Task: Search one way flight ticket for 4 adults, 2 children, 2 infants in seat and 1 infant on lap in economy from Klawock: Klawock Airport (also Seeklawock Seaplane Base) to South Bend: South Bend International Airport on 8-6-2023. Choice of flights is American. Number of bags: 10 checked bags. Price is upto 90000. Outbound departure time preference is 16:30.
Action: Mouse moved to (371, 149)
Screenshot: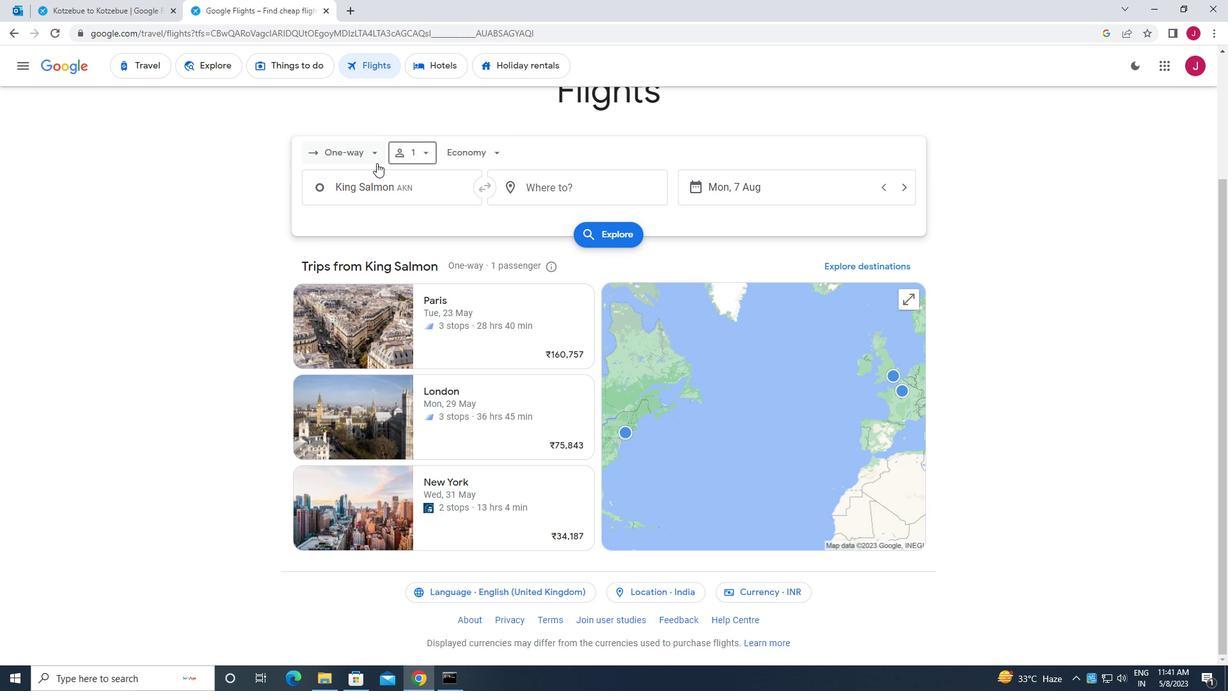 
Action: Mouse pressed left at (371, 149)
Screenshot: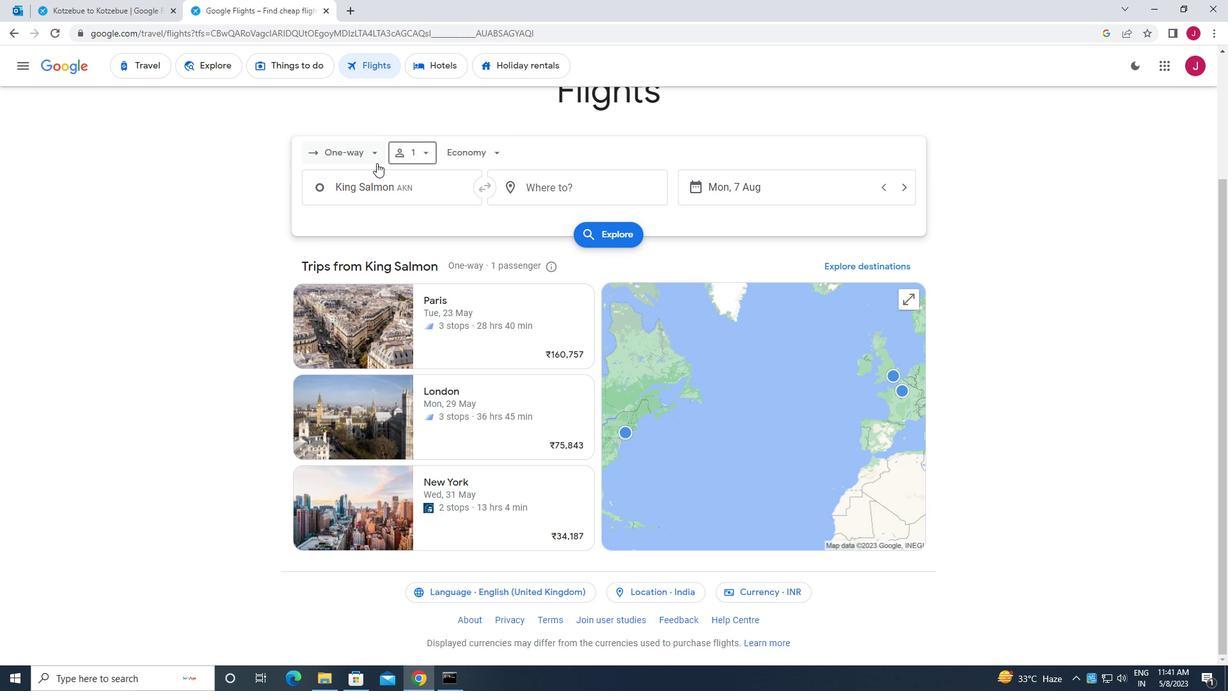 
Action: Mouse moved to (374, 184)
Screenshot: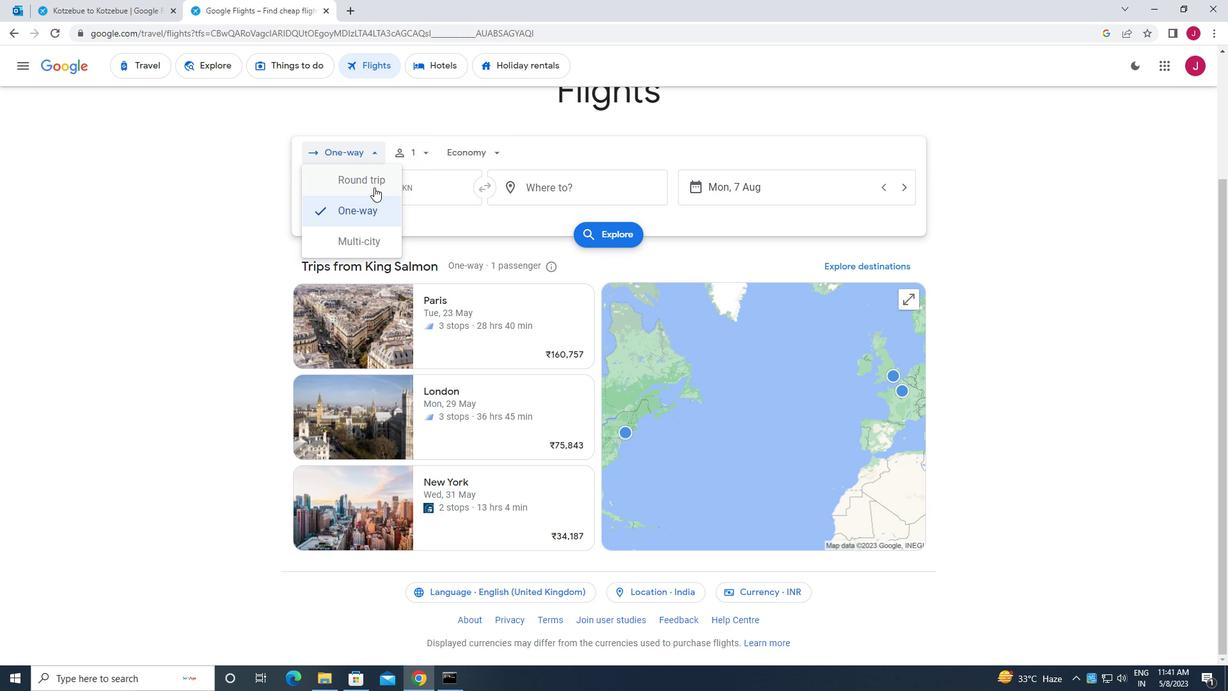 
Action: Mouse pressed left at (374, 184)
Screenshot: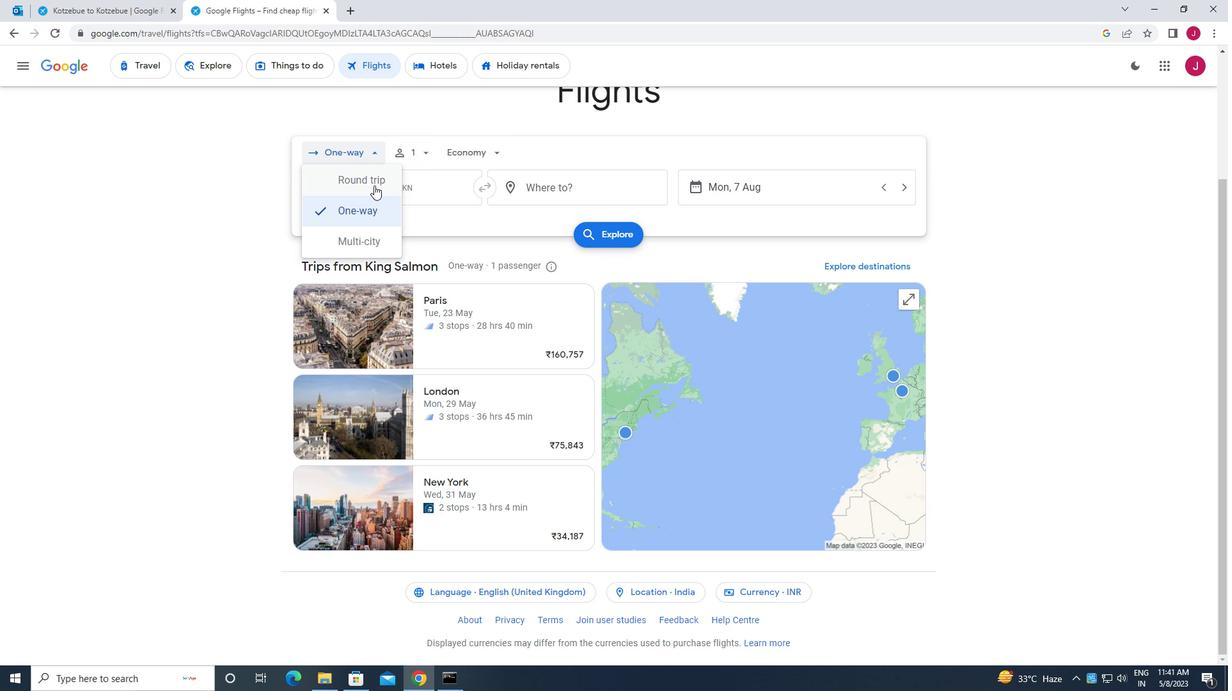 
Action: Mouse moved to (372, 154)
Screenshot: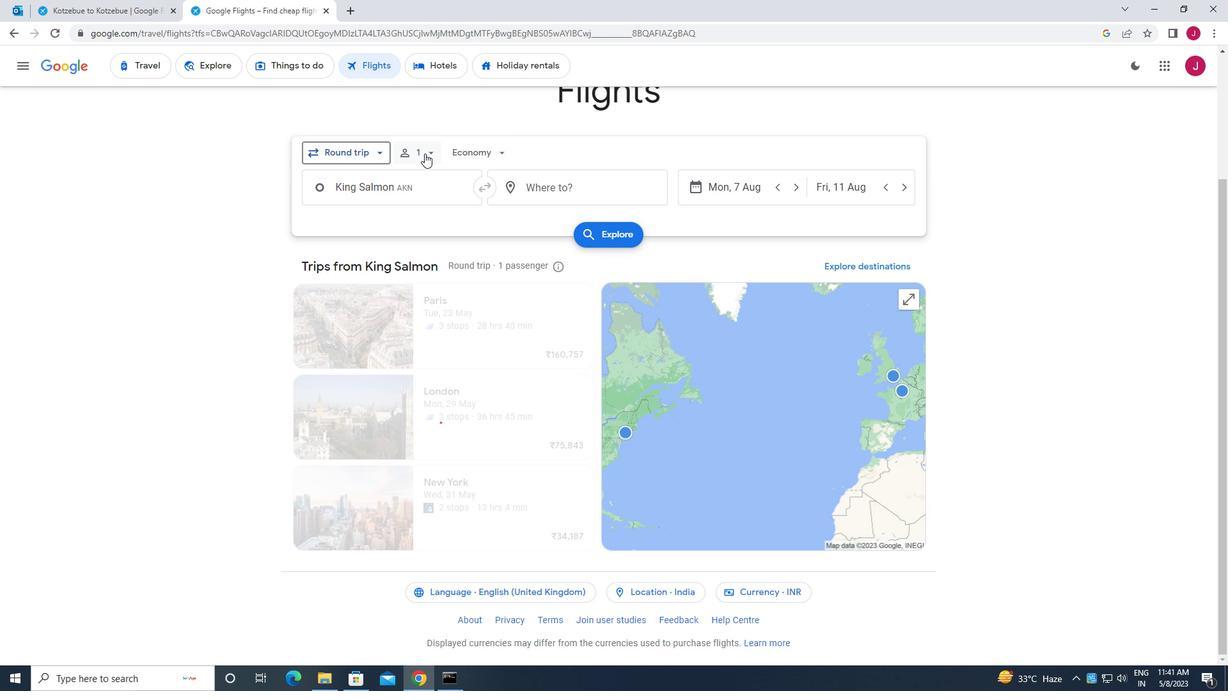 
Action: Mouse pressed left at (372, 154)
Screenshot: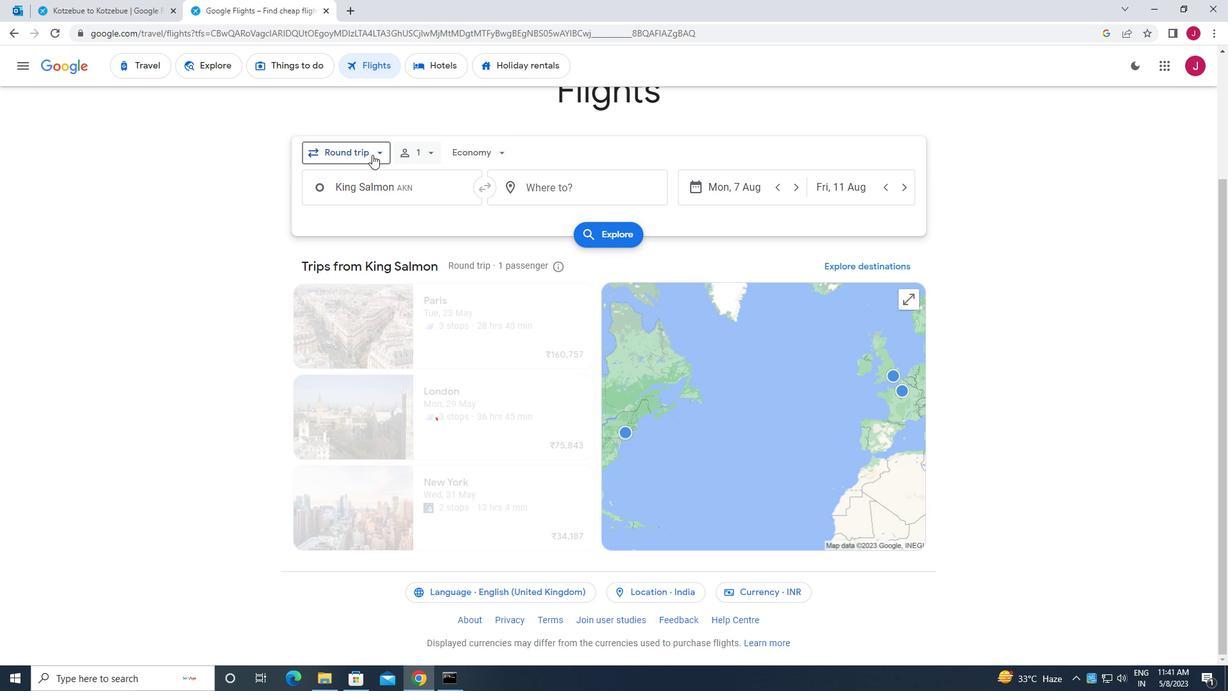 
Action: Mouse moved to (368, 209)
Screenshot: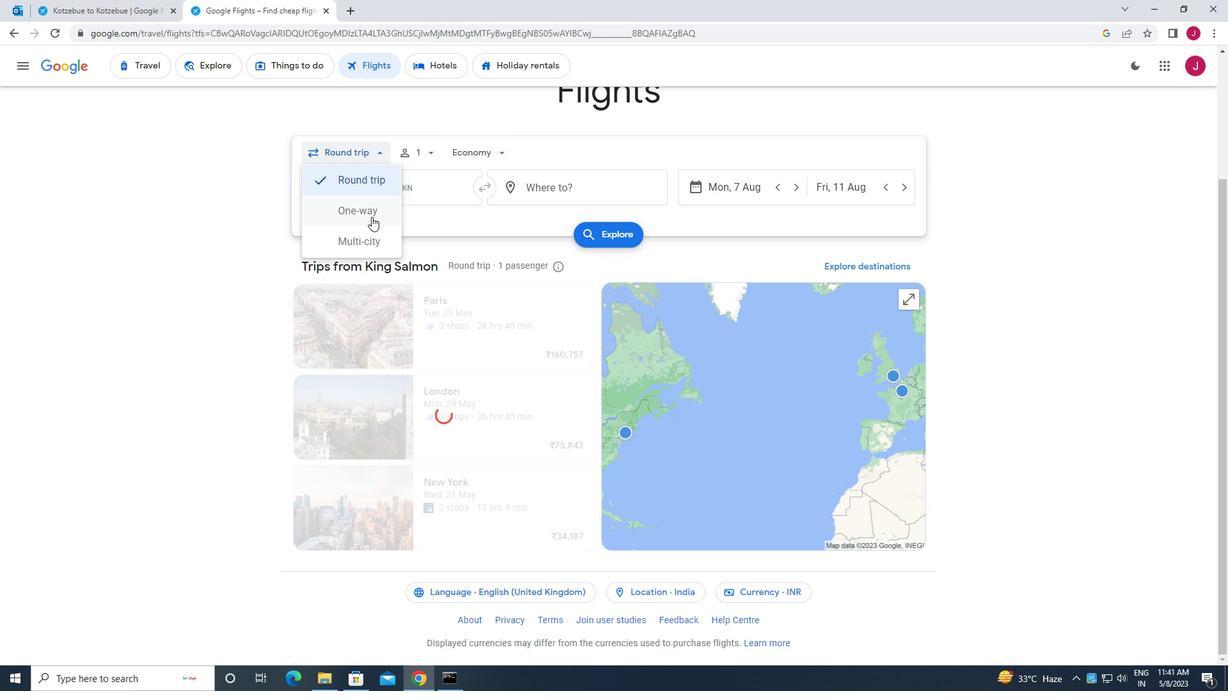 
Action: Mouse pressed left at (368, 209)
Screenshot: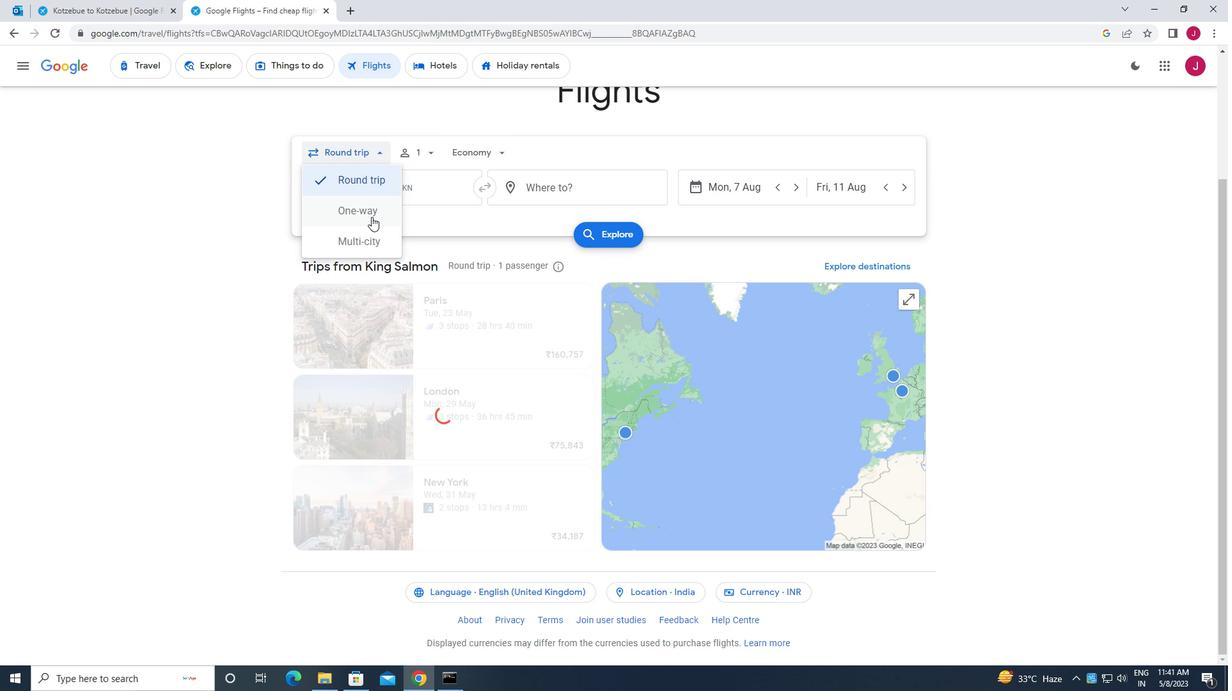 
Action: Mouse moved to (420, 151)
Screenshot: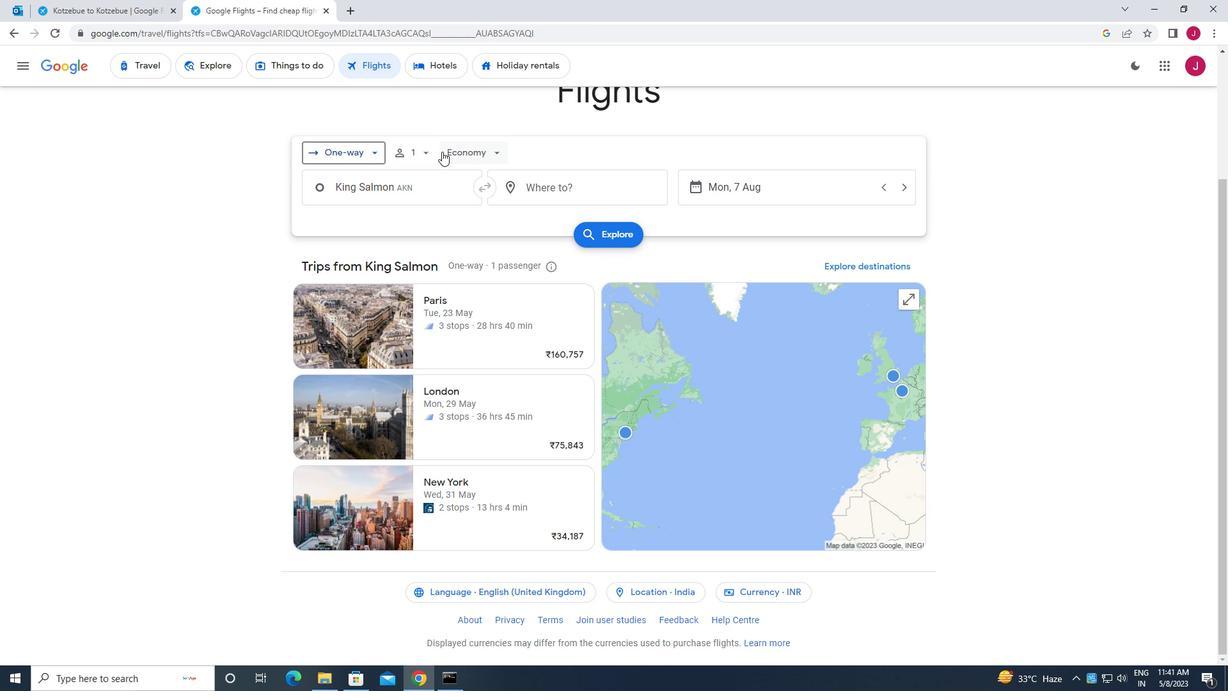 
Action: Mouse pressed left at (420, 151)
Screenshot: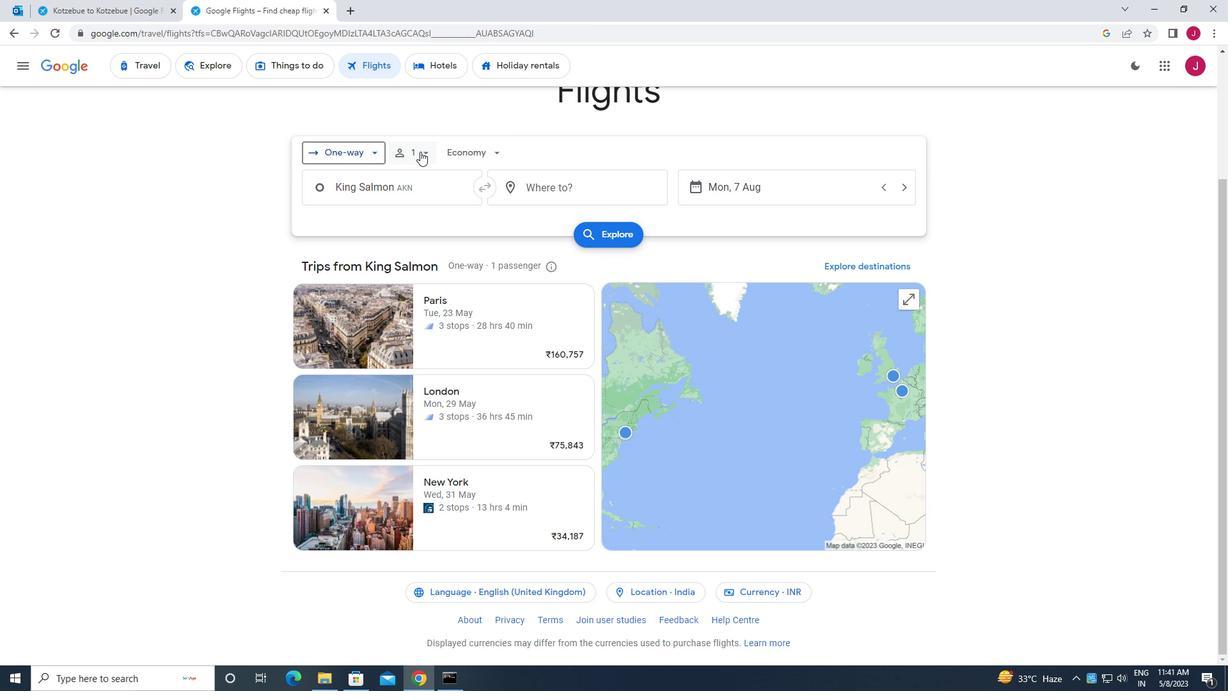 
Action: Mouse moved to (522, 186)
Screenshot: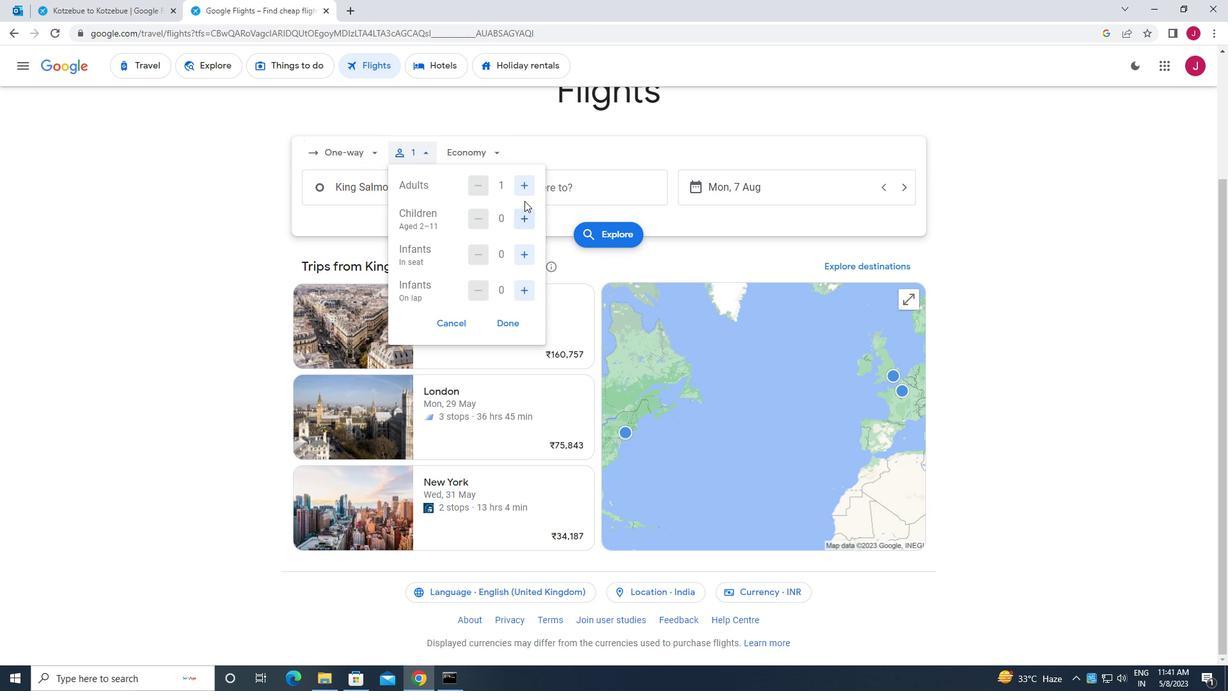 
Action: Mouse pressed left at (522, 186)
Screenshot: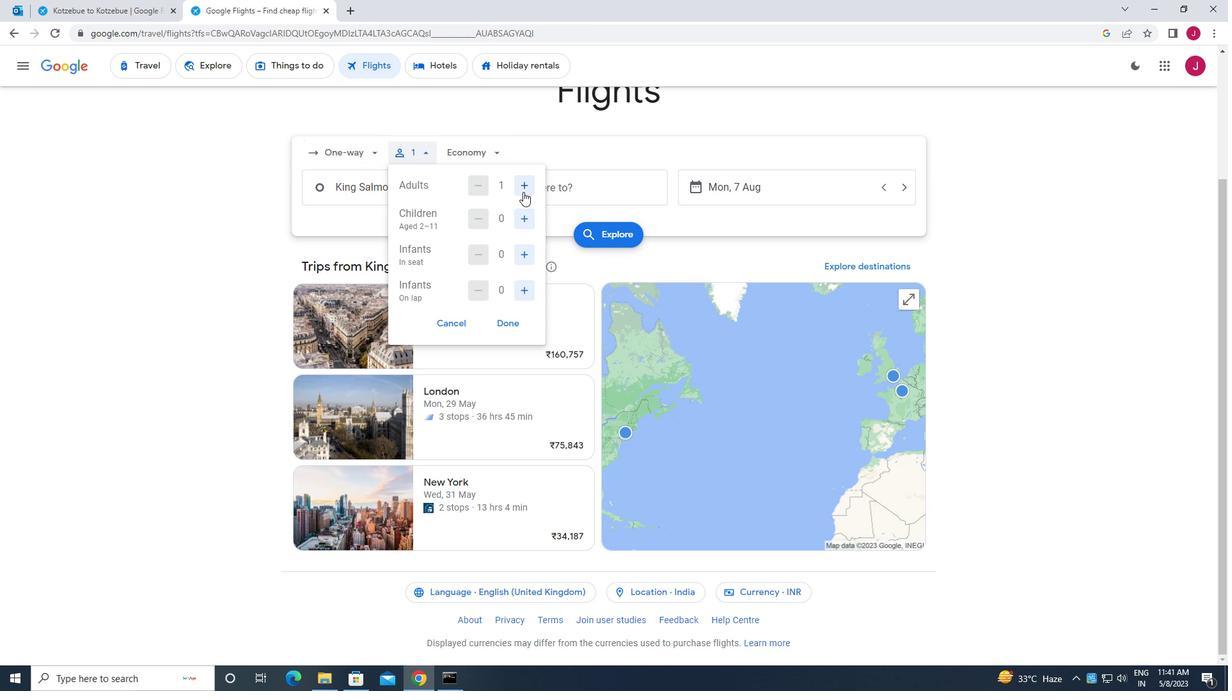 
Action: Mouse pressed left at (522, 186)
Screenshot: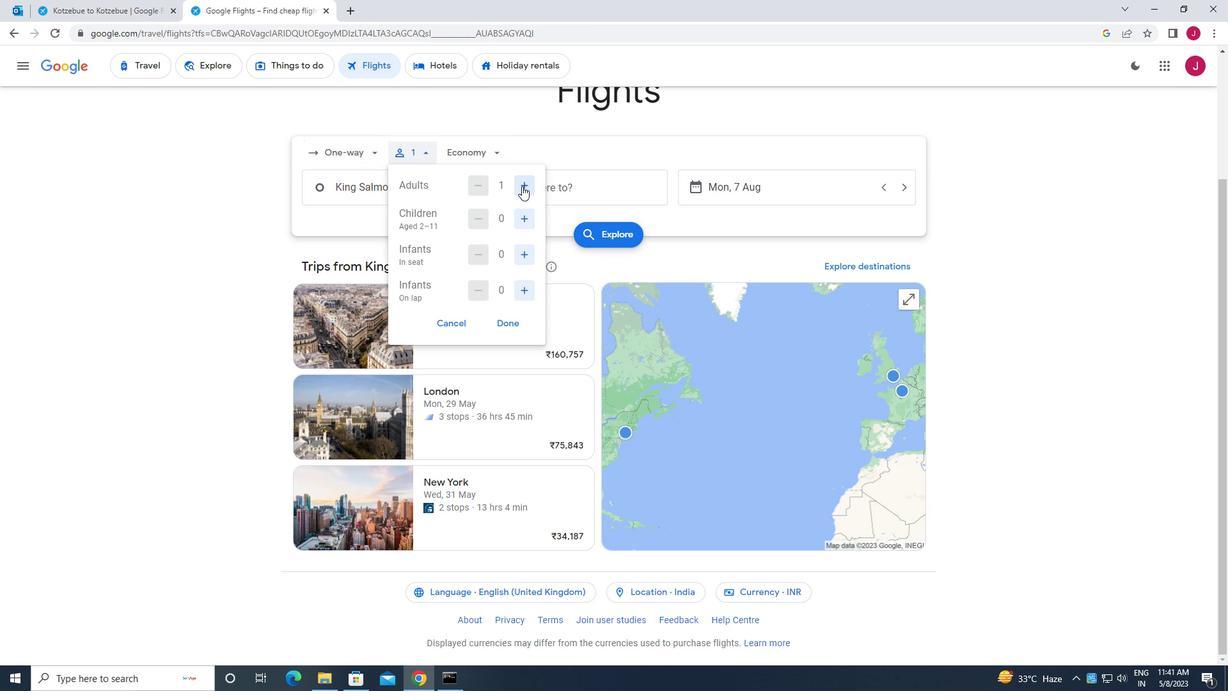
Action: Mouse pressed left at (522, 186)
Screenshot: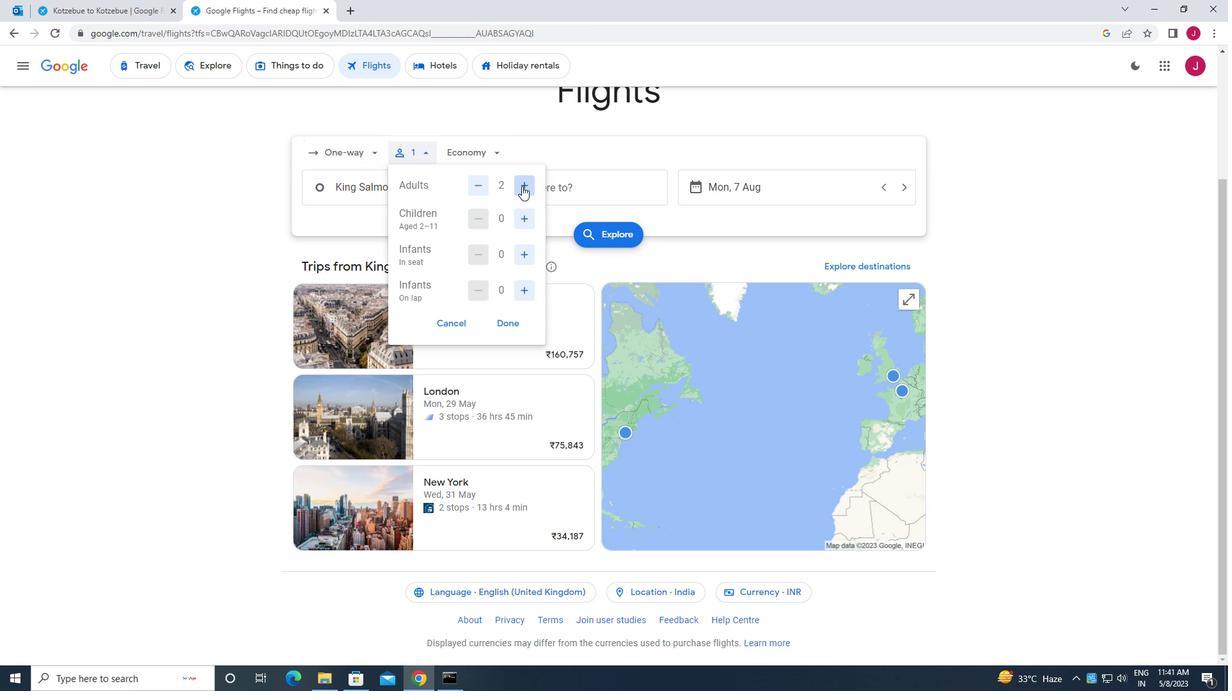 
Action: Mouse moved to (523, 216)
Screenshot: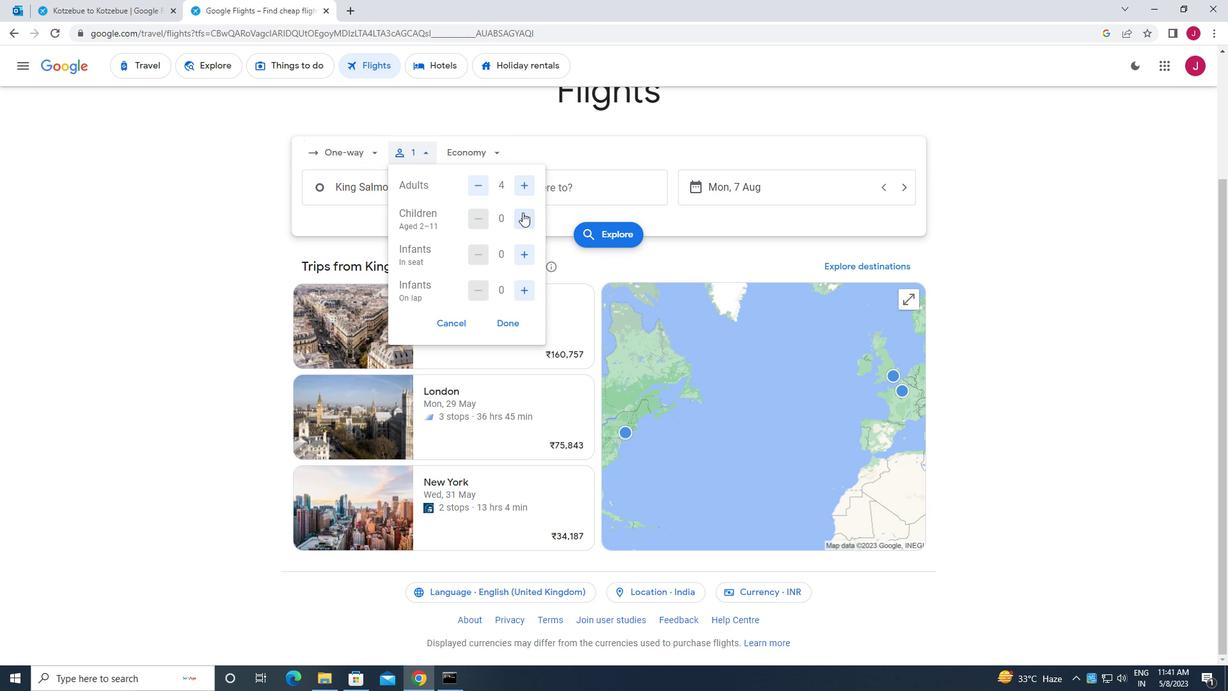 
Action: Mouse pressed left at (523, 216)
Screenshot: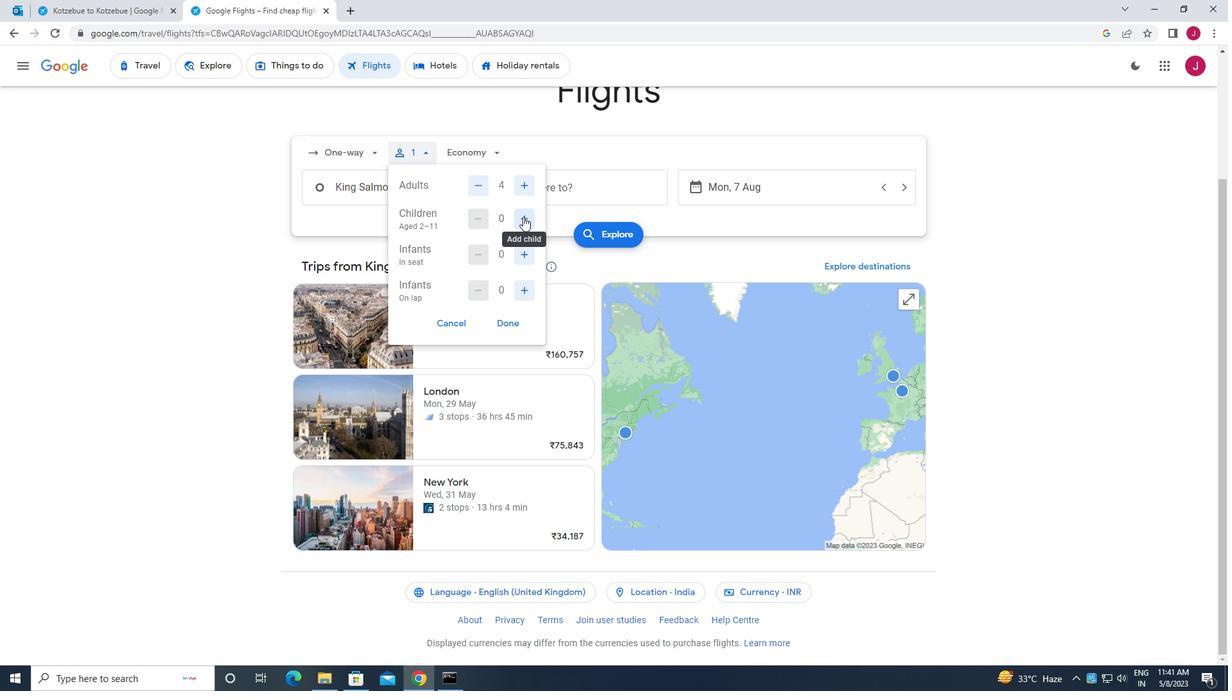 
Action: Mouse pressed left at (523, 216)
Screenshot: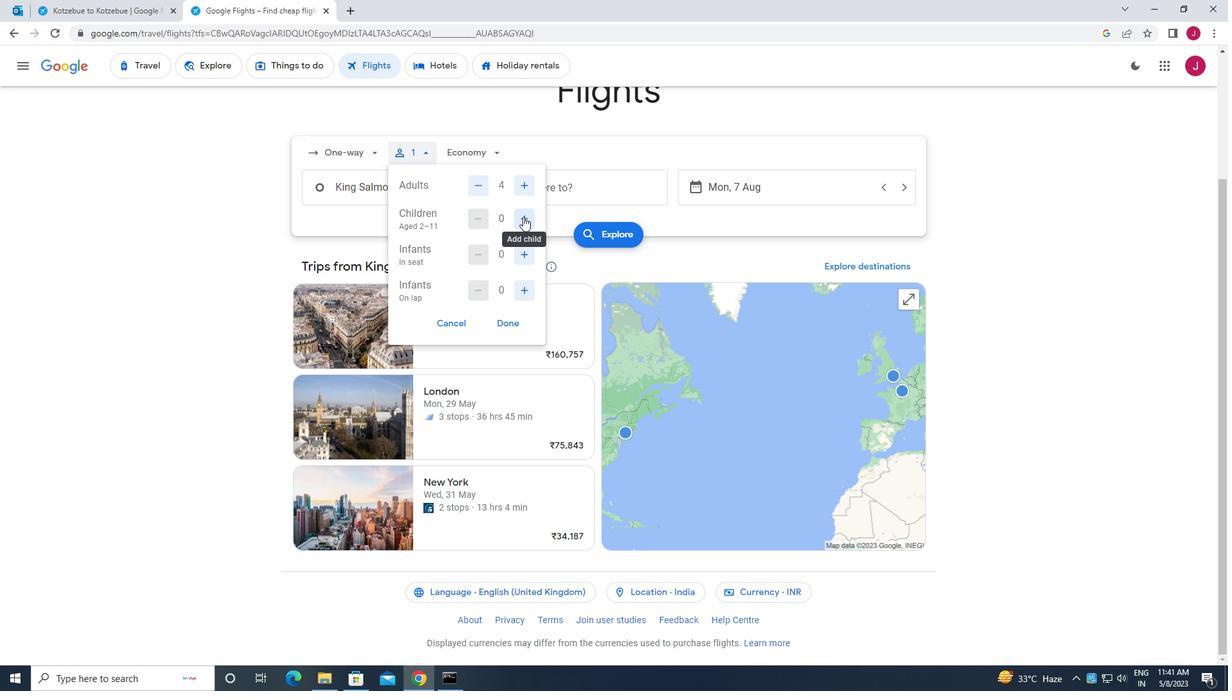 
Action: Mouse moved to (523, 259)
Screenshot: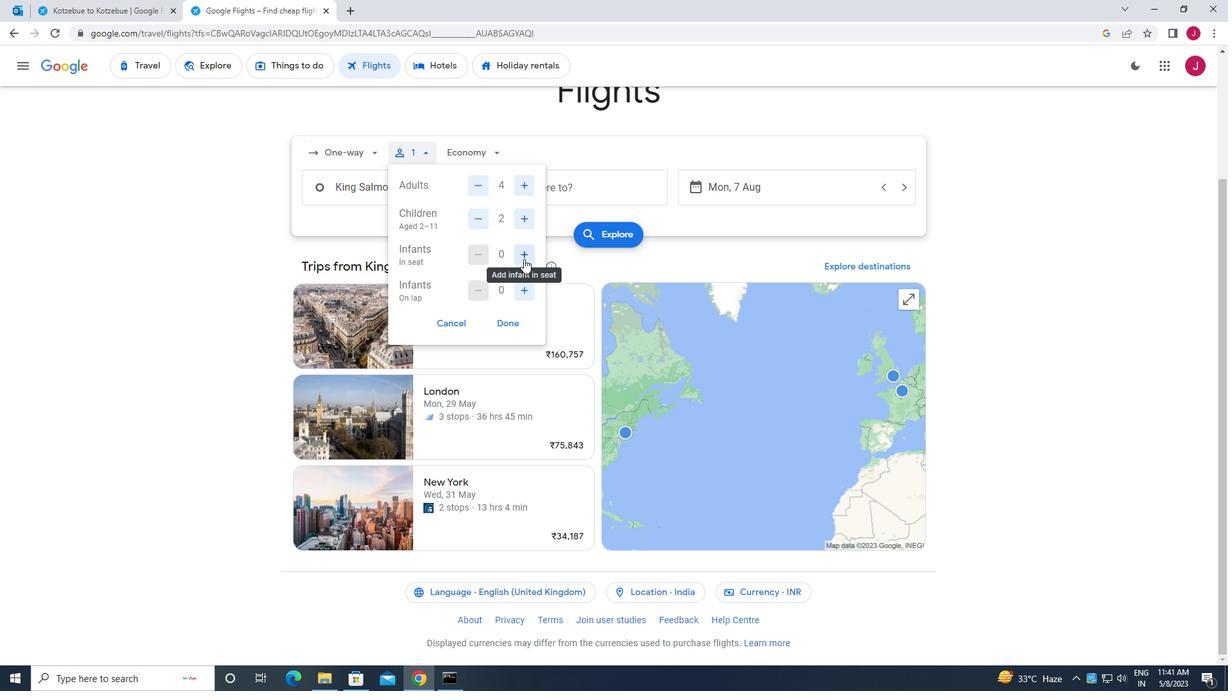 
Action: Mouse pressed left at (523, 259)
Screenshot: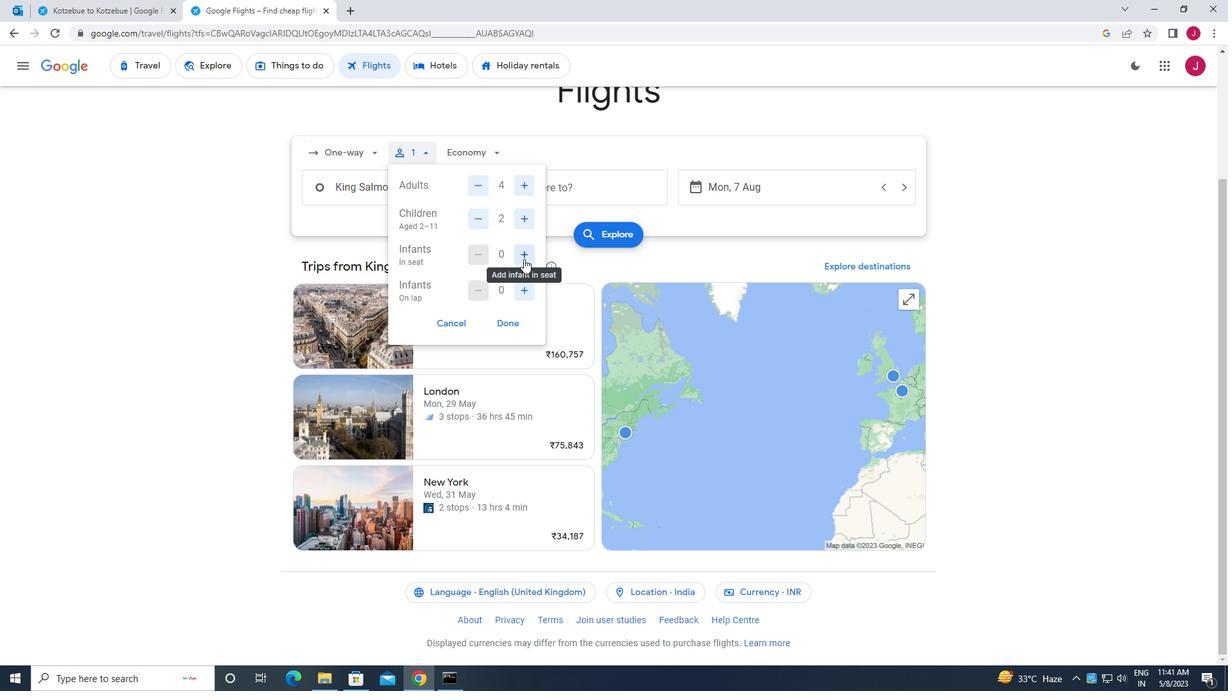 
Action: Mouse pressed left at (523, 259)
Screenshot: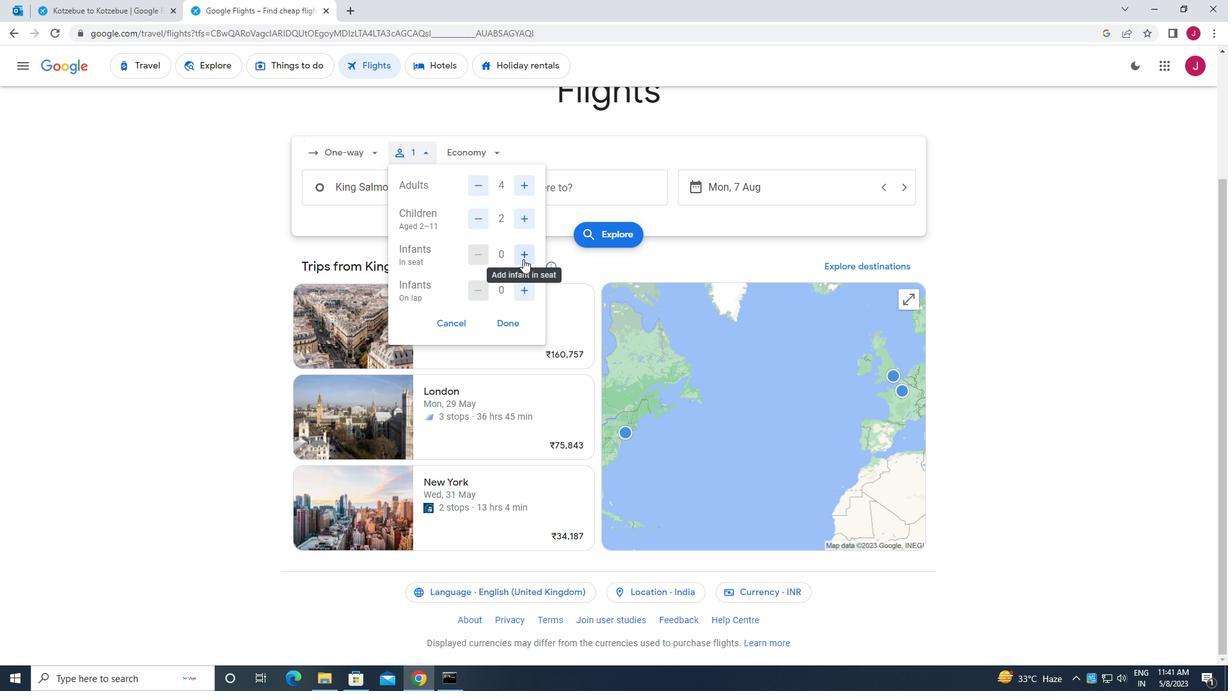 
Action: Mouse moved to (521, 285)
Screenshot: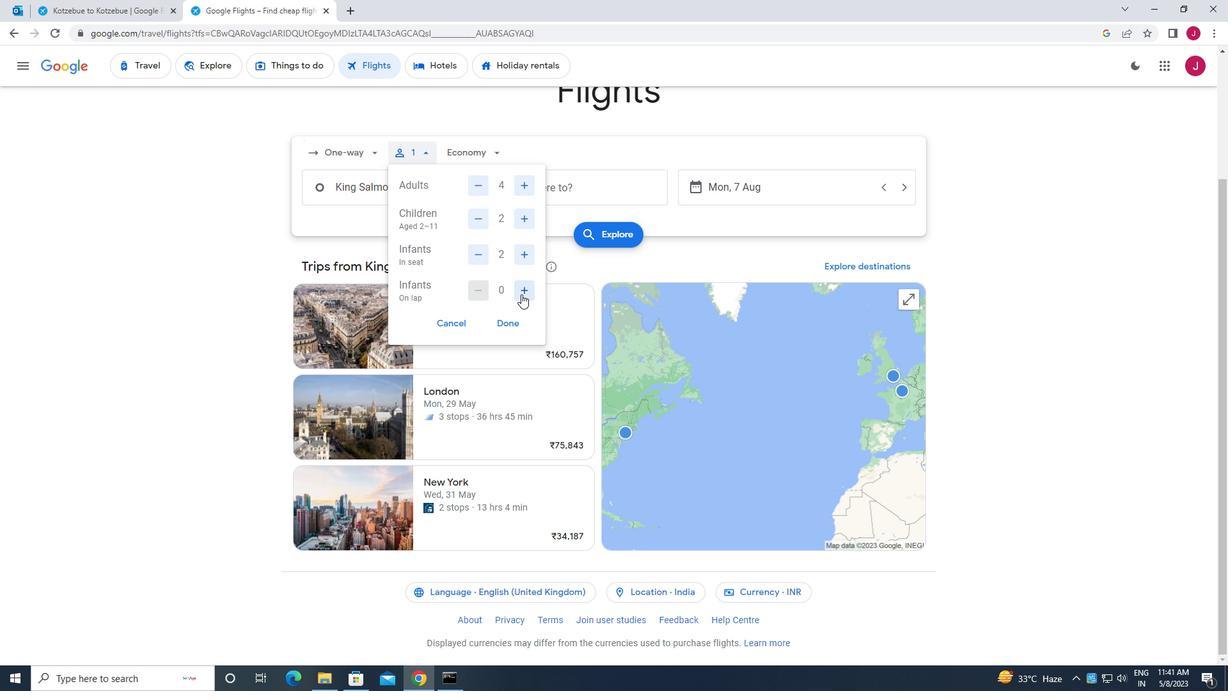 
Action: Mouse pressed left at (521, 285)
Screenshot: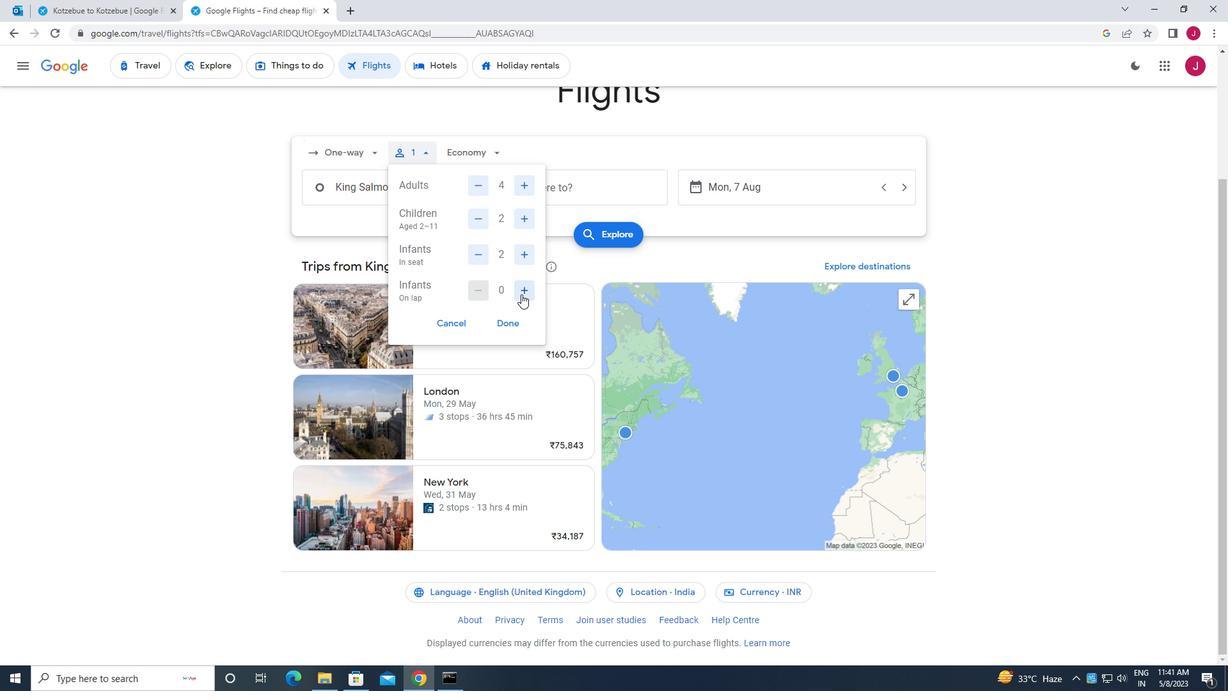 
Action: Mouse moved to (504, 325)
Screenshot: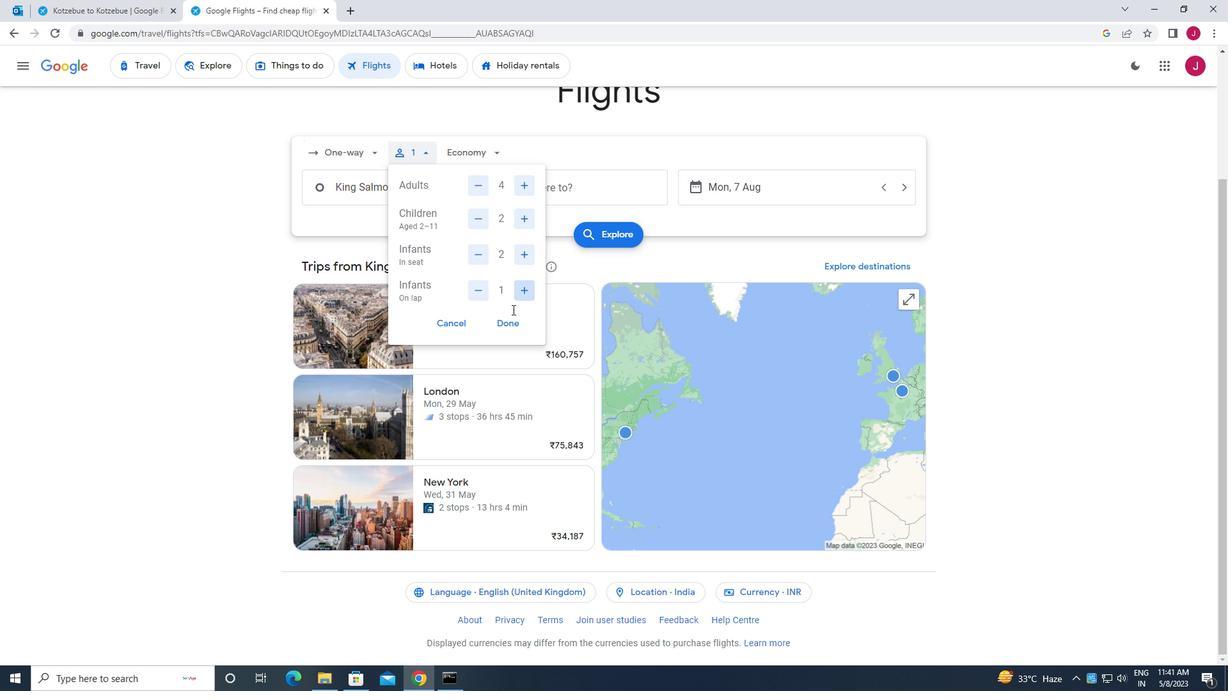 
Action: Mouse pressed left at (504, 325)
Screenshot: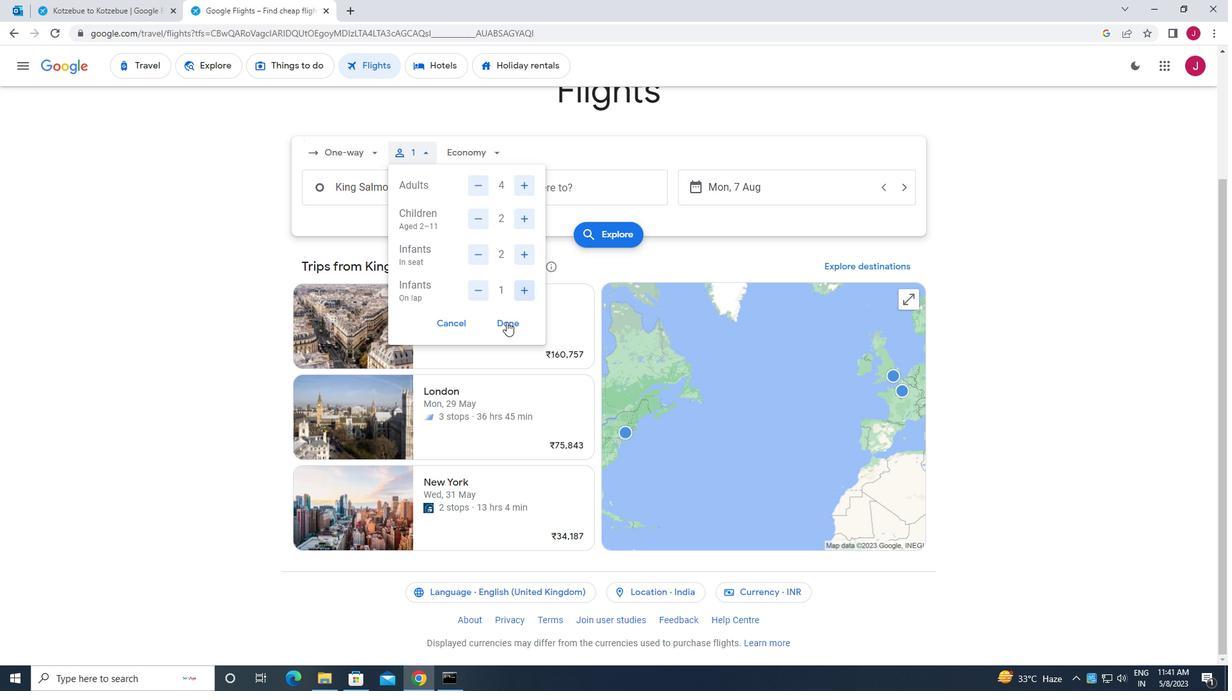 
Action: Mouse moved to (477, 151)
Screenshot: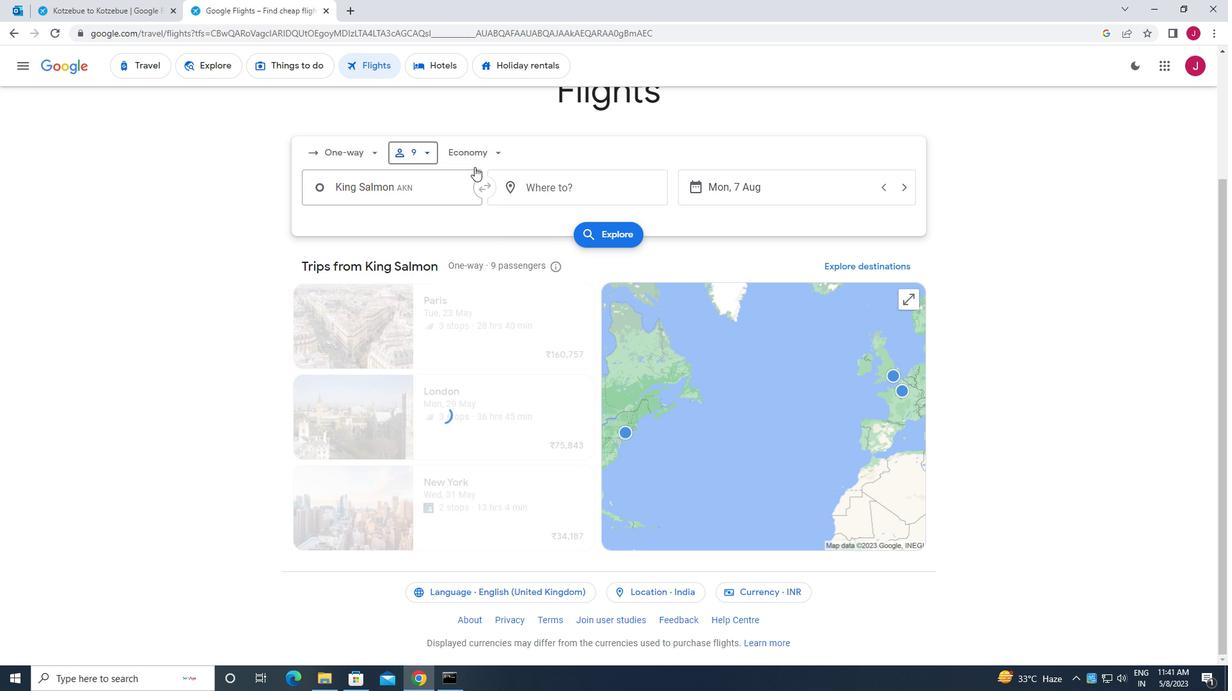 
Action: Mouse pressed left at (477, 151)
Screenshot: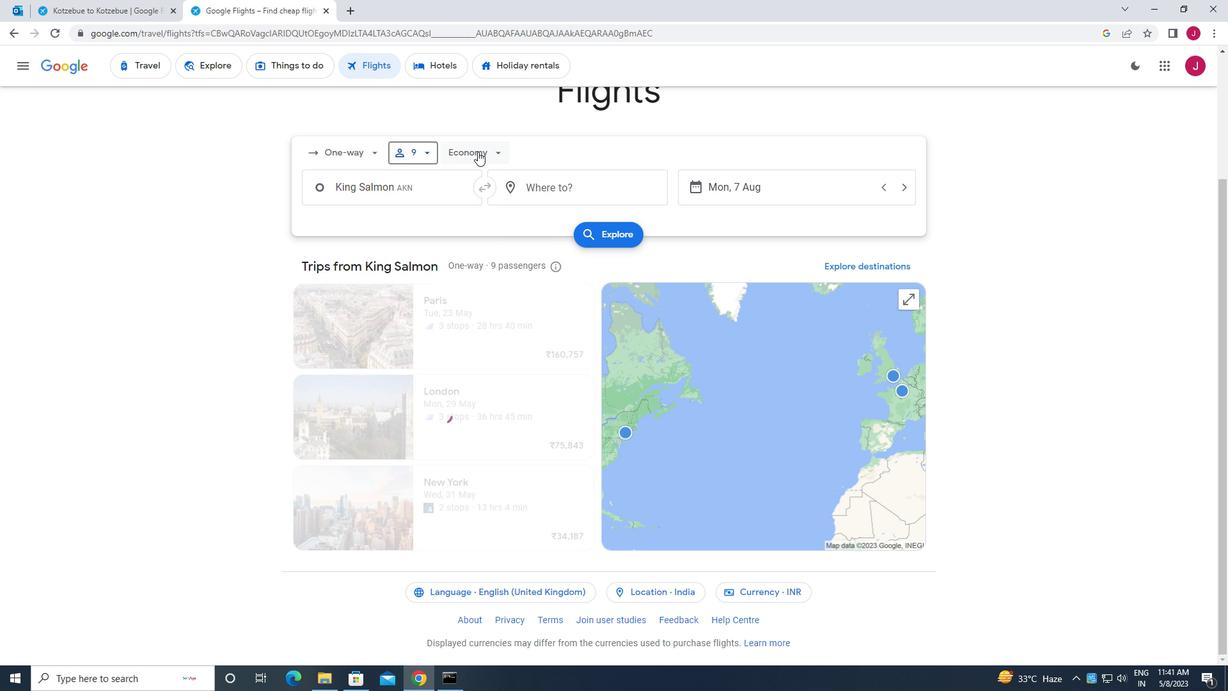 
Action: Mouse moved to (495, 181)
Screenshot: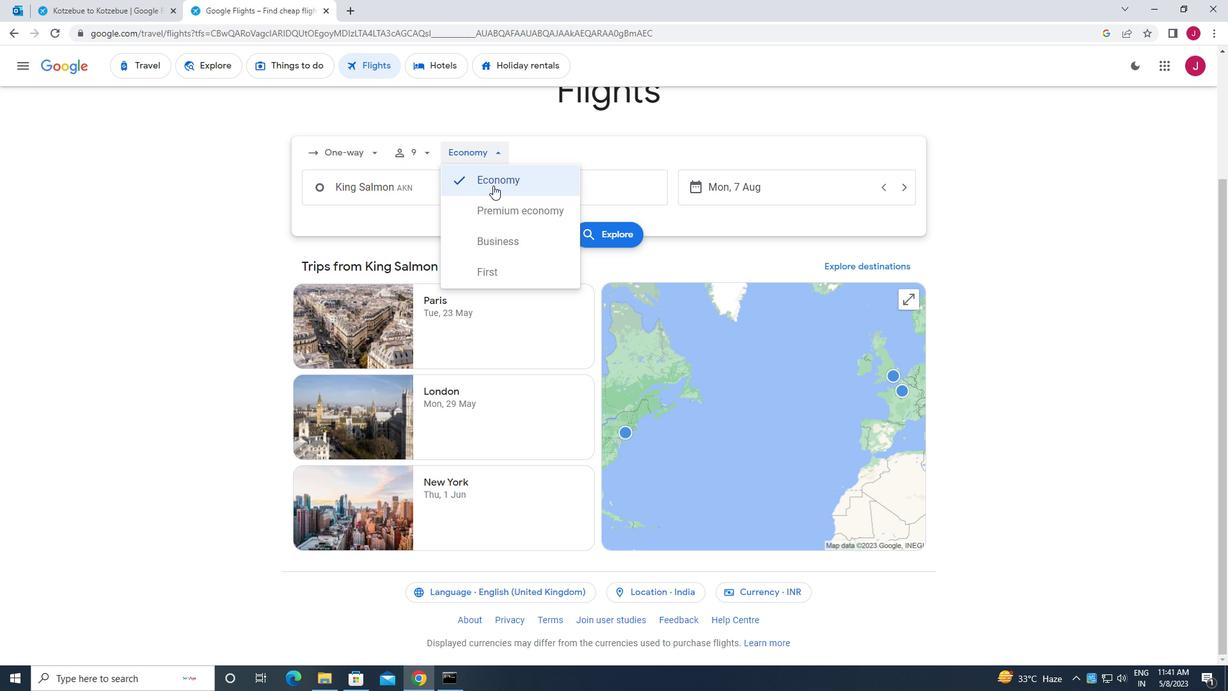 
Action: Mouse pressed left at (495, 181)
Screenshot: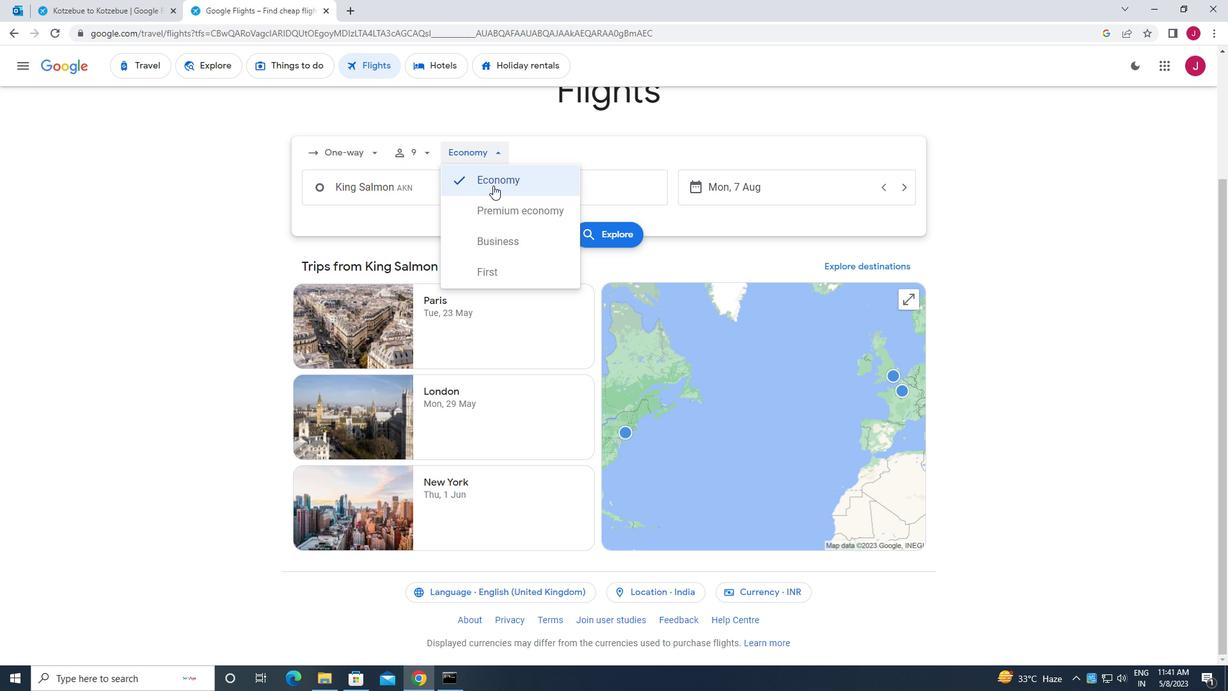 
Action: Mouse moved to (419, 182)
Screenshot: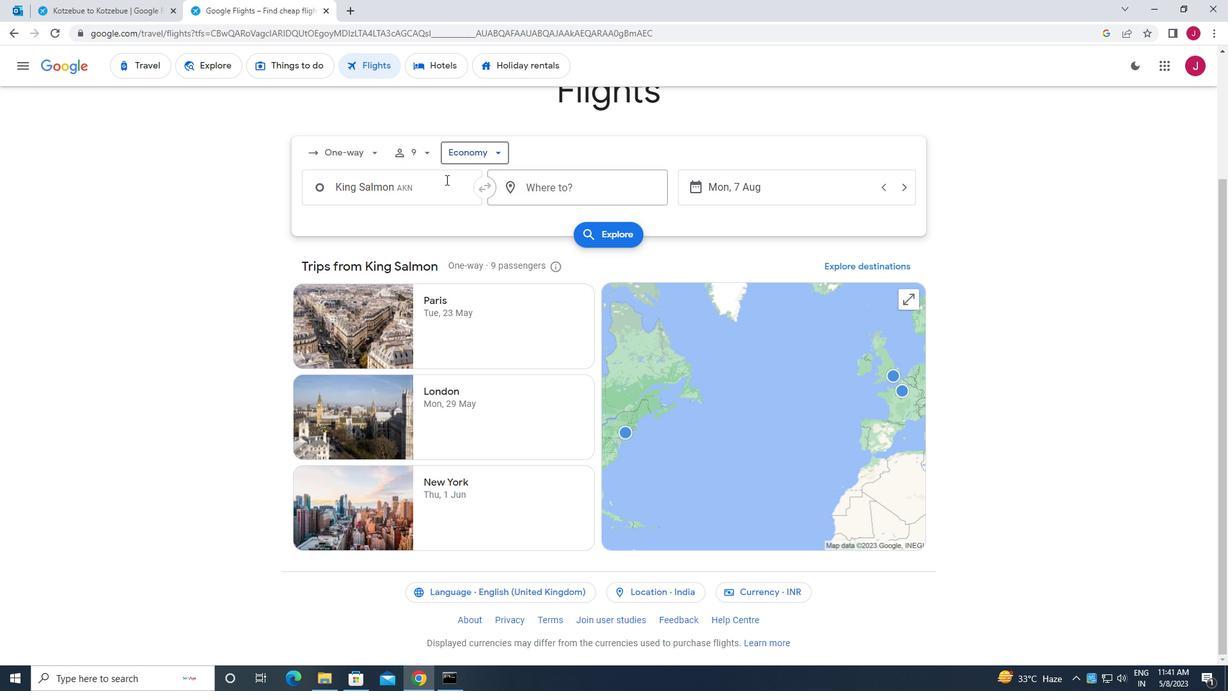 
Action: Mouse pressed left at (419, 182)
Screenshot: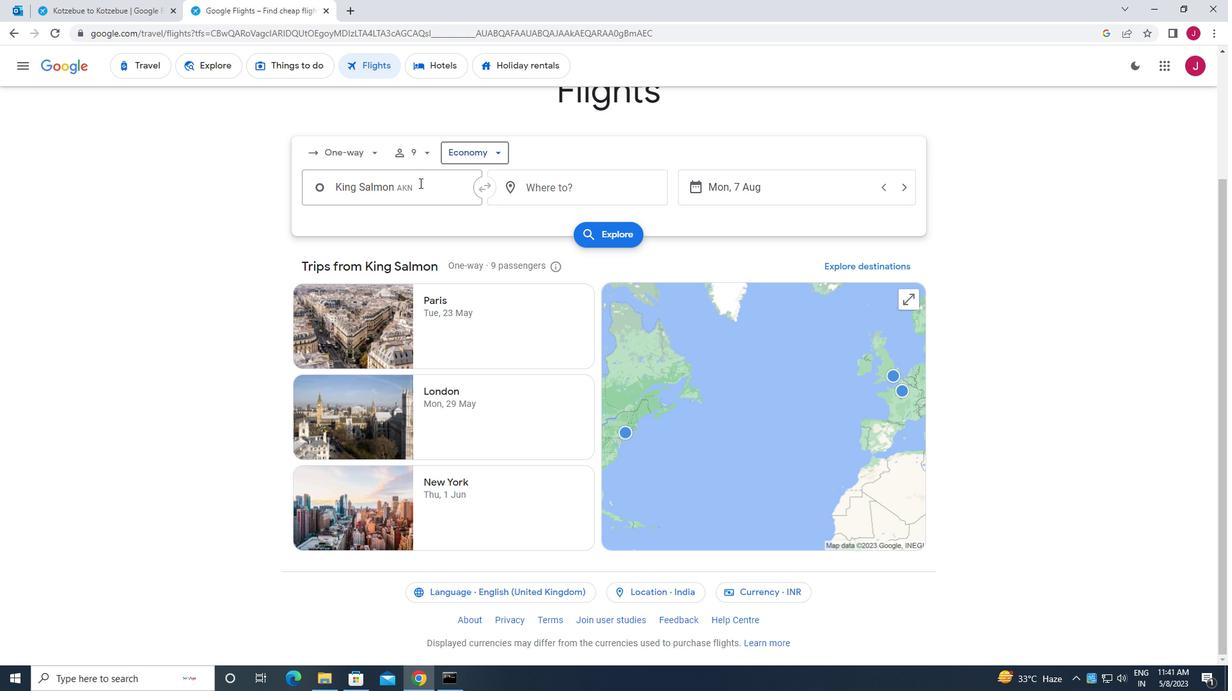 
Action: Key pressed klawo
Screenshot: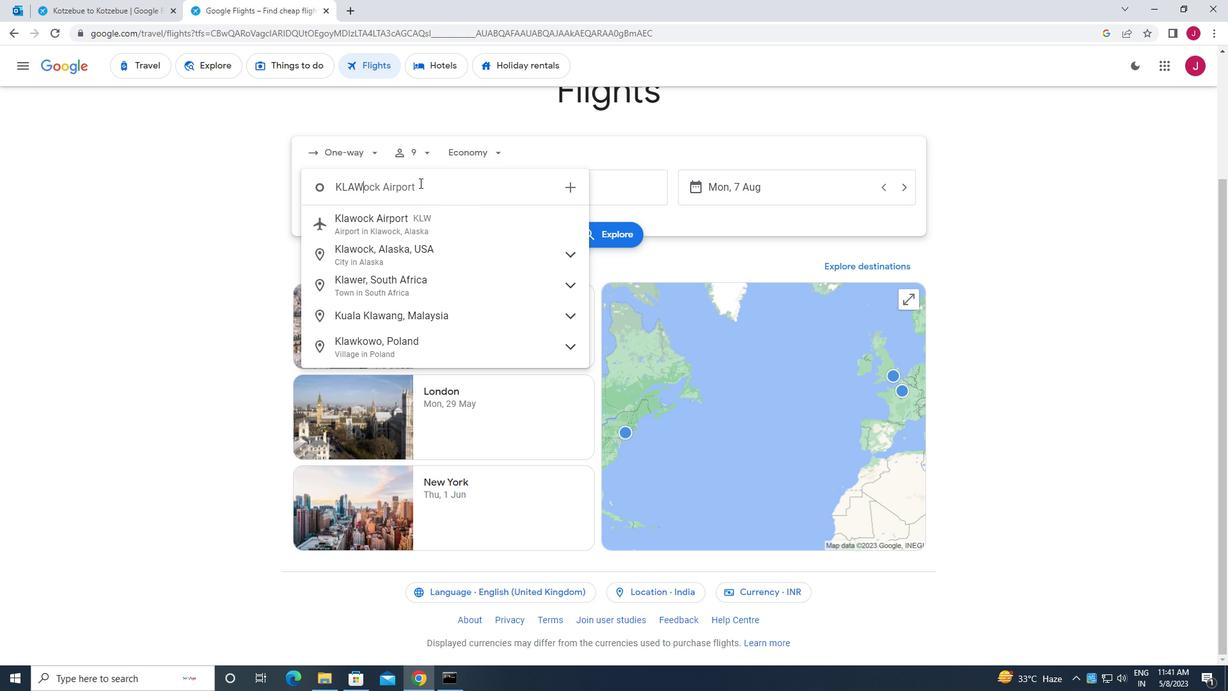 
Action: Mouse moved to (403, 236)
Screenshot: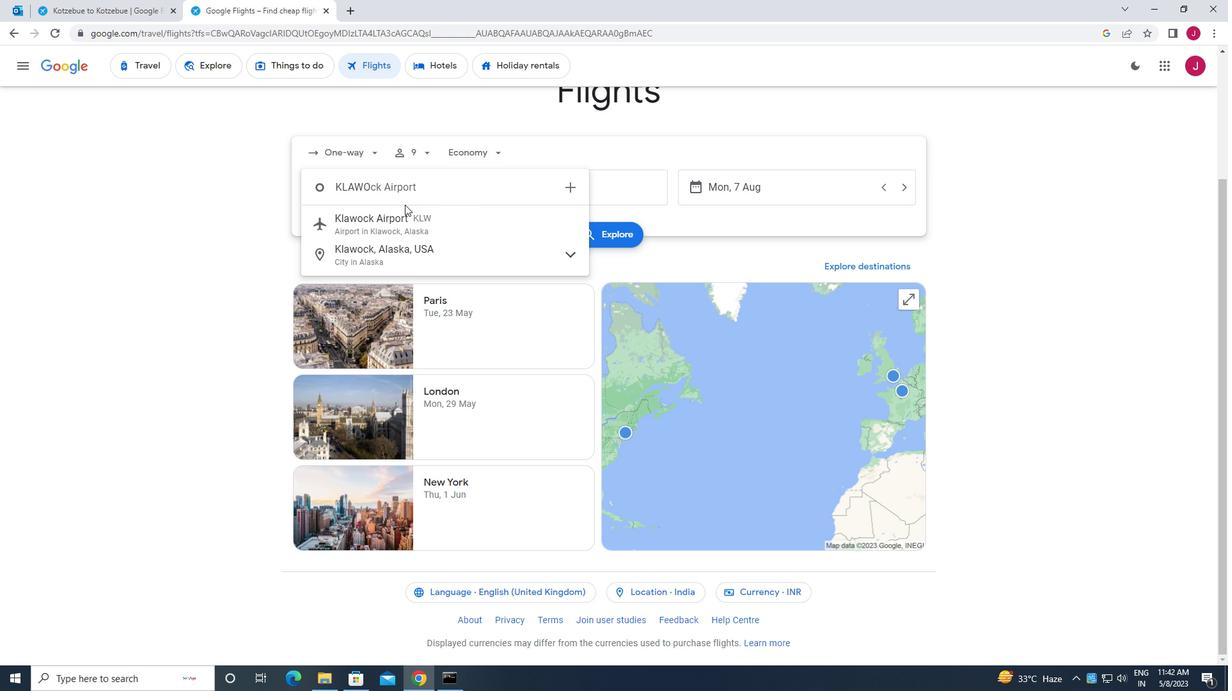 
Action: Mouse pressed left at (403, 236)
Screenshot: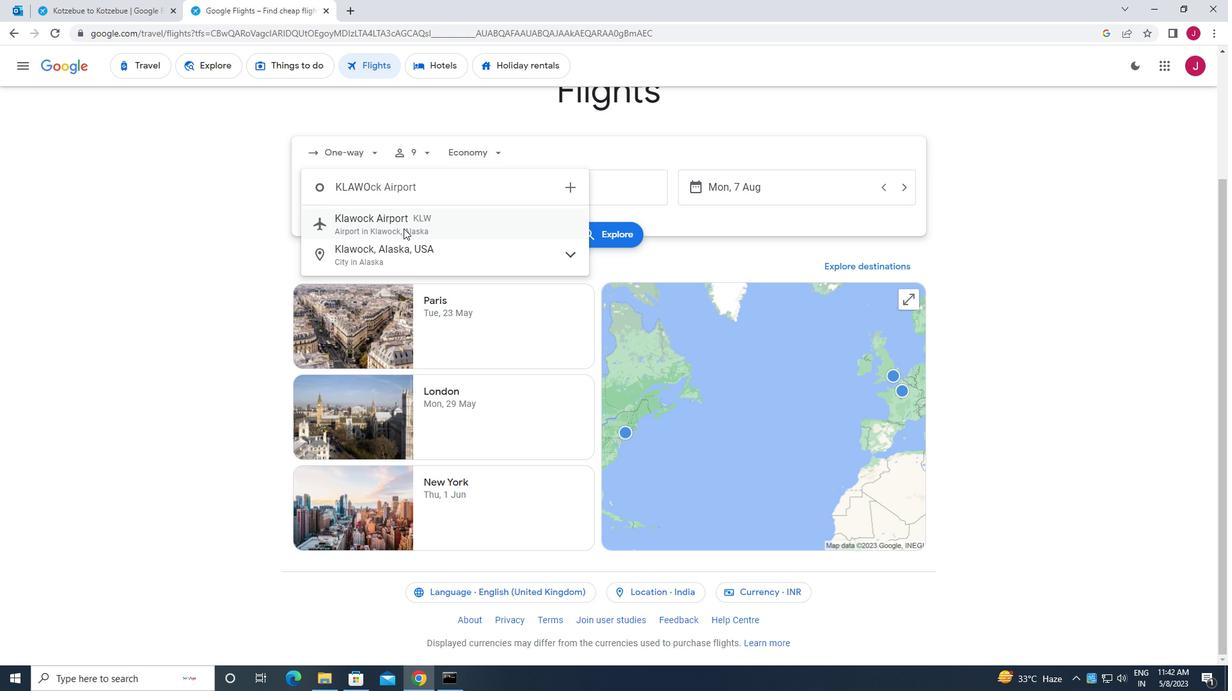 
Action: Mouse moved to (588, 183)
Screenshot: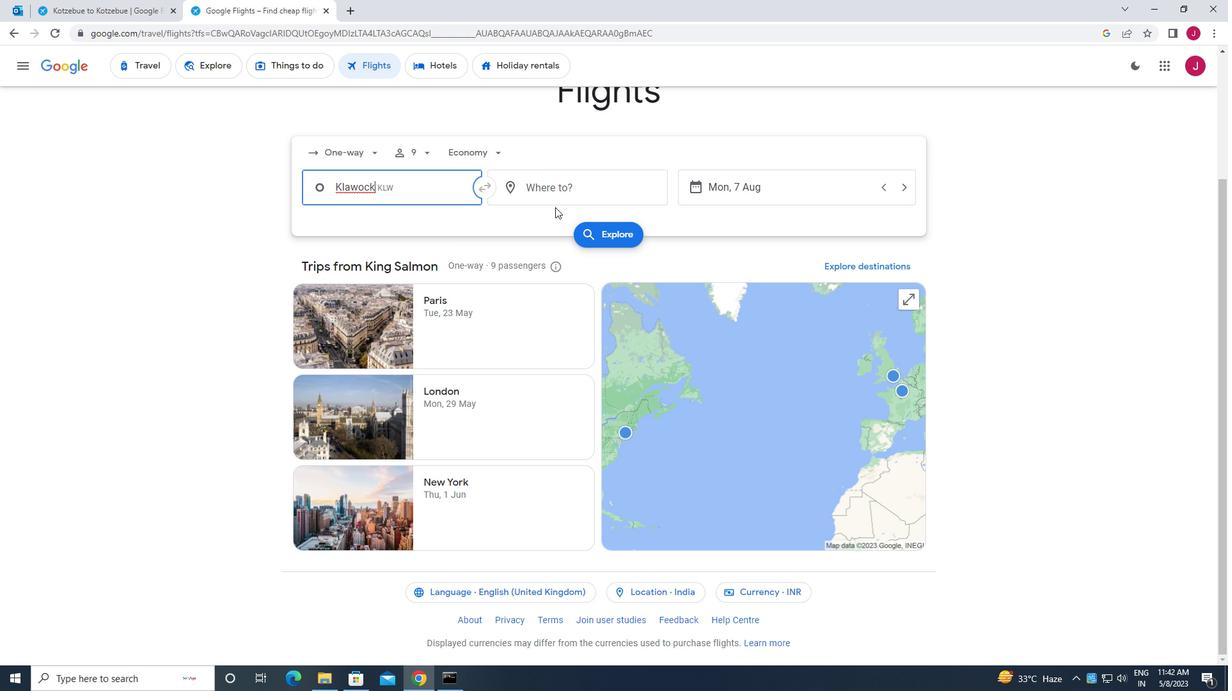 
Action: Mouse pressed left at (588, 183)
Screenshot: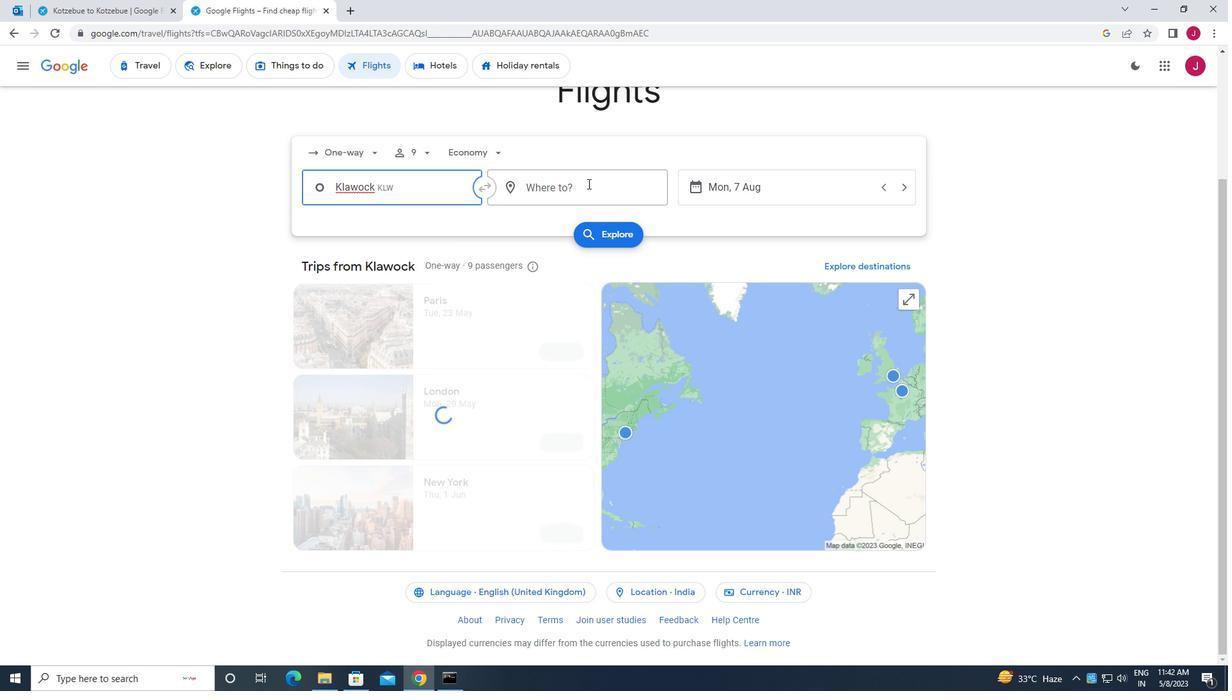 
Action: Key pressed south<Key.space>bend
Screenshot: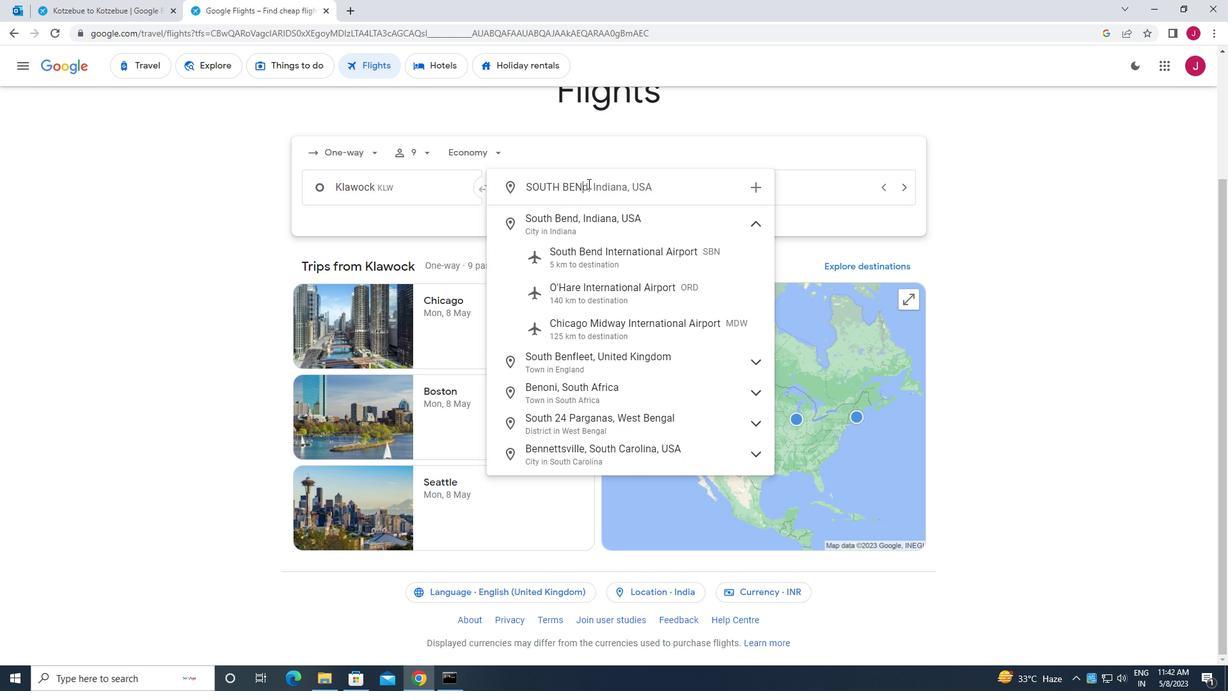 
Action: Mouse moved to (648, 250)
Screenshot: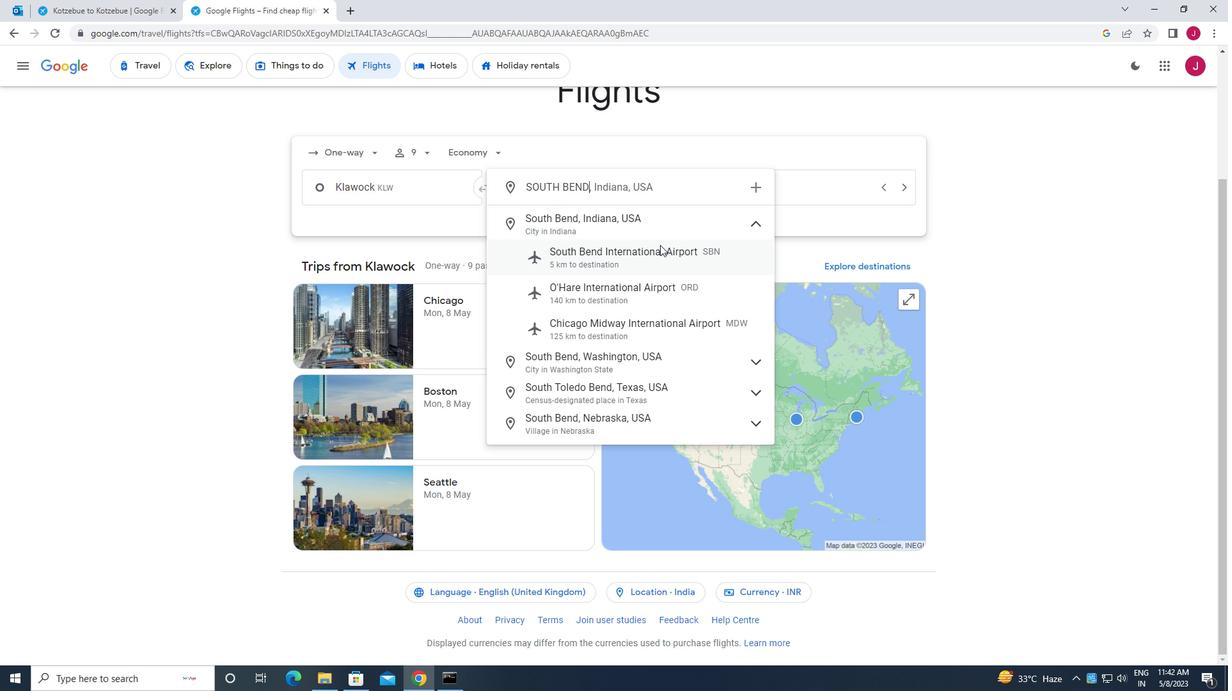 
Action: Mouse pressed left at (648, 250)
Screenshot: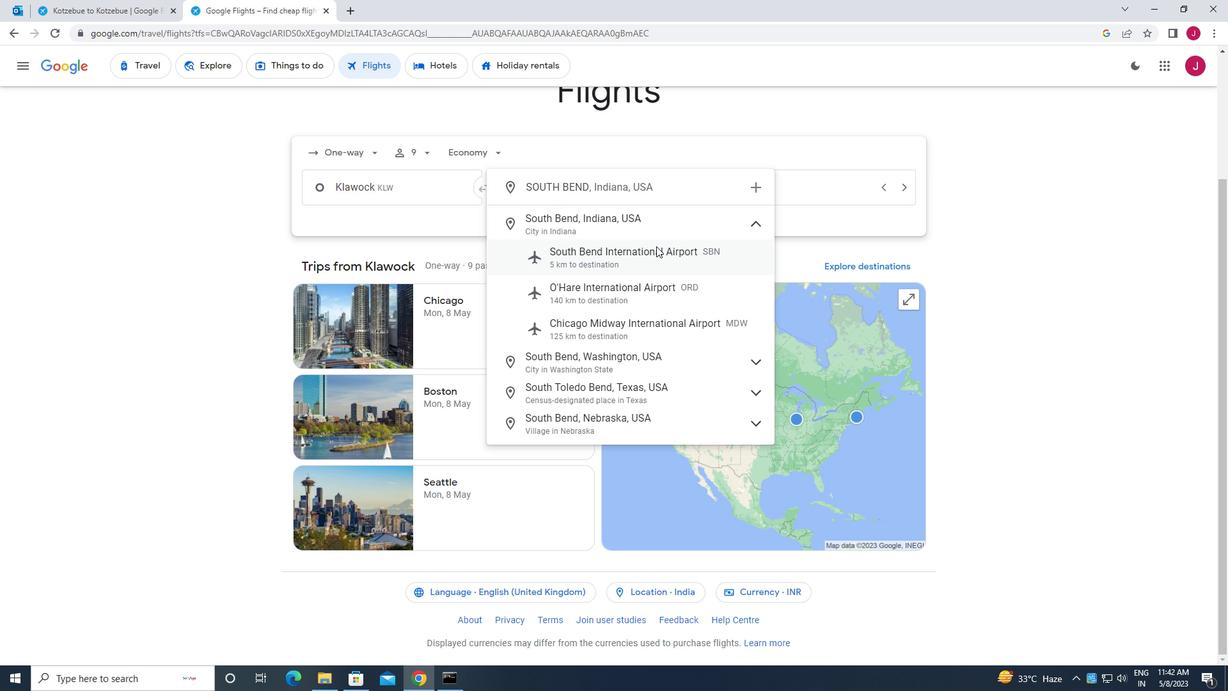 
Action: Mouse moved to (744, 196)
Screenshot: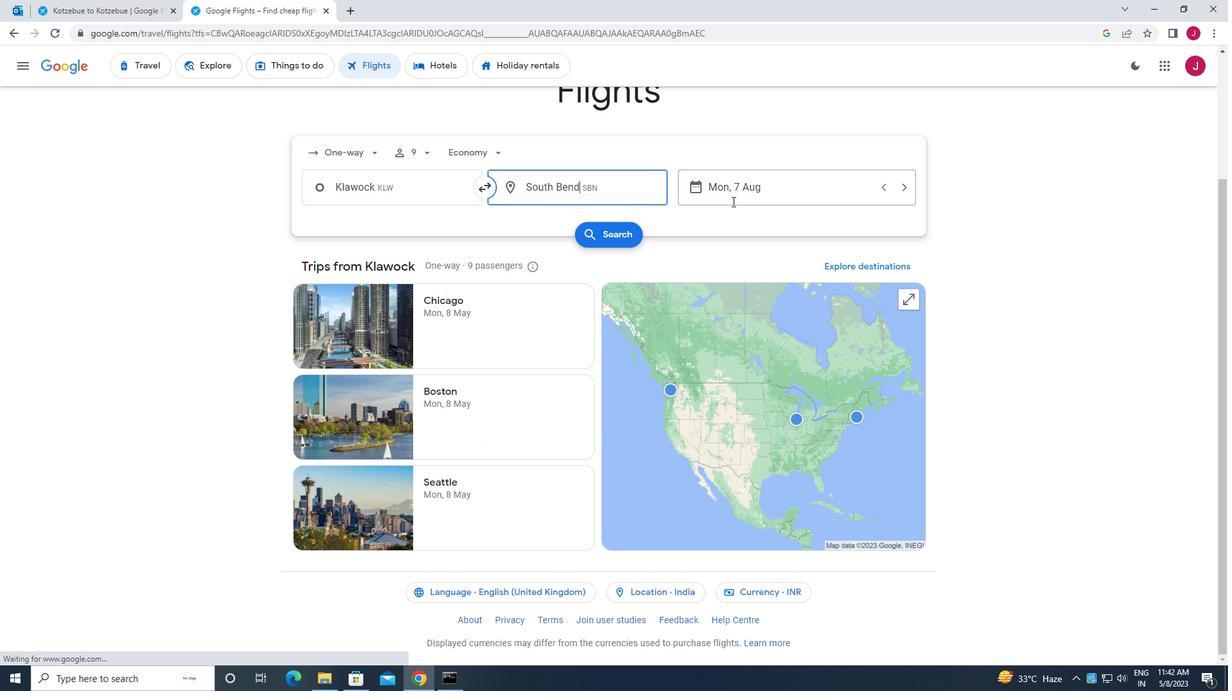 
Action: Mouse pressed left at (744, 196)
Screenshot: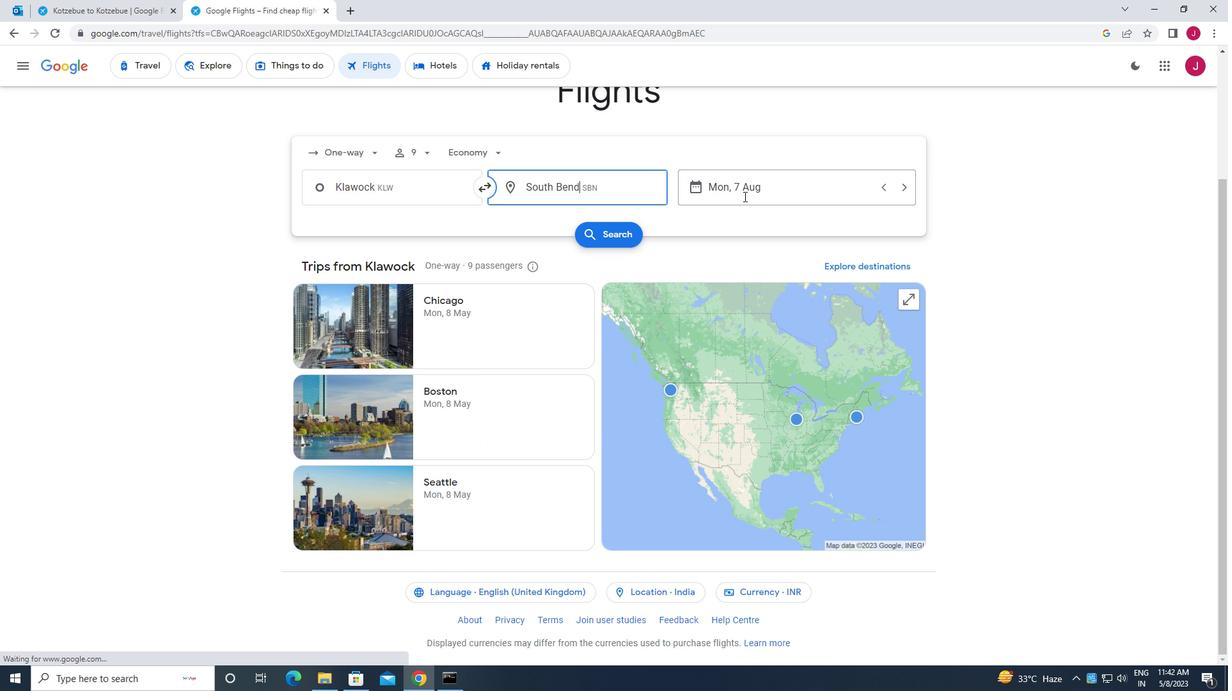 
Action: Mouse moved to (467, 323)
Screenshot: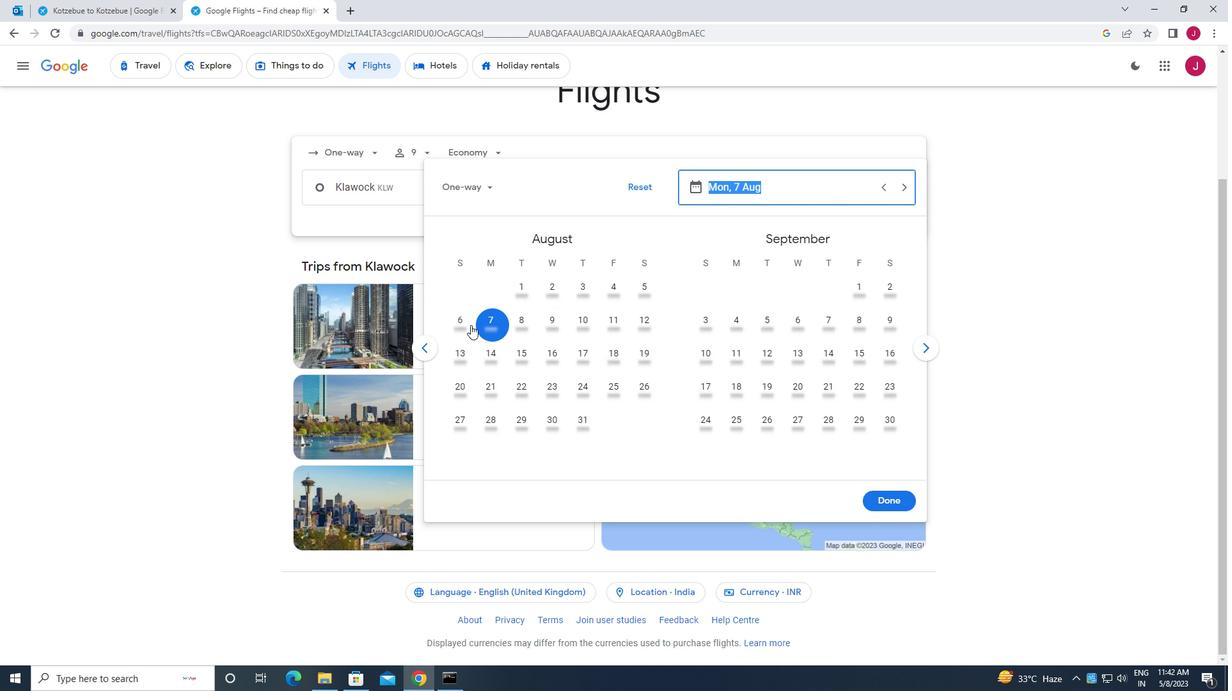 
Action: Mouse pressed left at (467, 323)
Screenshot: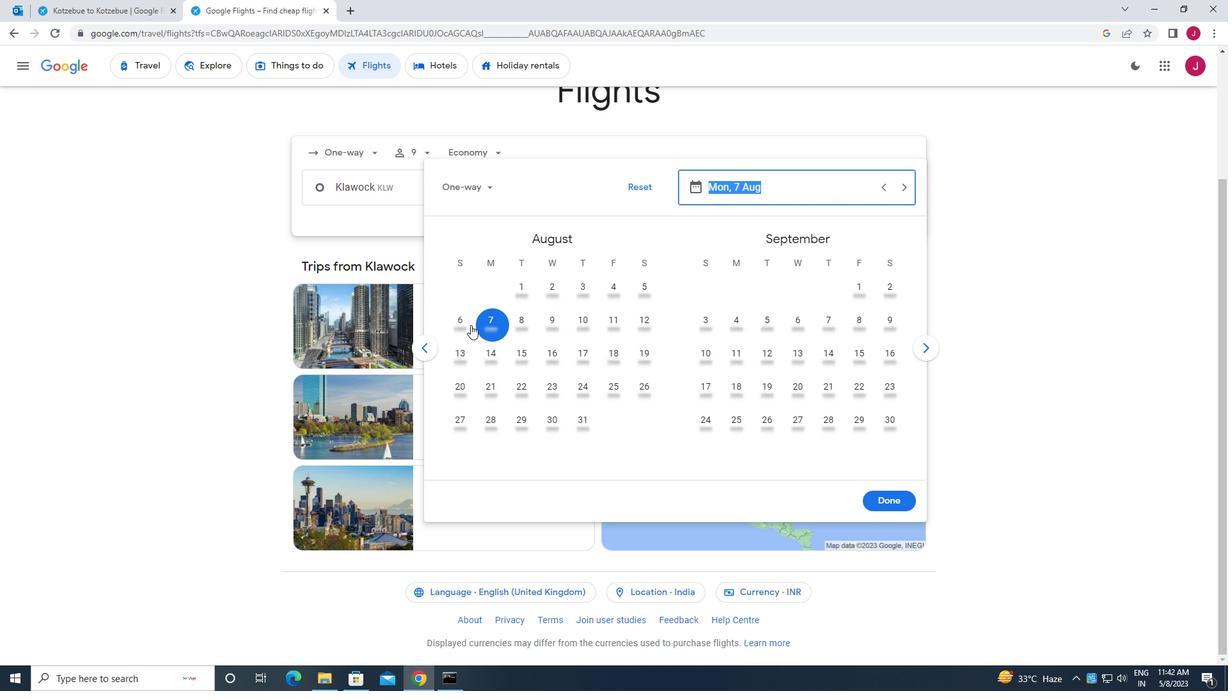 
Action: Mouse moved to (896, 501)
Screenshot: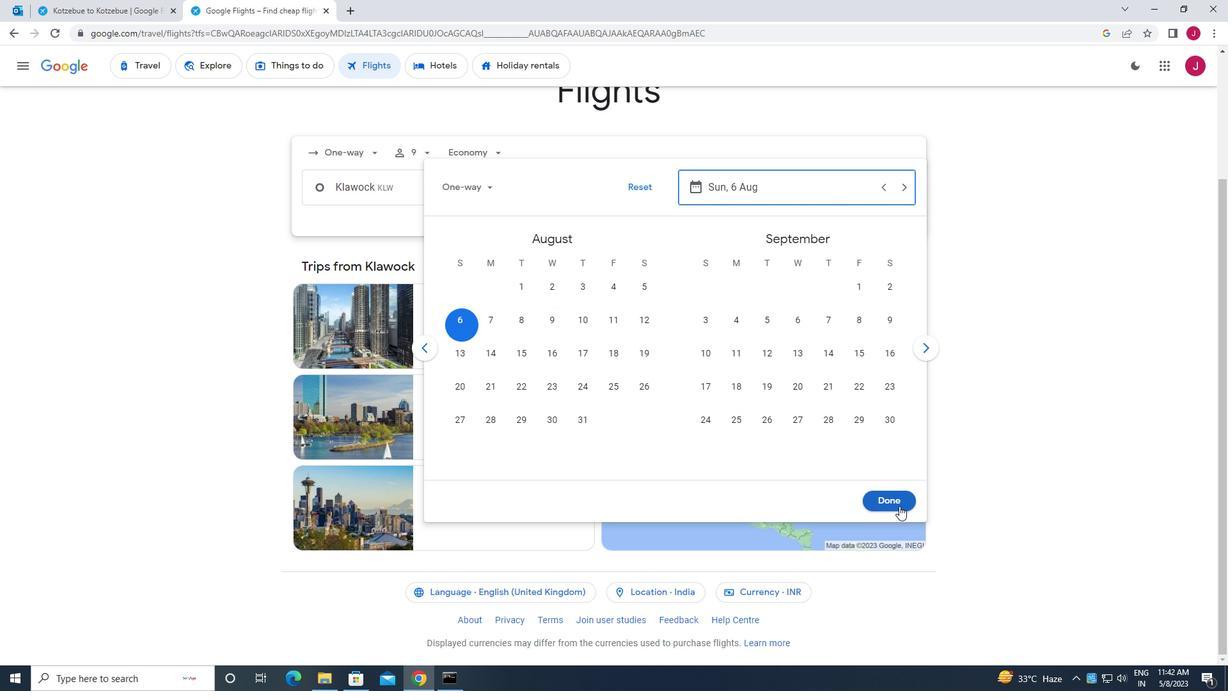
Action: Mouse pressed left at (896, 501)
Screenshot: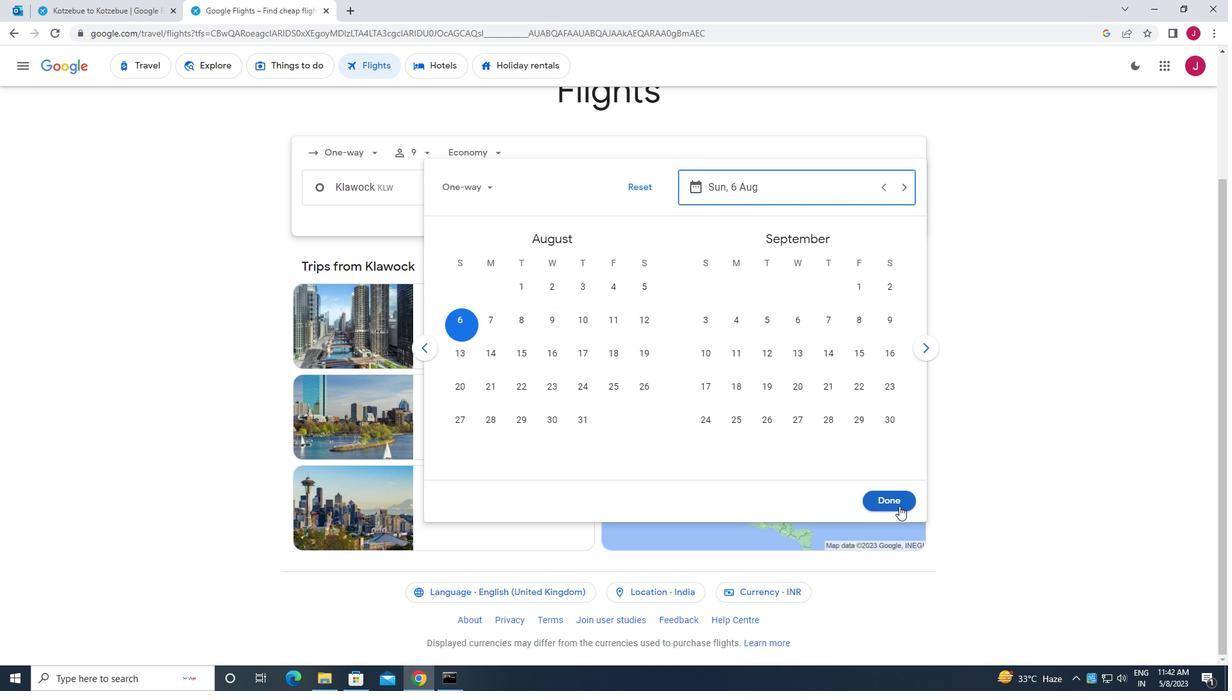 
Action: Mouse moved to (621, 233)
Screenshot: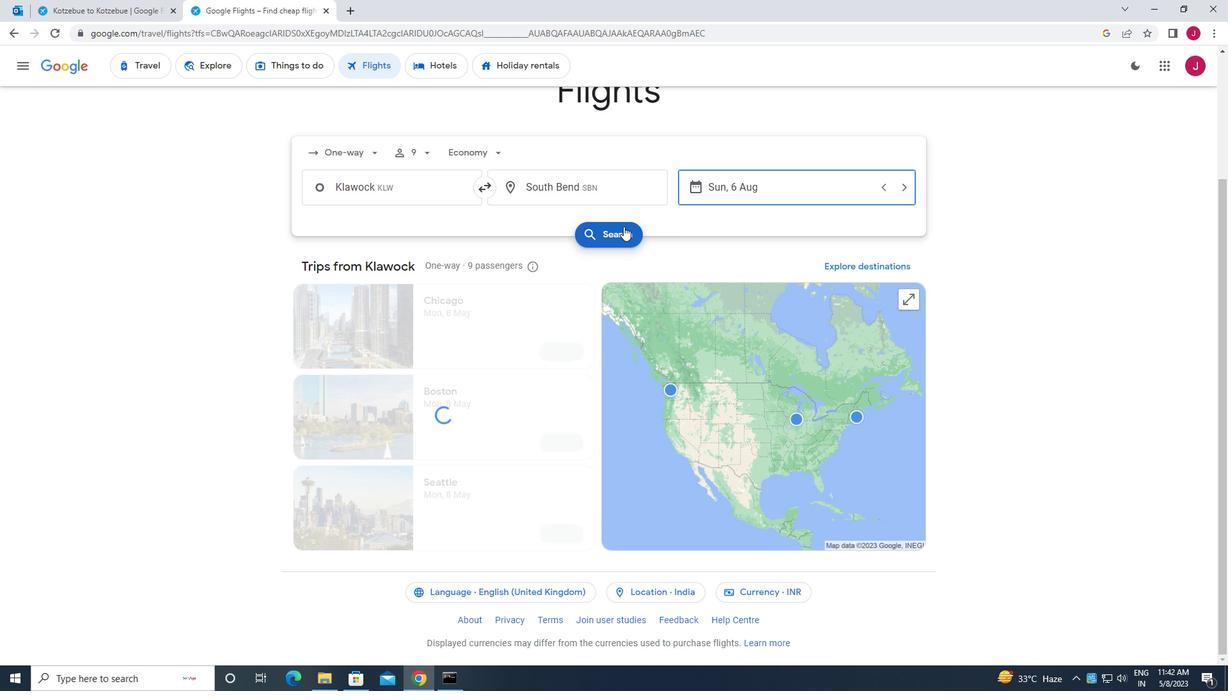 
Action: Mouse pressed left at (621, 233)
Screenshot: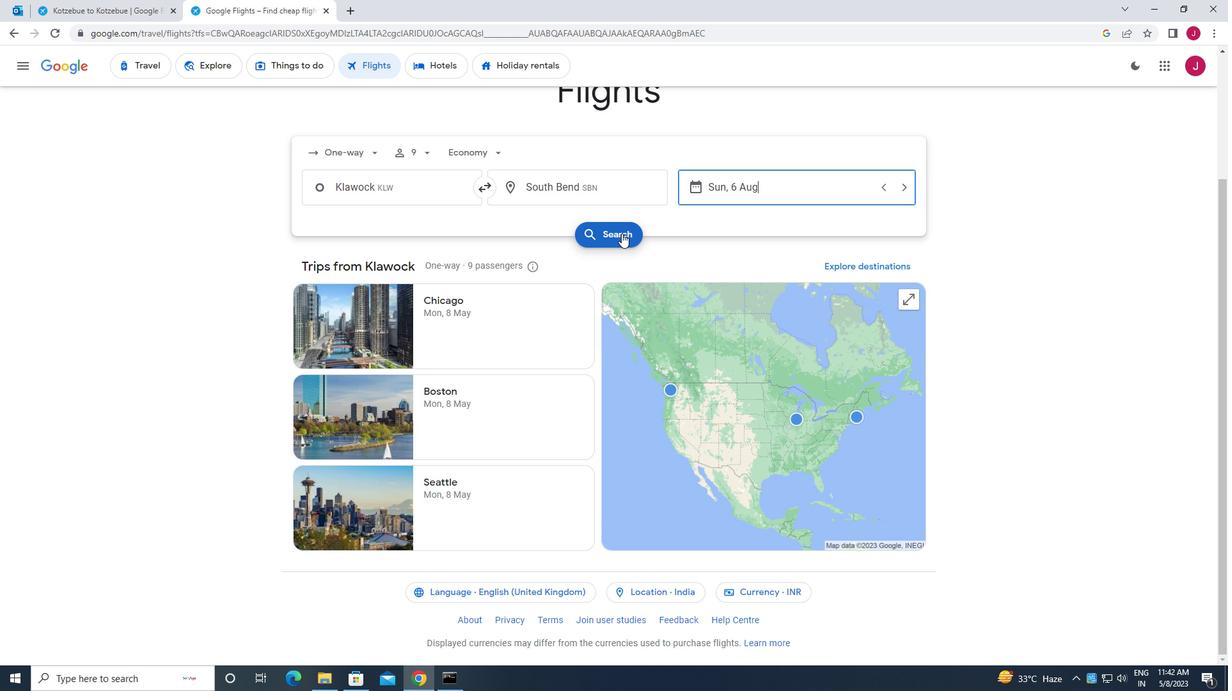 
Action: Mouse moved to (333, 184)
Screenshot: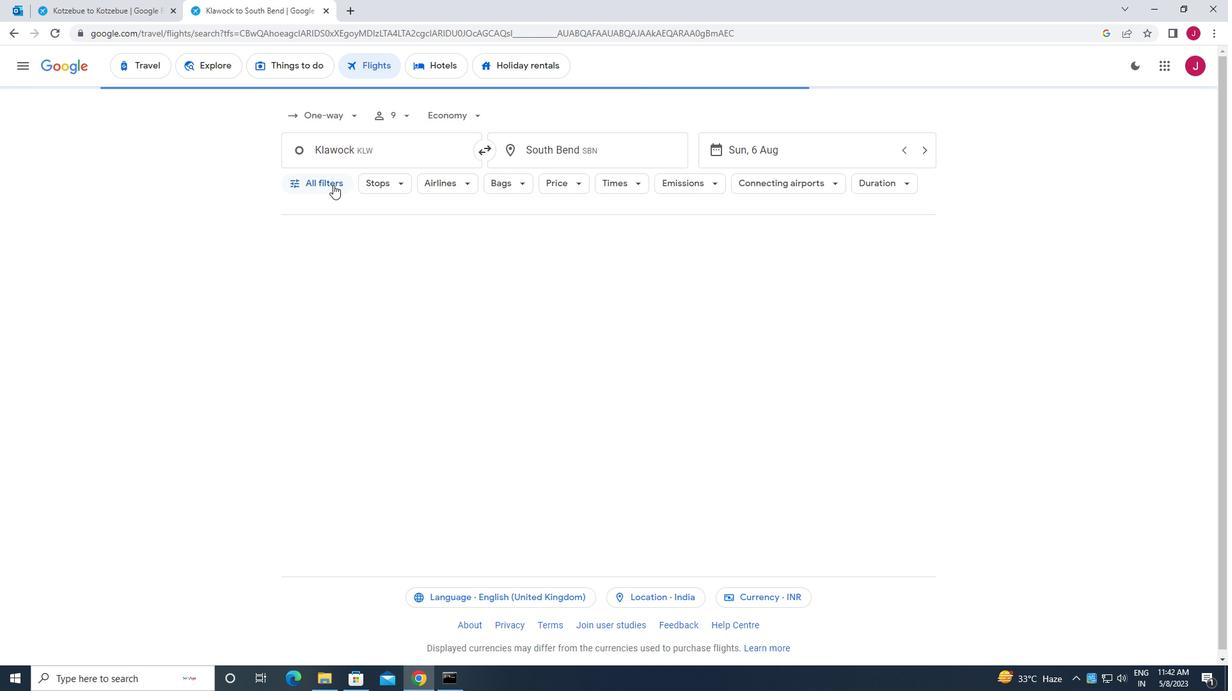 
Action: Mouse pressed left at (333, 184)
Screenshot: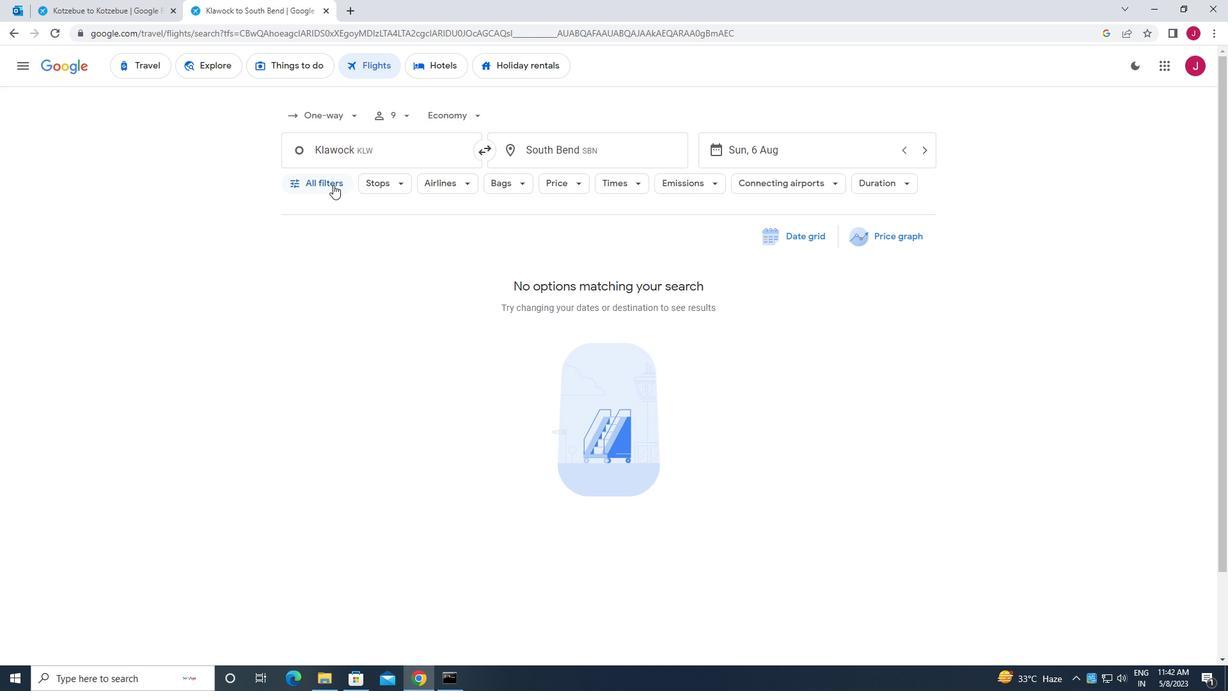 
Action: Mouse moved to (345, 223)
Screenshot: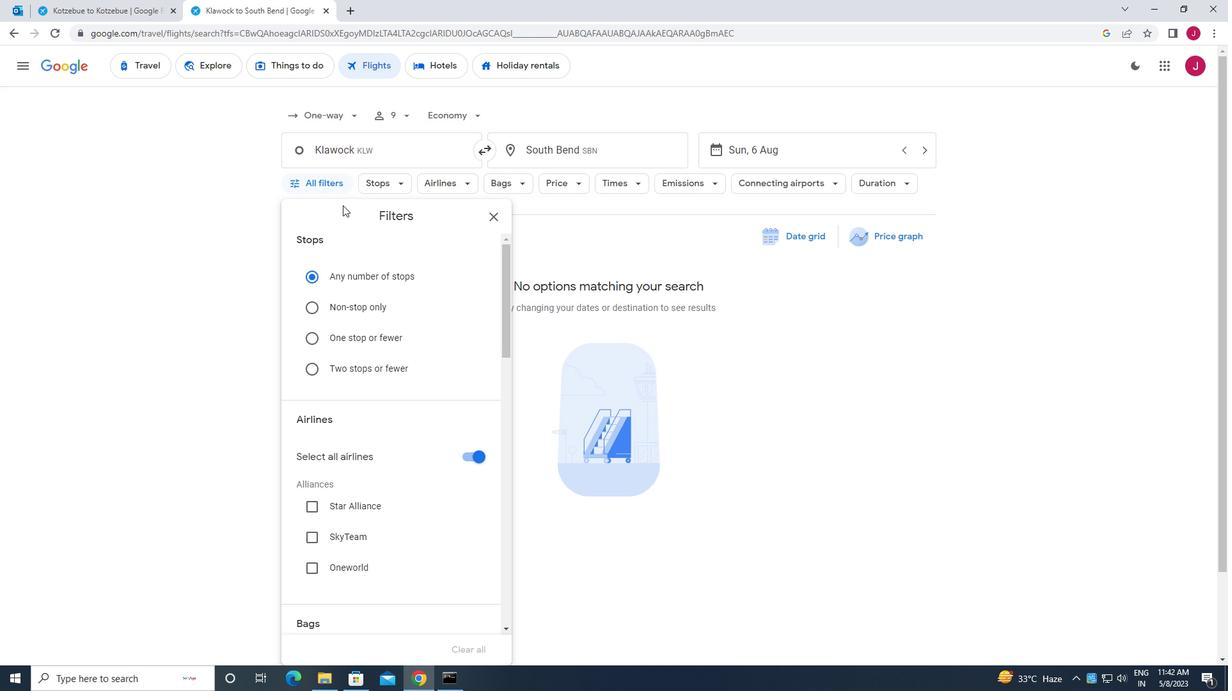 
Action: Mouse scrolled (345, 222) with delta (0, 0)
Screenshot: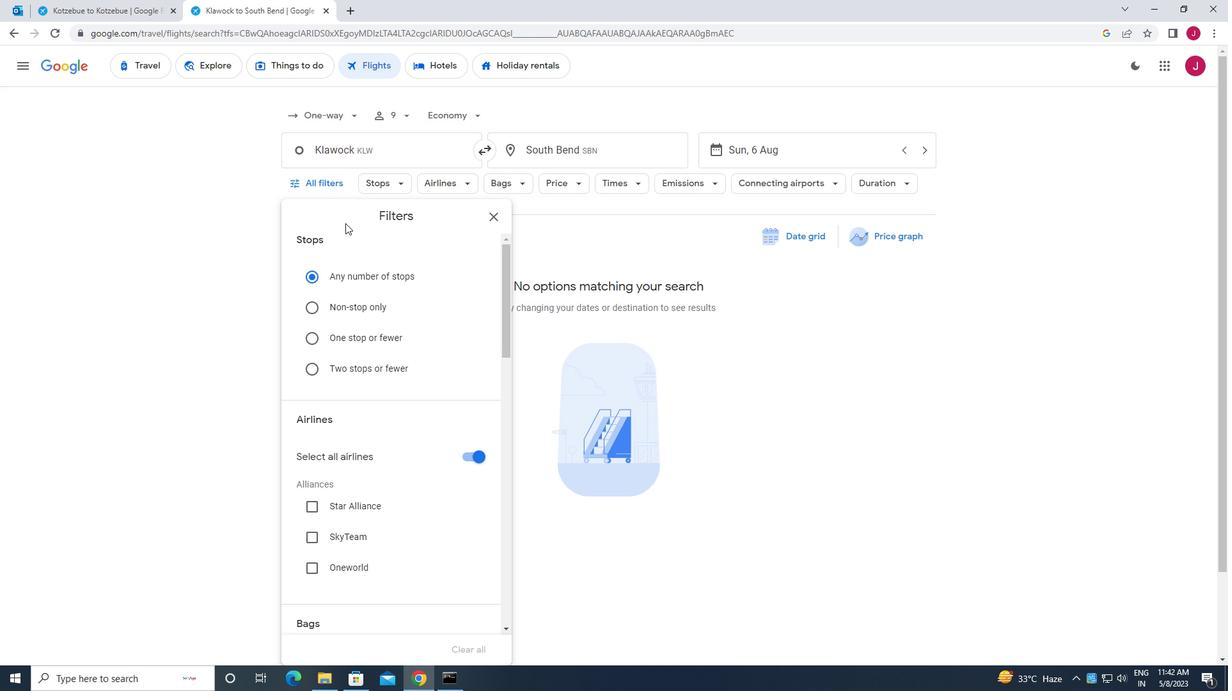 
Action: Mouse moved to (346, 224)
Screenshot: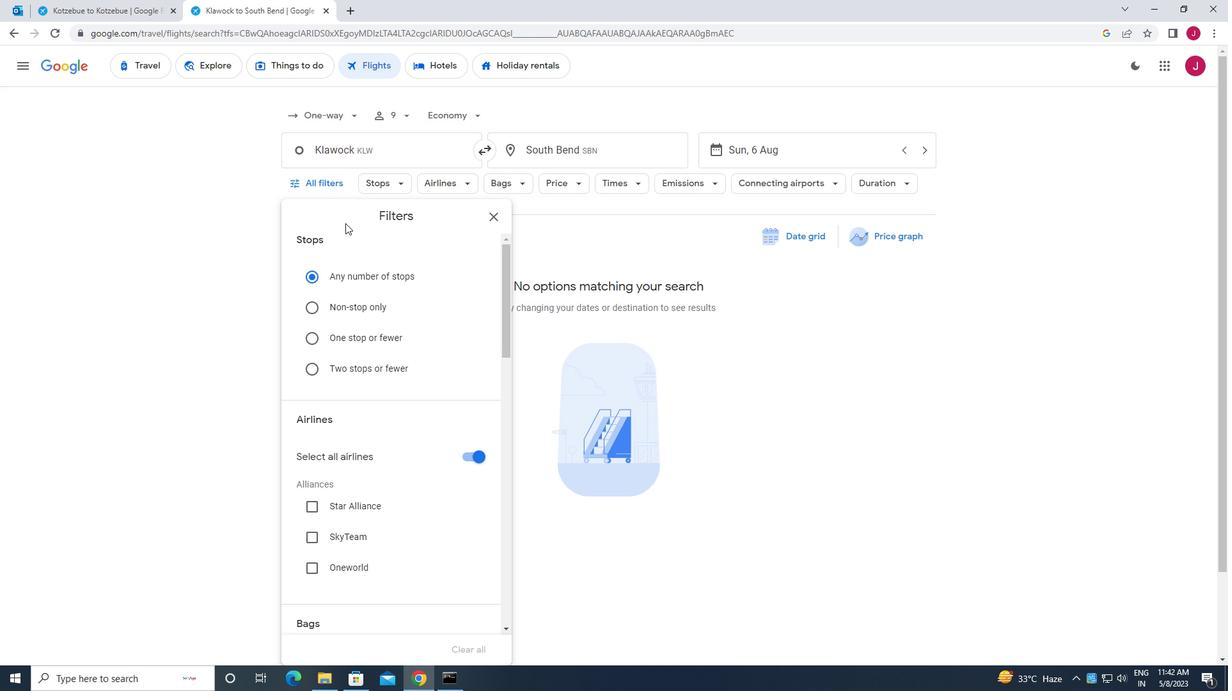 
Action: Mouse scrolled (346, 223) with delta (0, 0)
Screenshot: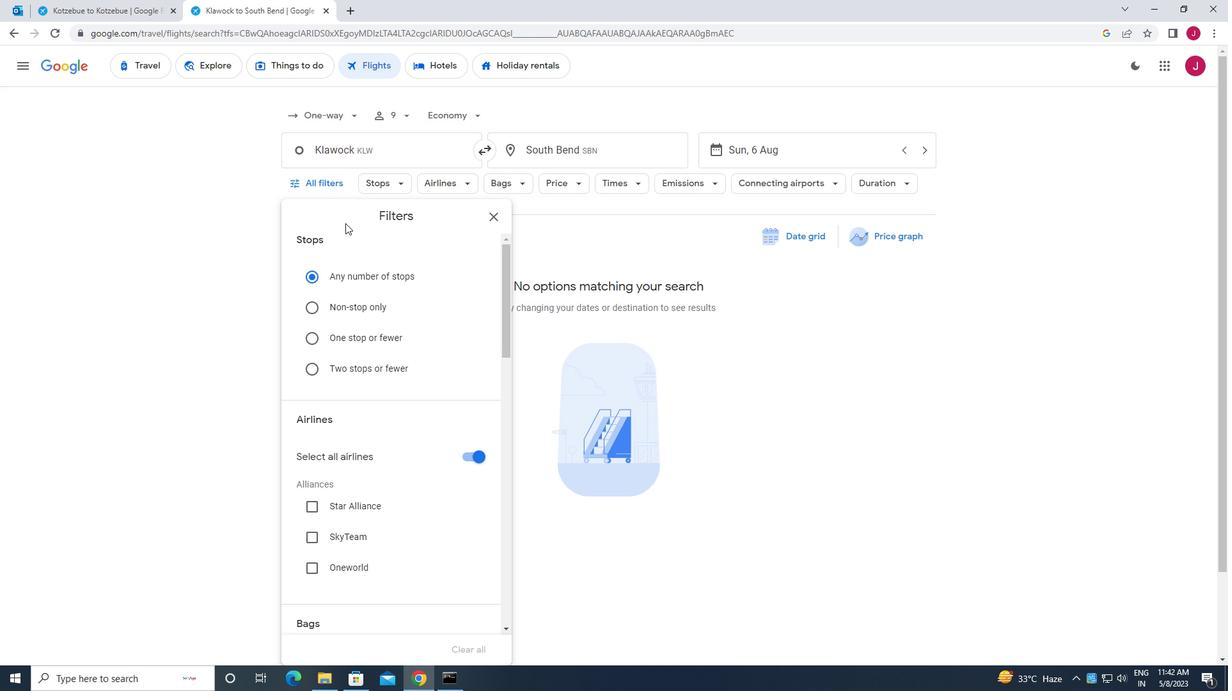 
Action: Mouse moved to (436, 296)
Screenshot: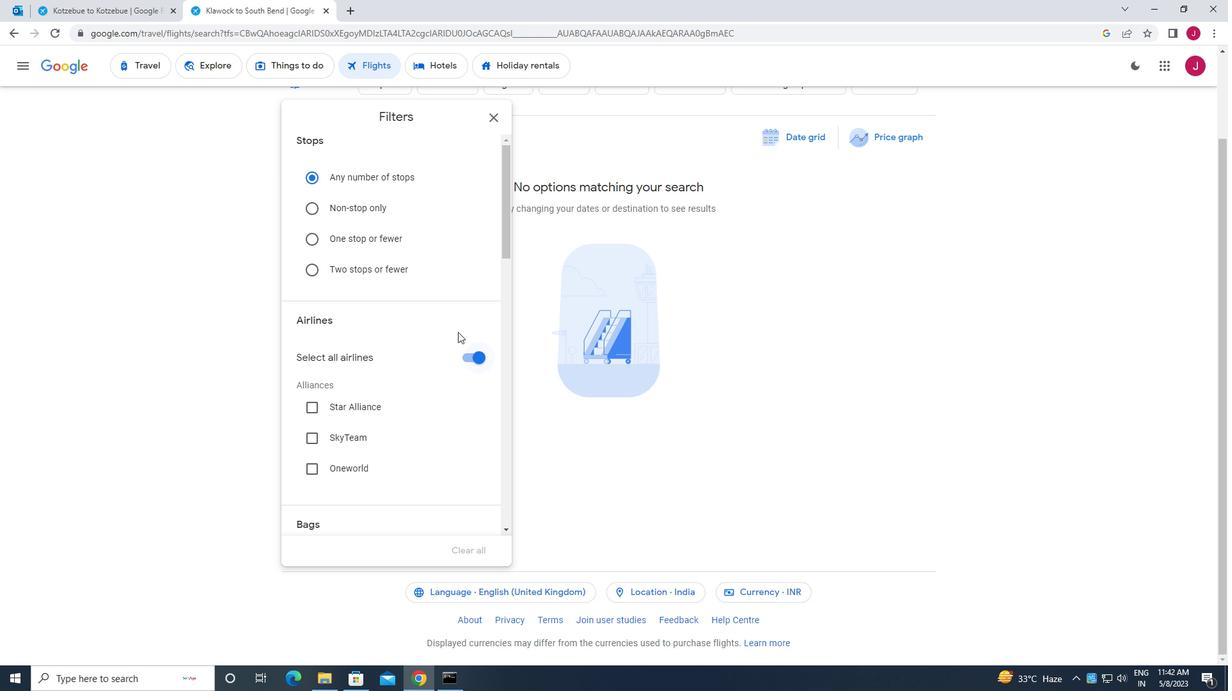 
Action: Mouse scrolled (436, 296) with delta (0, 0)
Screenshot: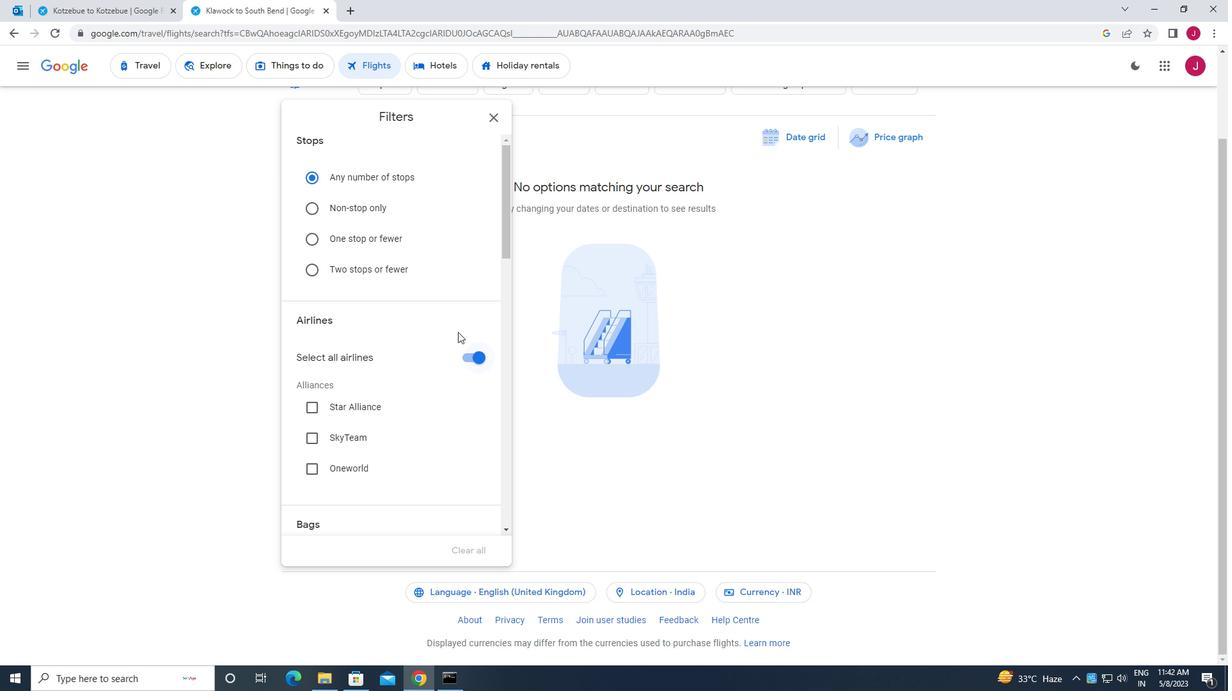 
Action: Mouse moved to (435, 296)
Screenshot: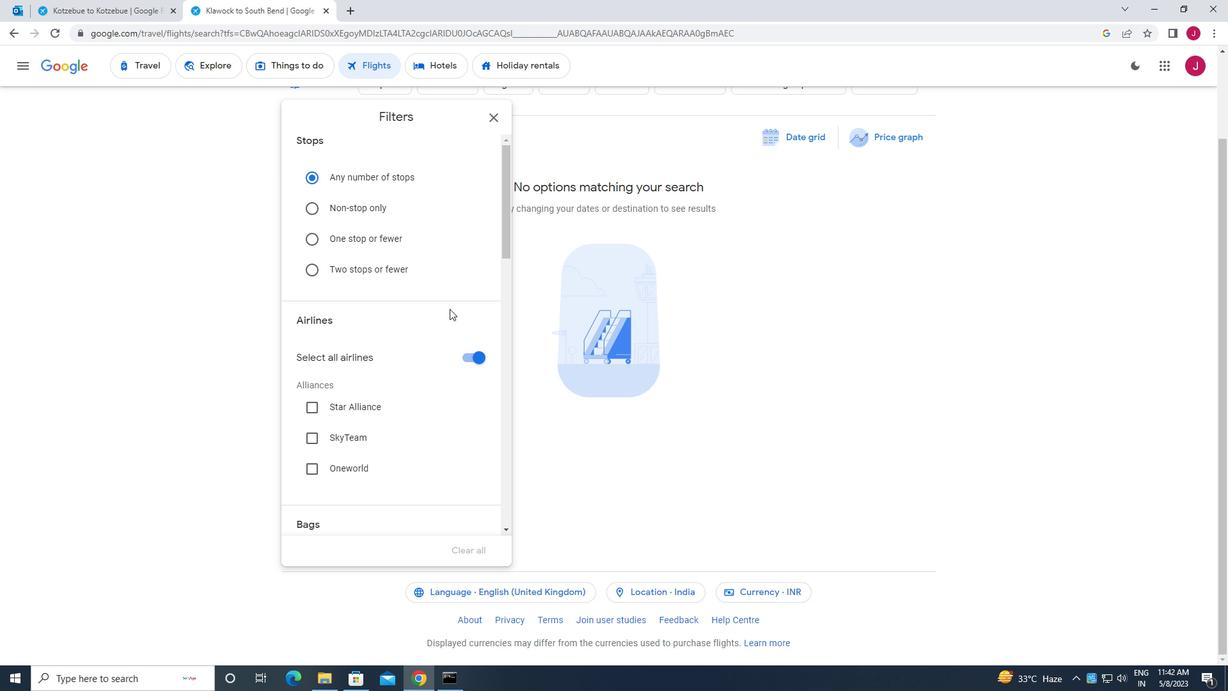 
Action: Mouse scrolled (435, 295) with delta (0, 0)
Screenshot: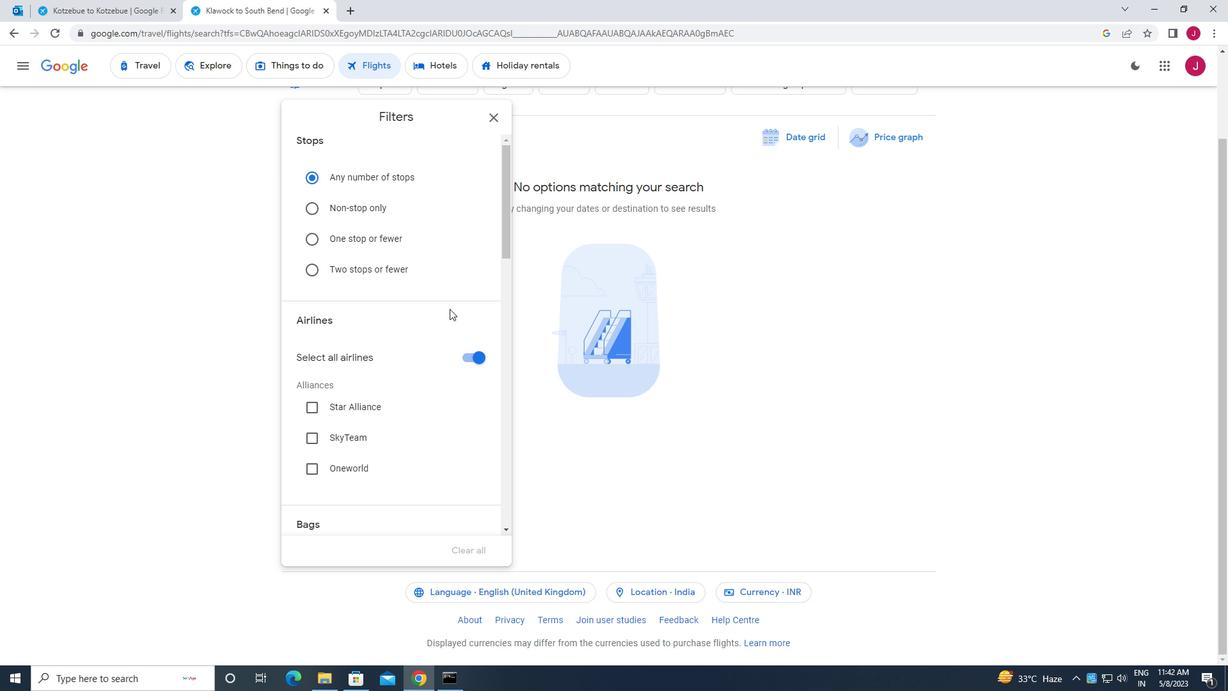 
Action: Mouse moved to (467, 225)
Screenshot: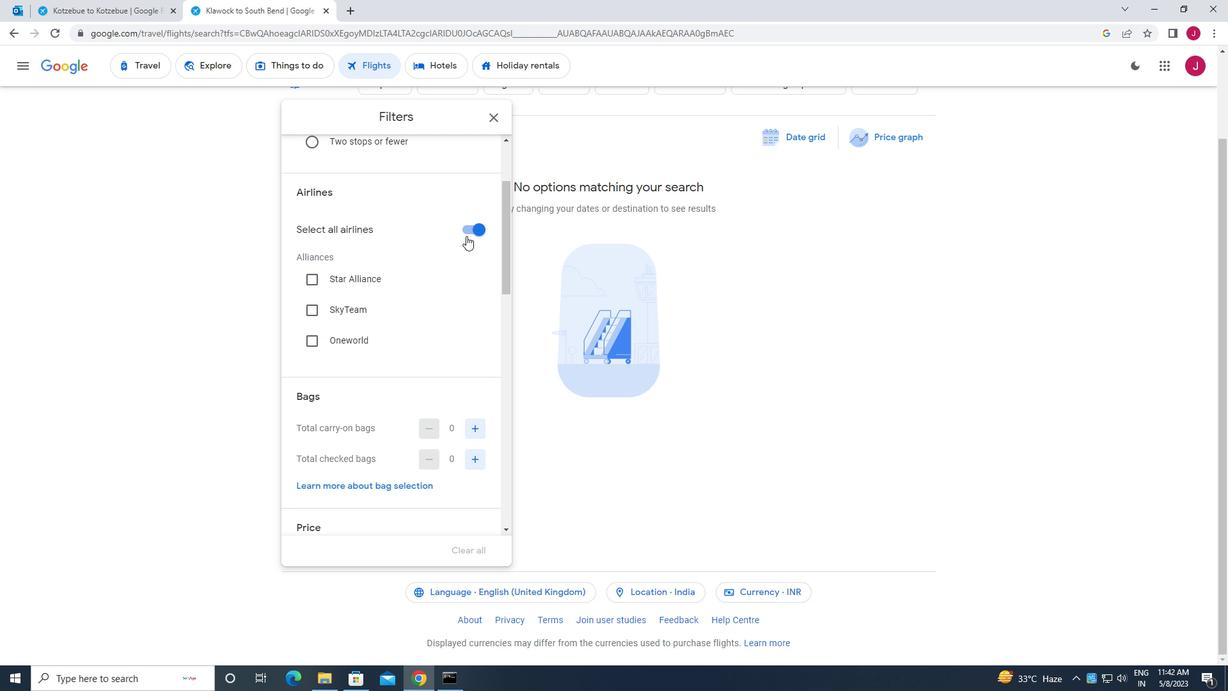 
Action: Mouse pressed left at (467, 225)
Screenshot: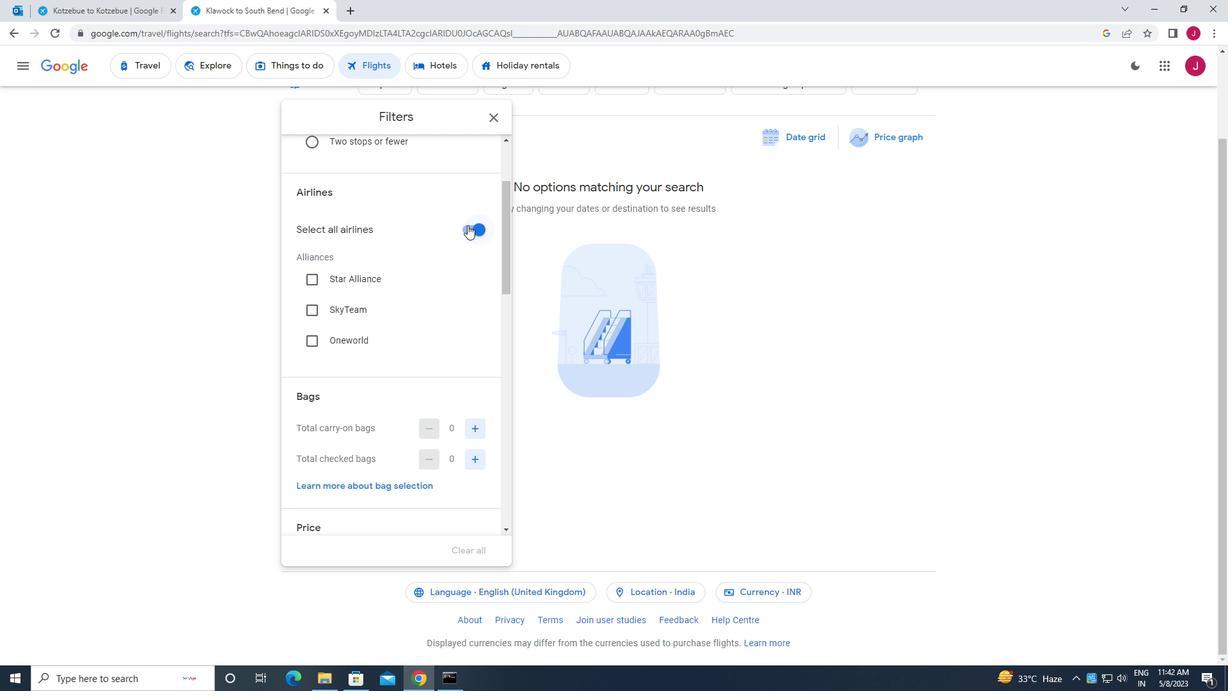 
Action: Mouse moved to (469, 230)
Screenshot: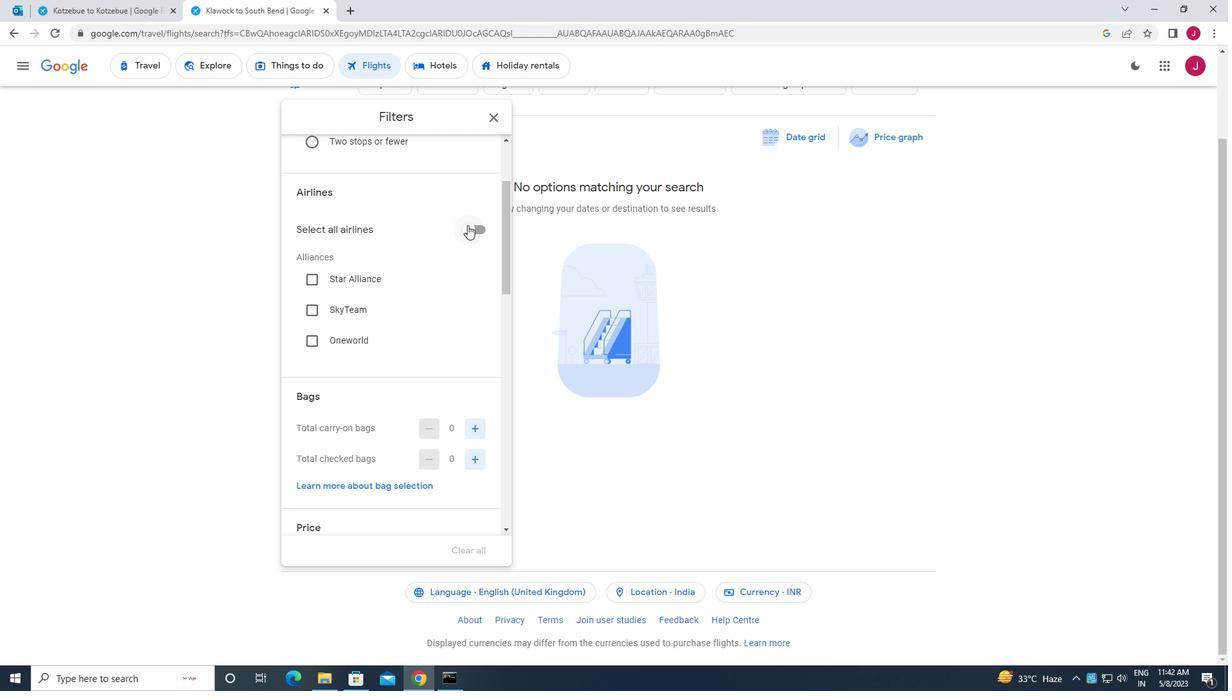 
Action: Mouse scrolled (469, 230) with delta (0, 0)
Screenshot: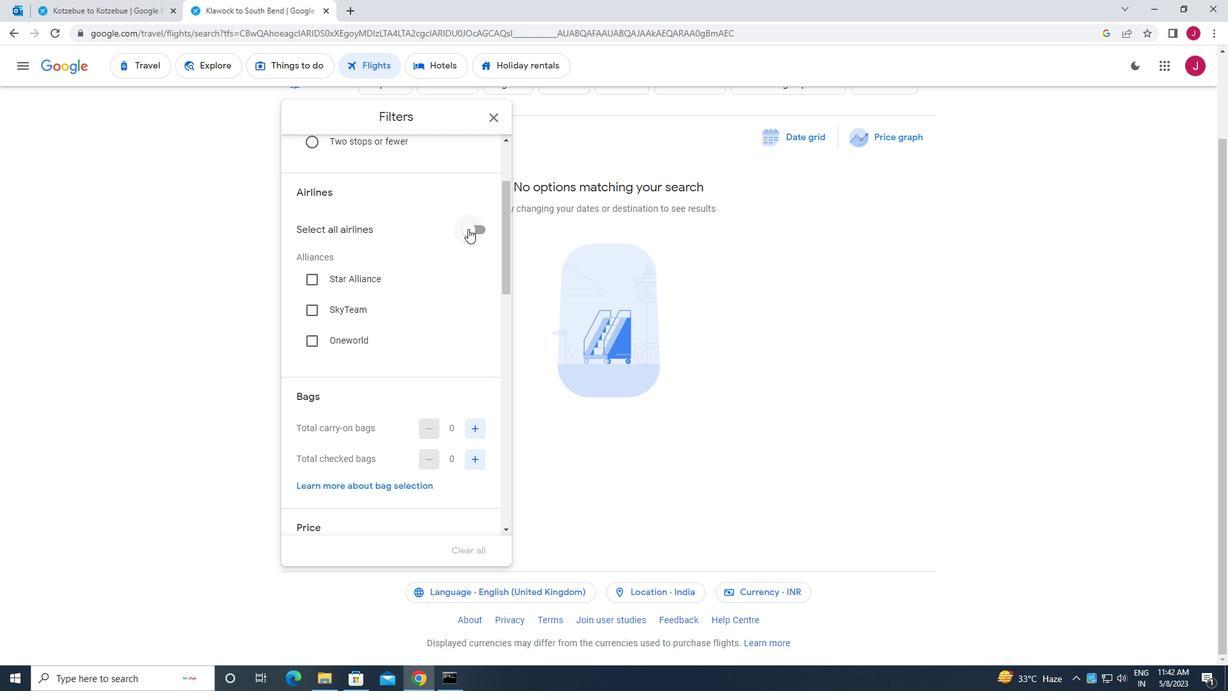 
Action: Mouse scrolled (469, 230) with delta (0, 0)
Screenshot: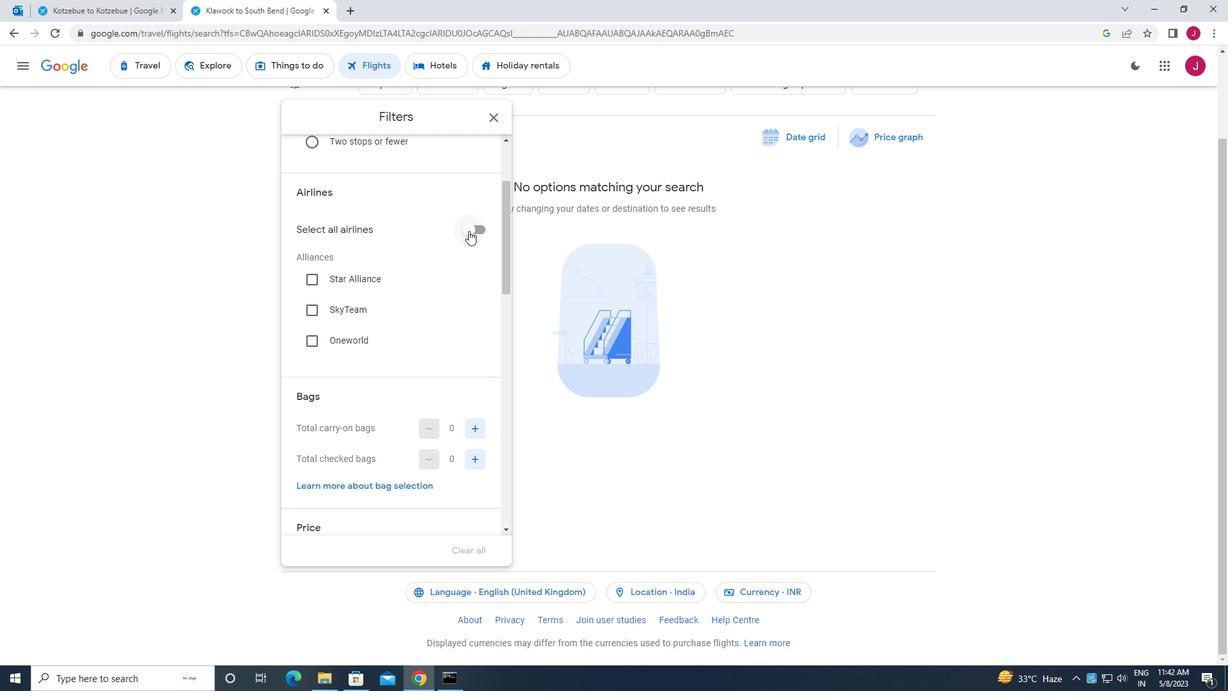 
Action: Mouse scrolled (469, 230) with delta (0, 0)
Screenshot: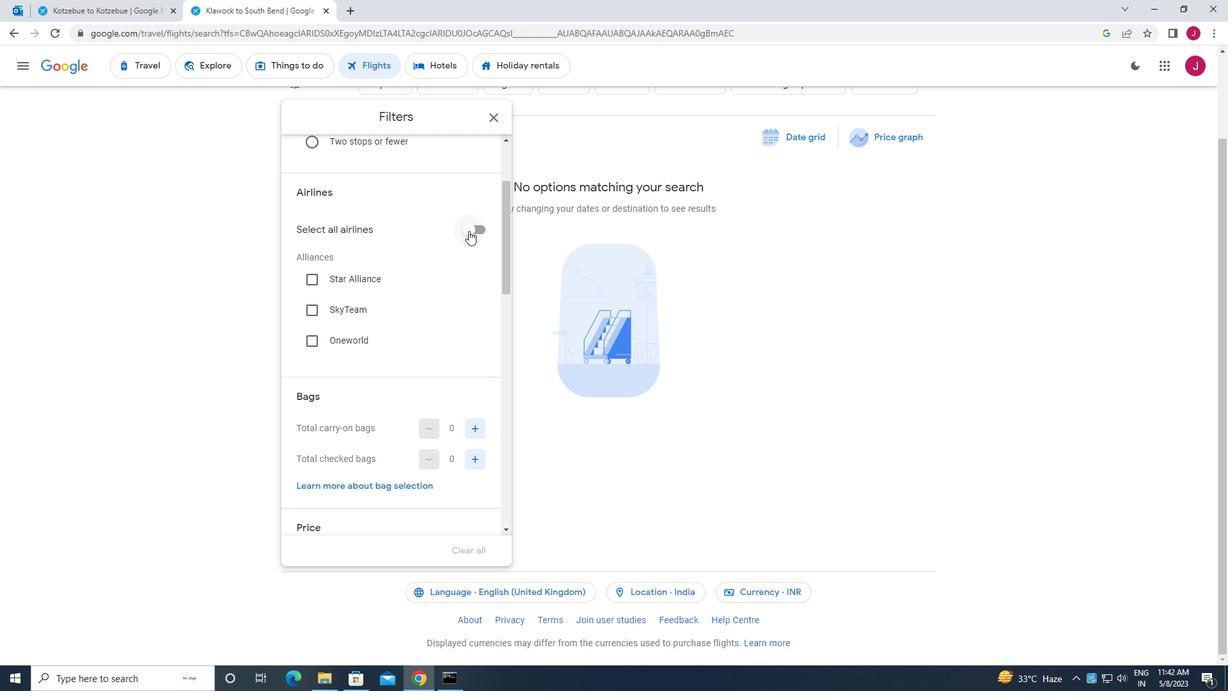 
Action: Mouse moved to (479, 268)
Screenshot: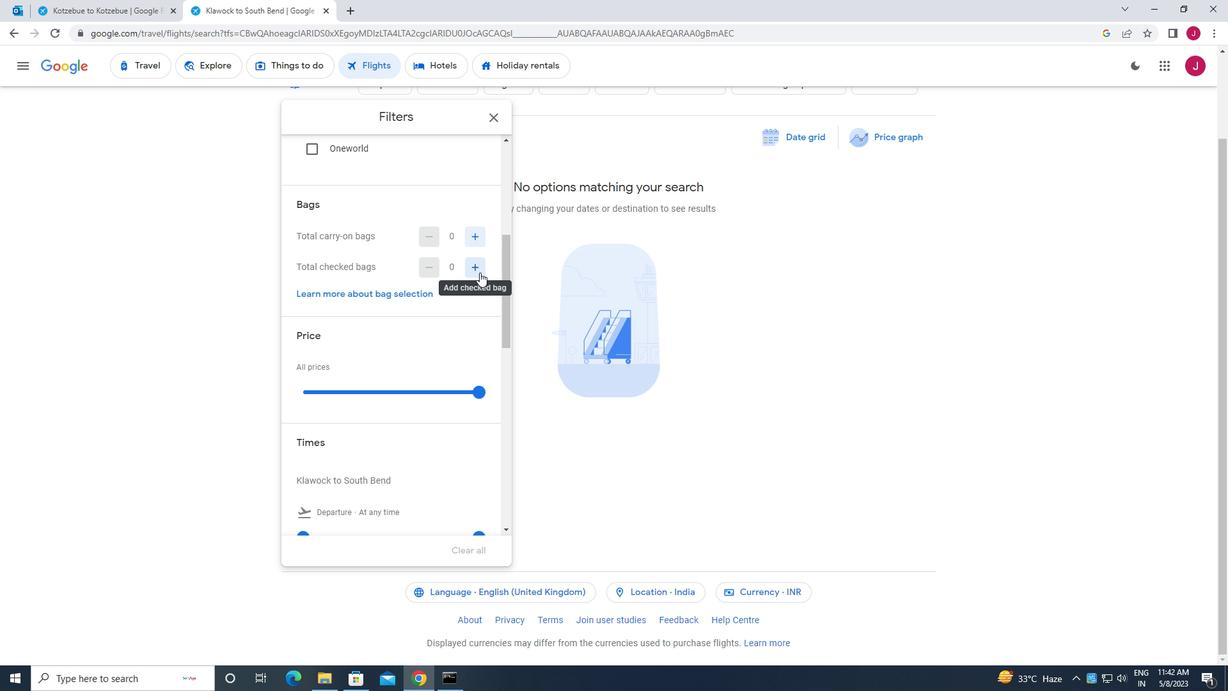 
Action: Mouse pressed left at (479, 268)
Screenshot: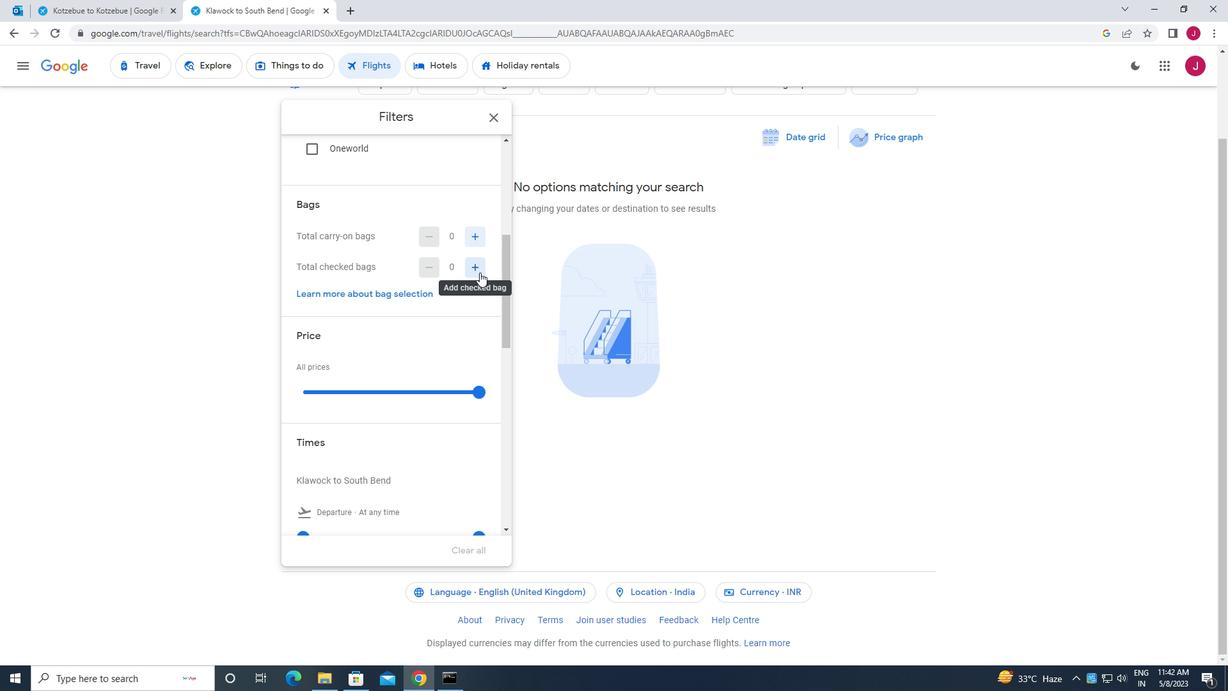 
Action: Mouse pressed left at (479, 268)
Screenshot: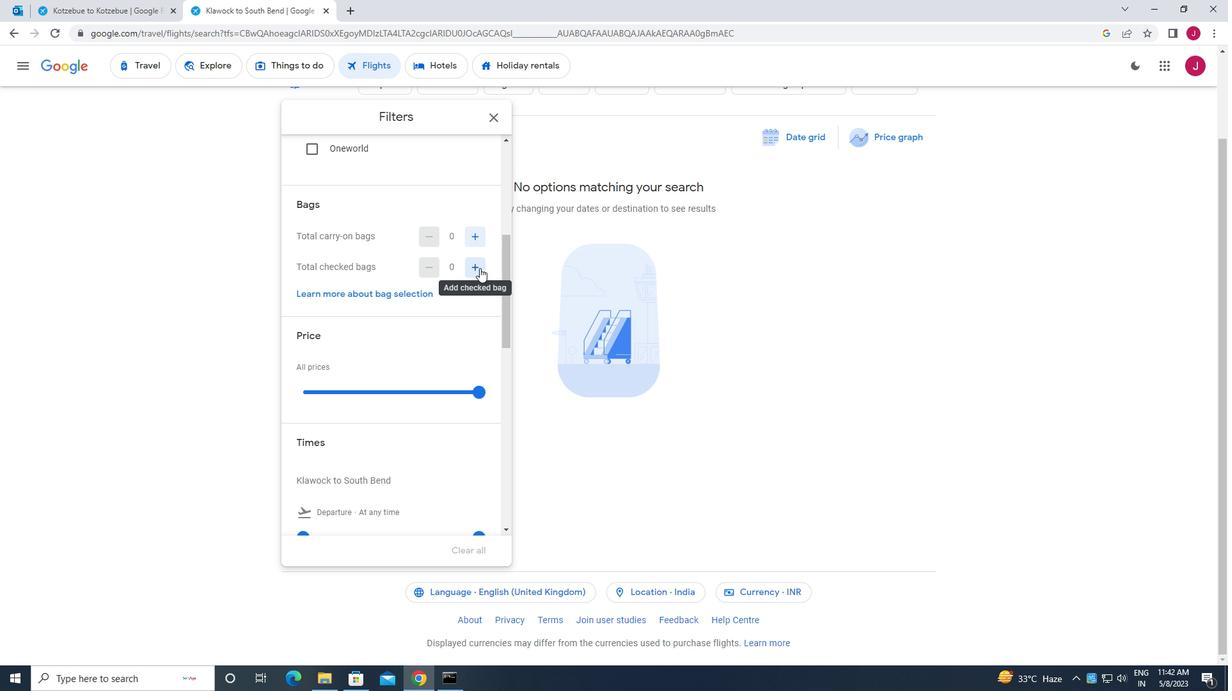 
Action: Mouse pressed left at (479, 268)
Screenshot: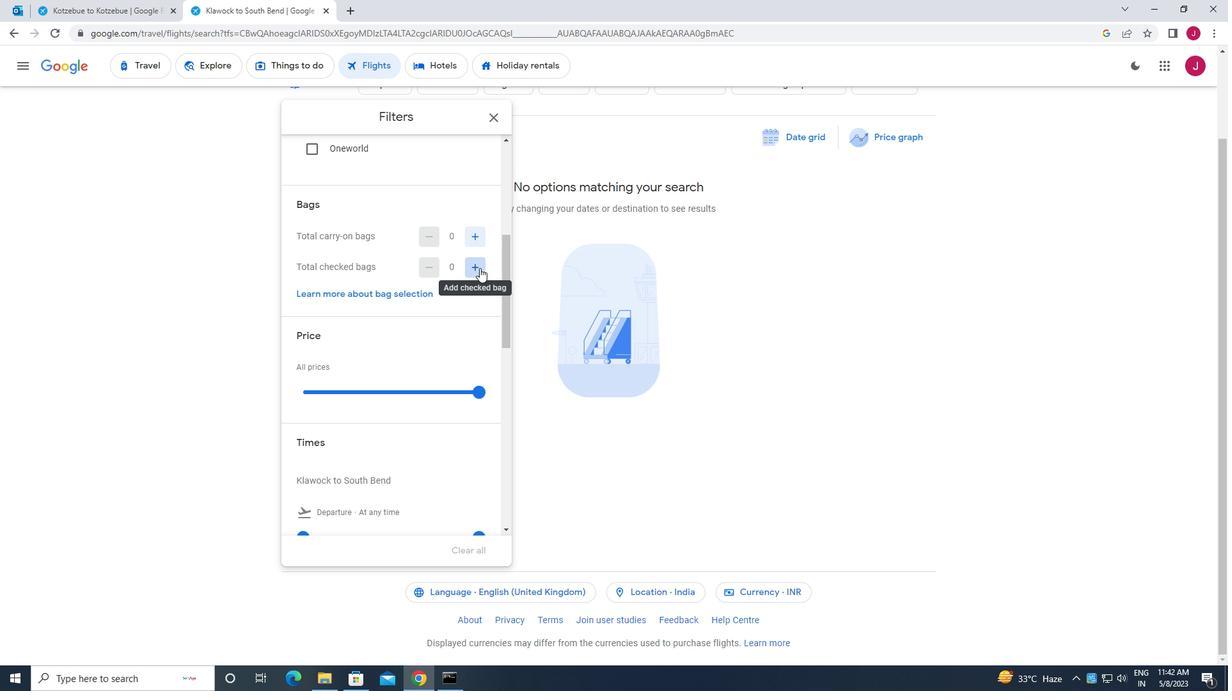 
Action: Mouse pressed left at (479, 268)
Screenshot: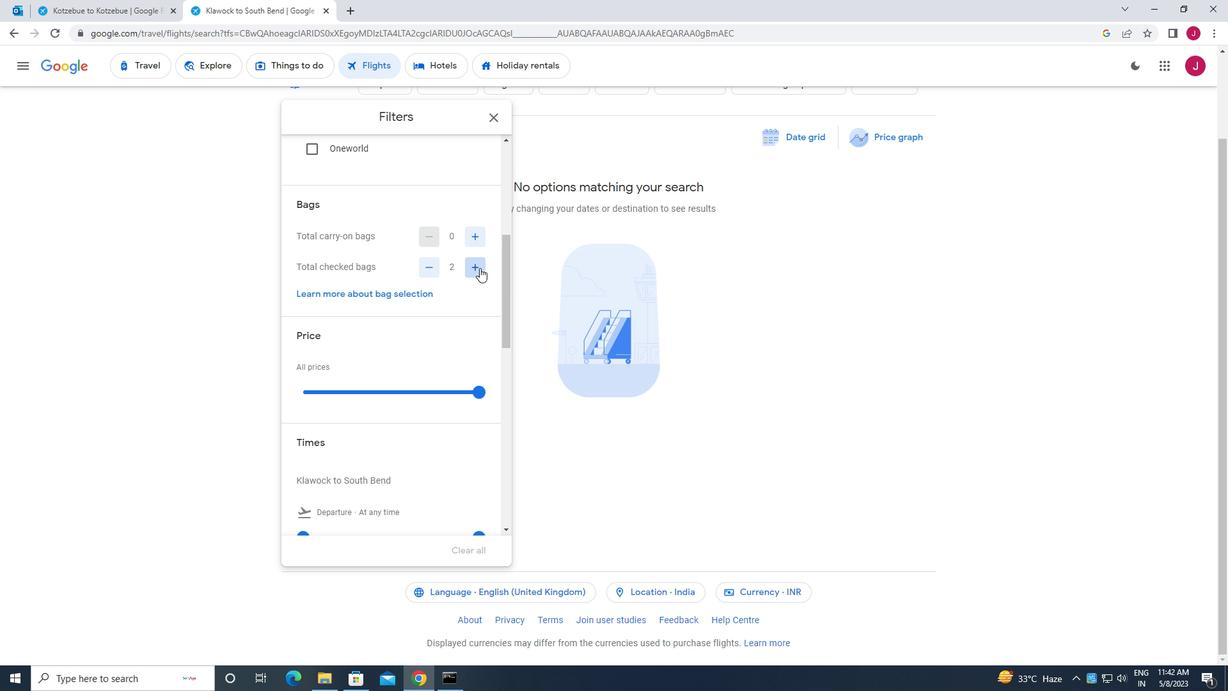 
Action: Mouse pressed left at (479, 268)
Screenshot: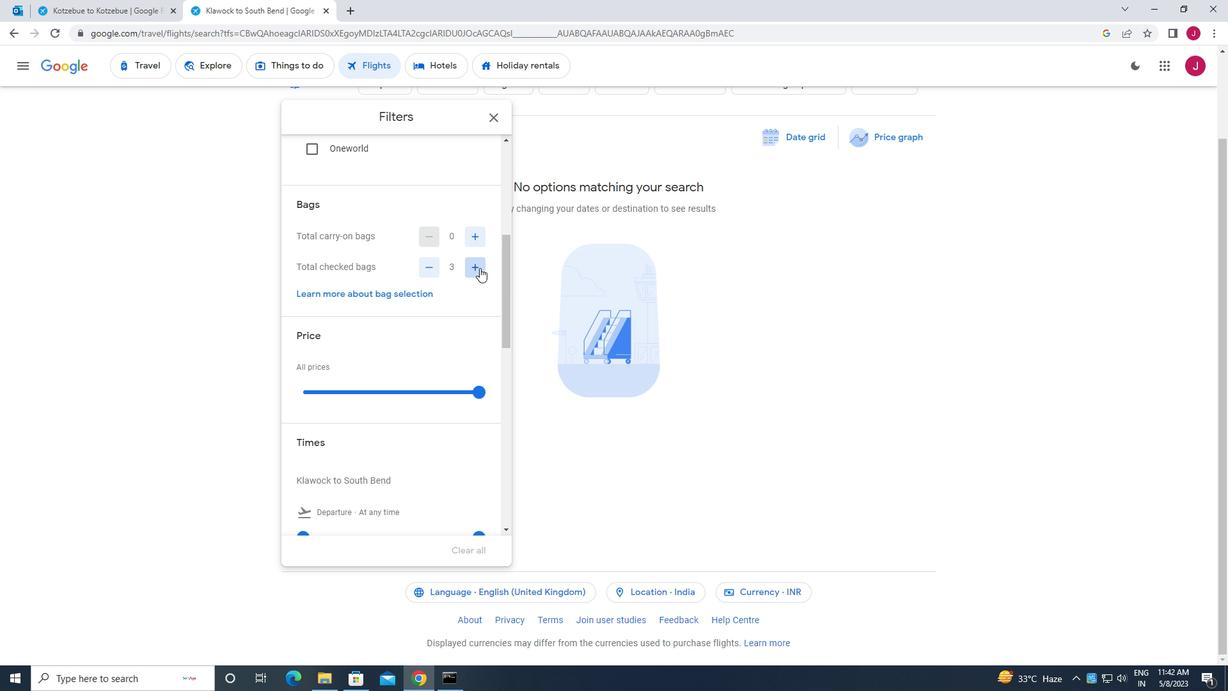 
Action: Mouse pressed left at (479, 268)
Screenshot: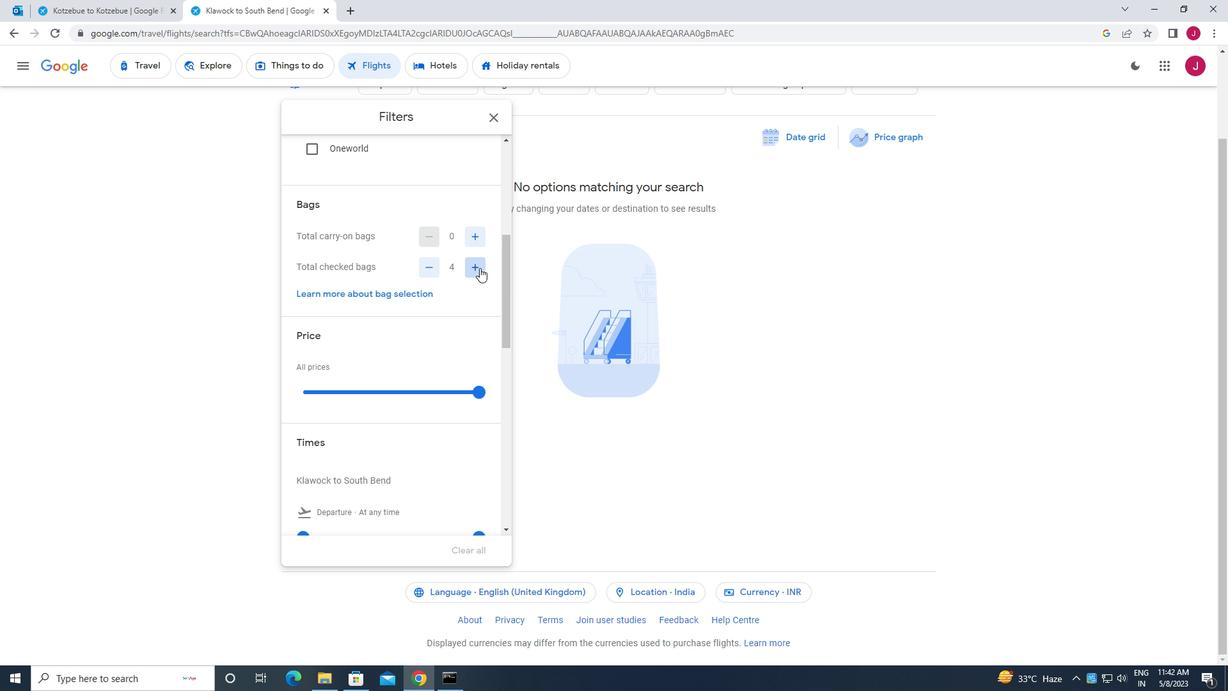 
Action: Mouse pressed left at (479, 268)
Screenshot: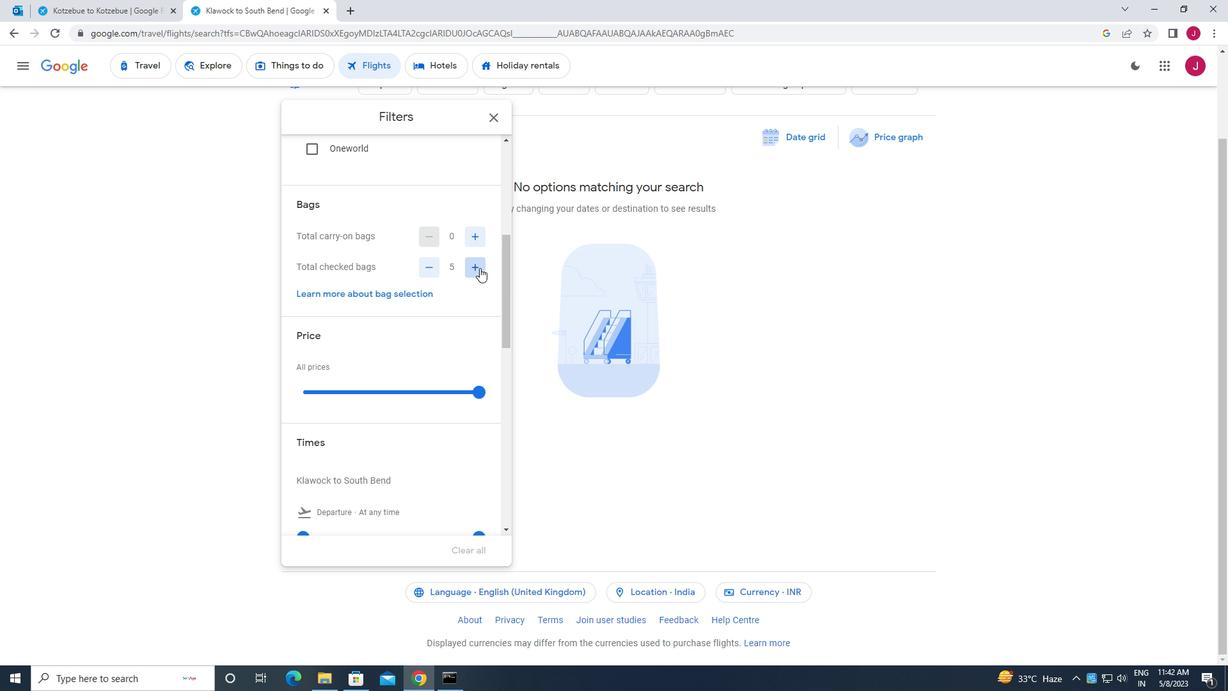 
Action: Mouse pressed left at (479, 268)
Screenshot: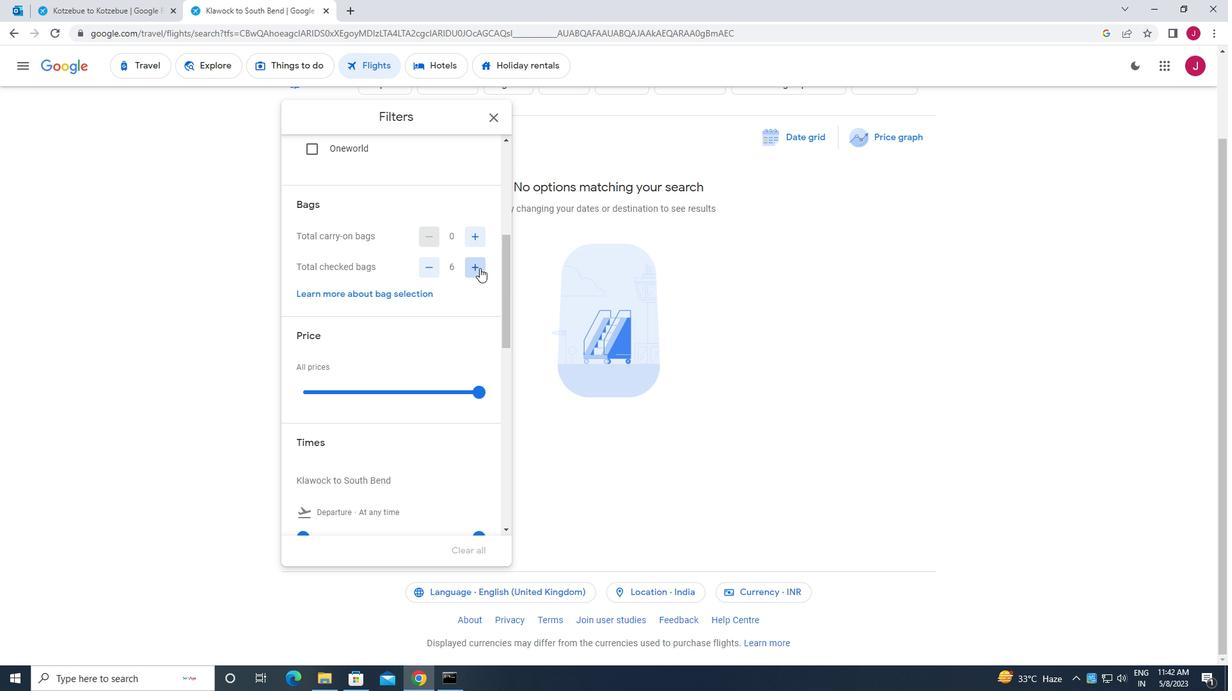 
Action: Mouse pressed left at (479, 268)
Screenshot: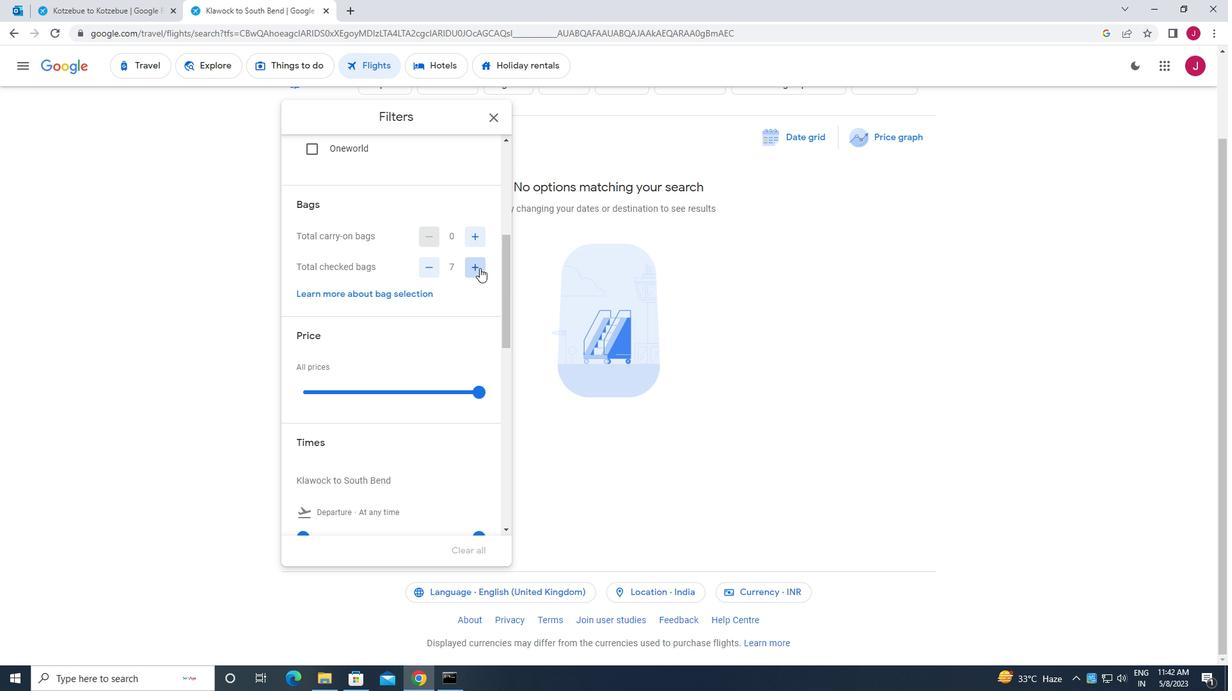 
Action: Mouse pressed left at (479, 268)
Screenshot: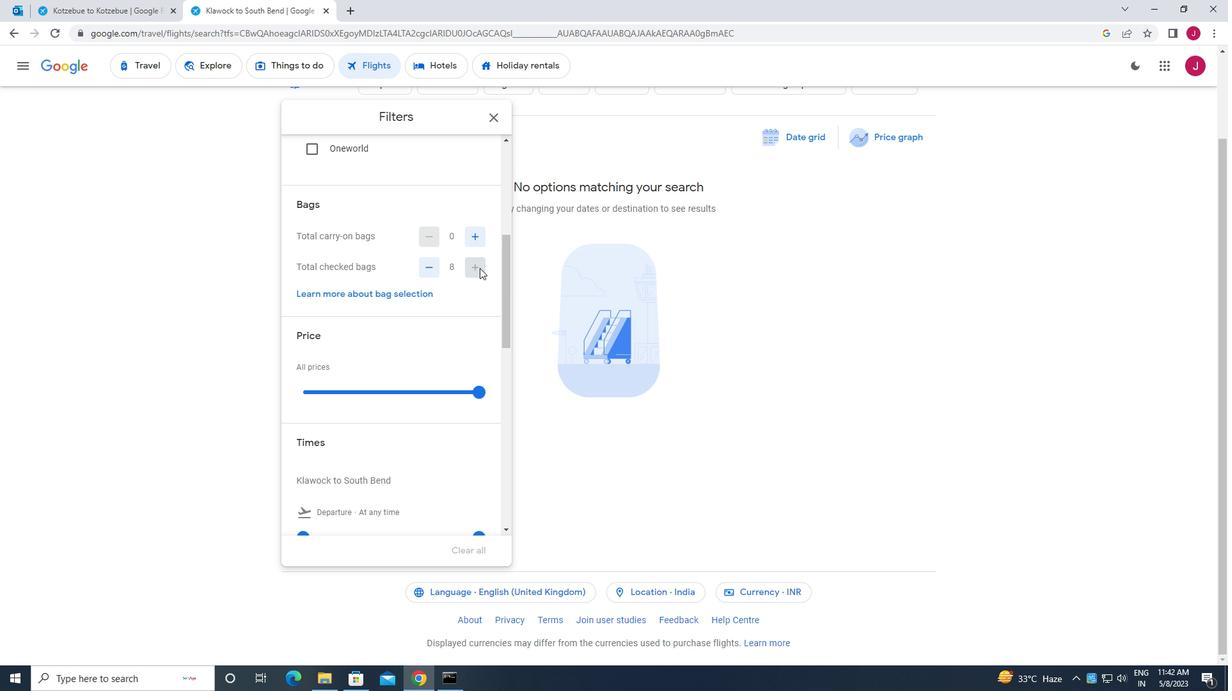 
Action: Mouse scrolled (479, 267) with delta (0, 0)
Screenshot: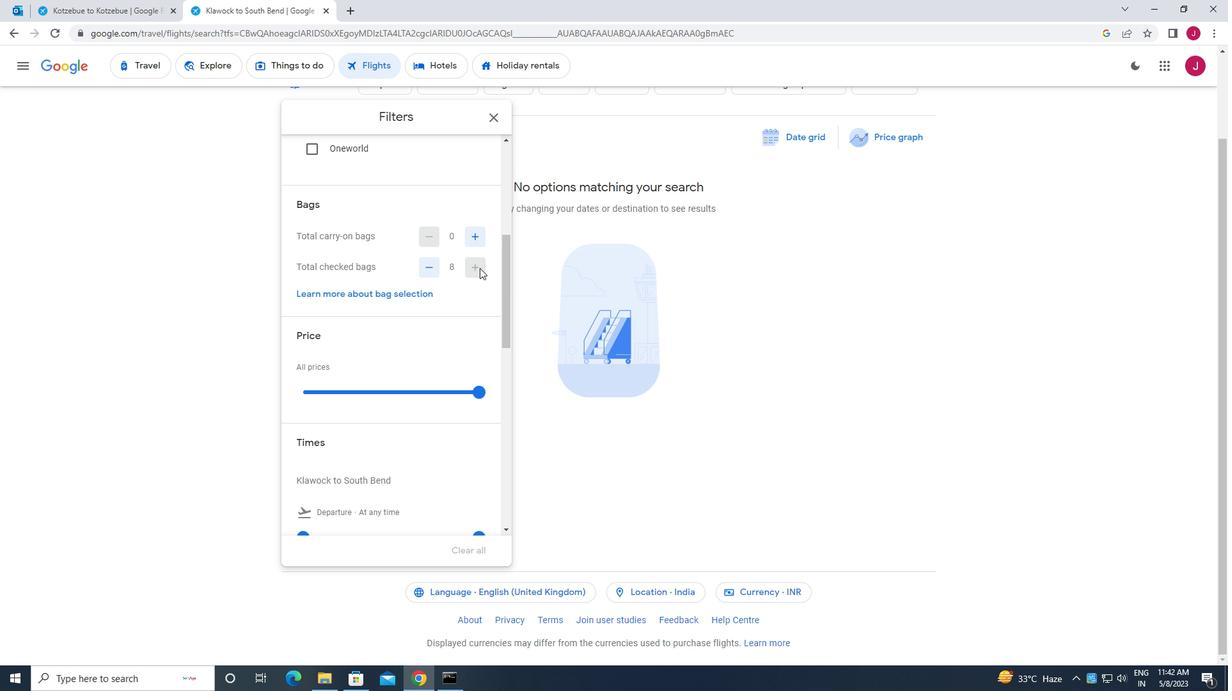 
Action: Mouse scrolled (479, 267) with delta (0, 0)
Screenshot: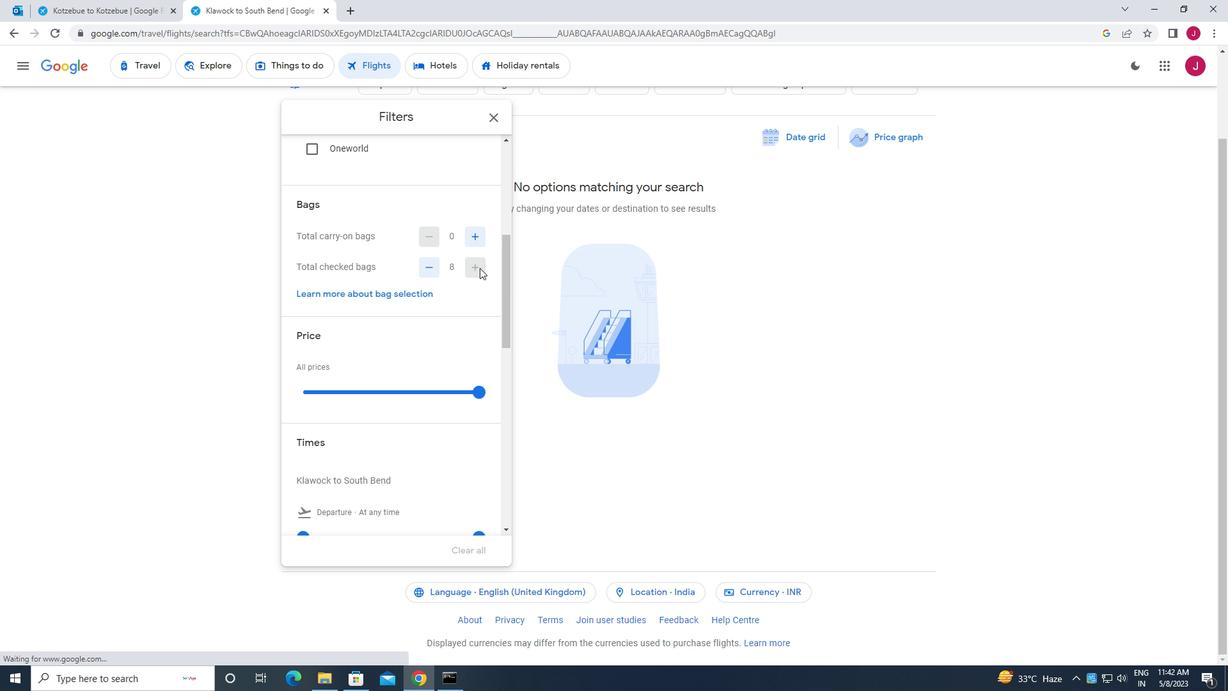 
Action: Mouse scrolled (479, 267) with delta (0, 0)
Screenshot: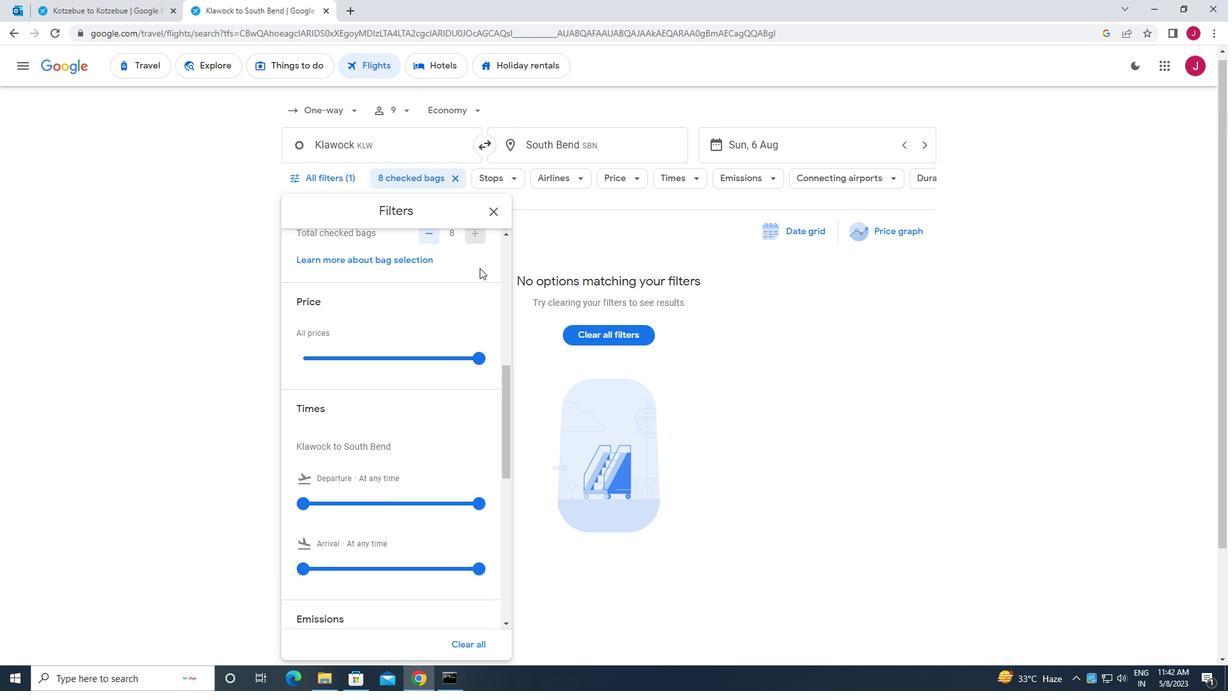 
Action: Mouse scrolled (479, 267) with delta (0, 0)
Screenshot: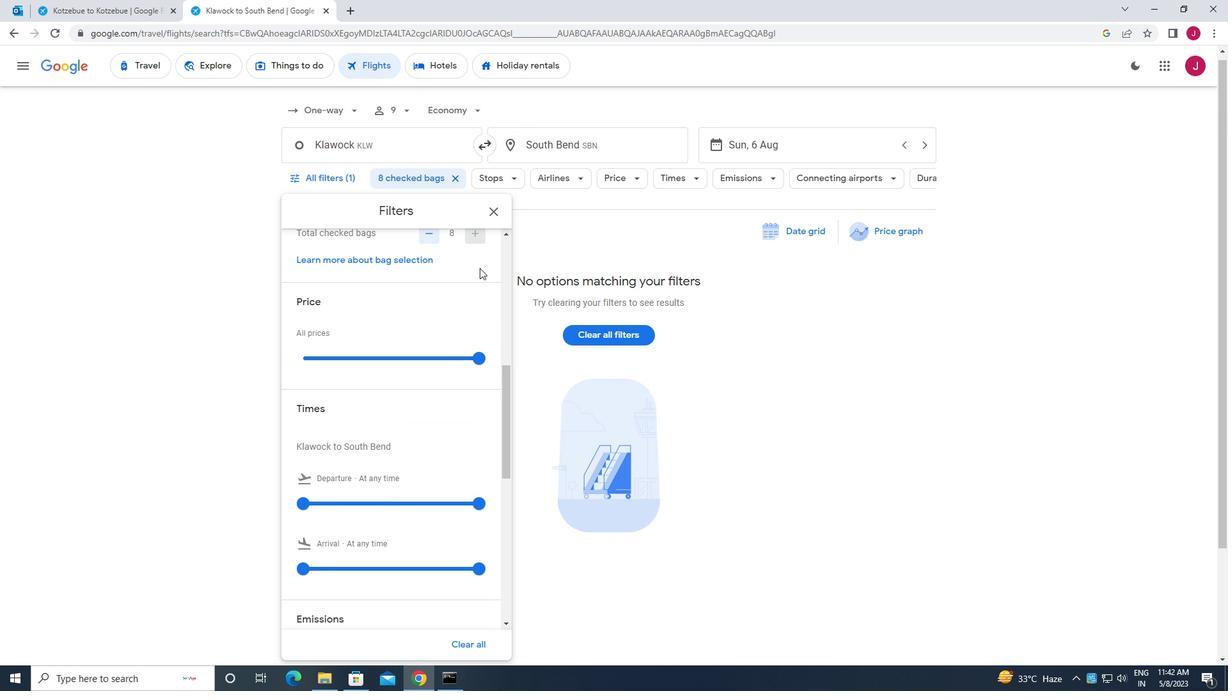 
Action: Mouse moved to (478, 261)
Screenshot: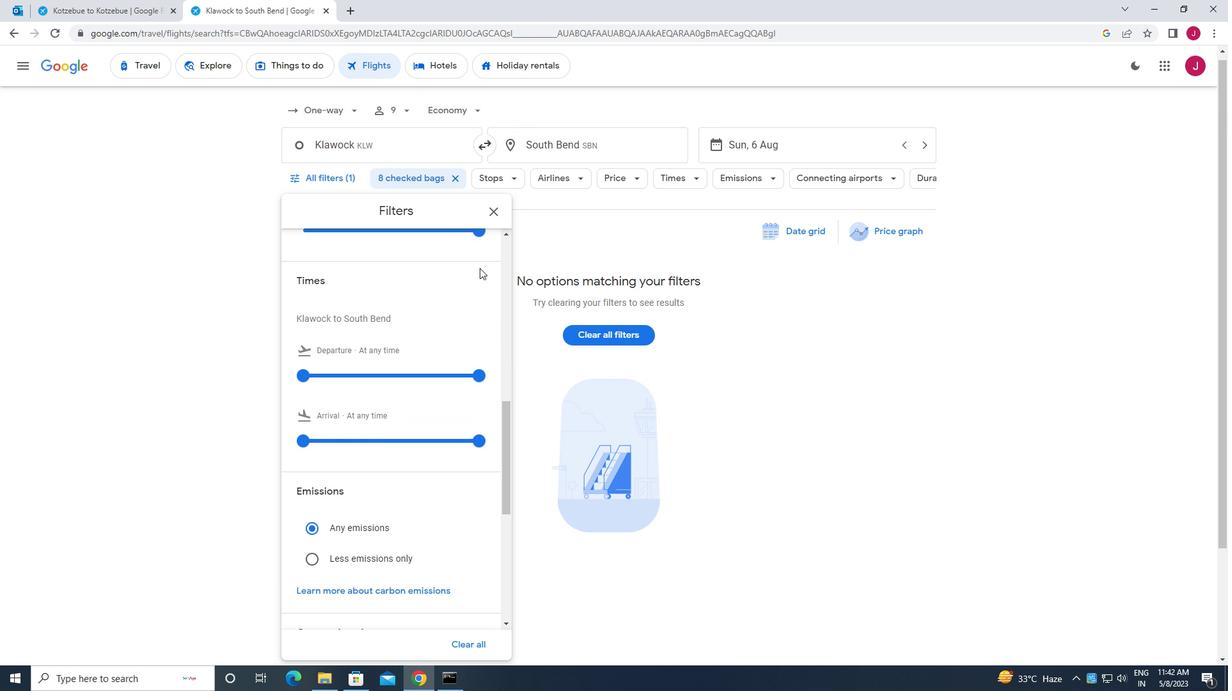 
Action: Mouse scrolled (478, 261) with delta (0, 0)
Screenshot: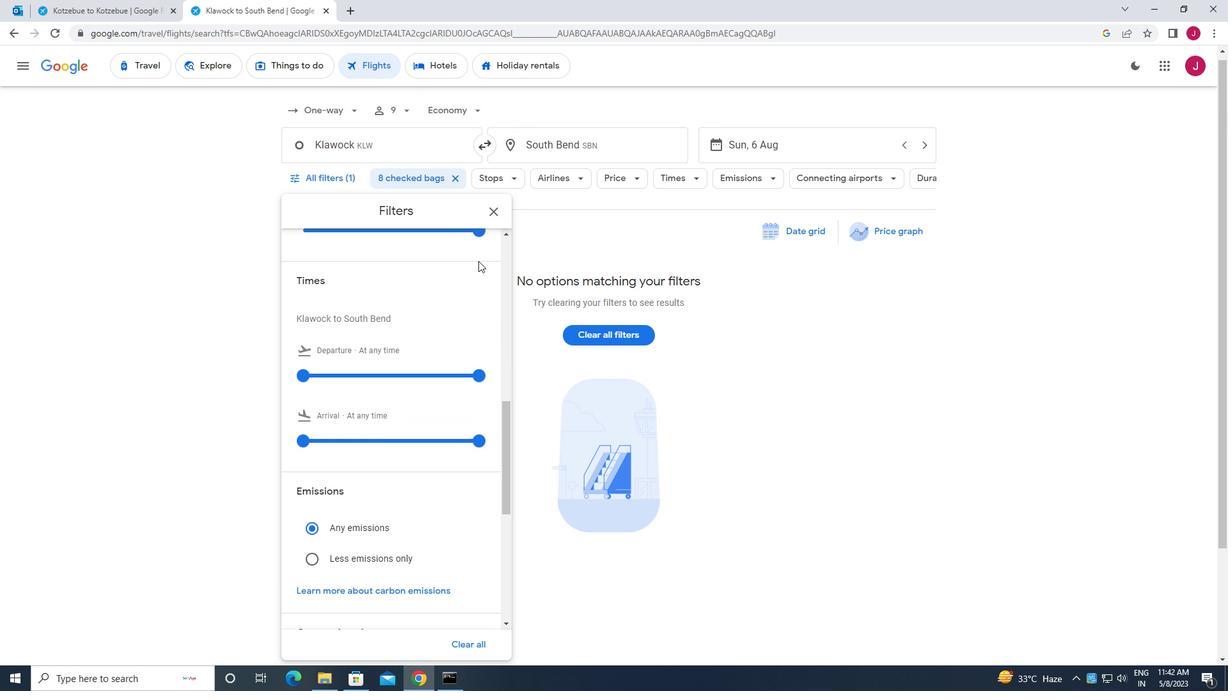 
Action: Mouse moved to (478, 294)
Screenshot: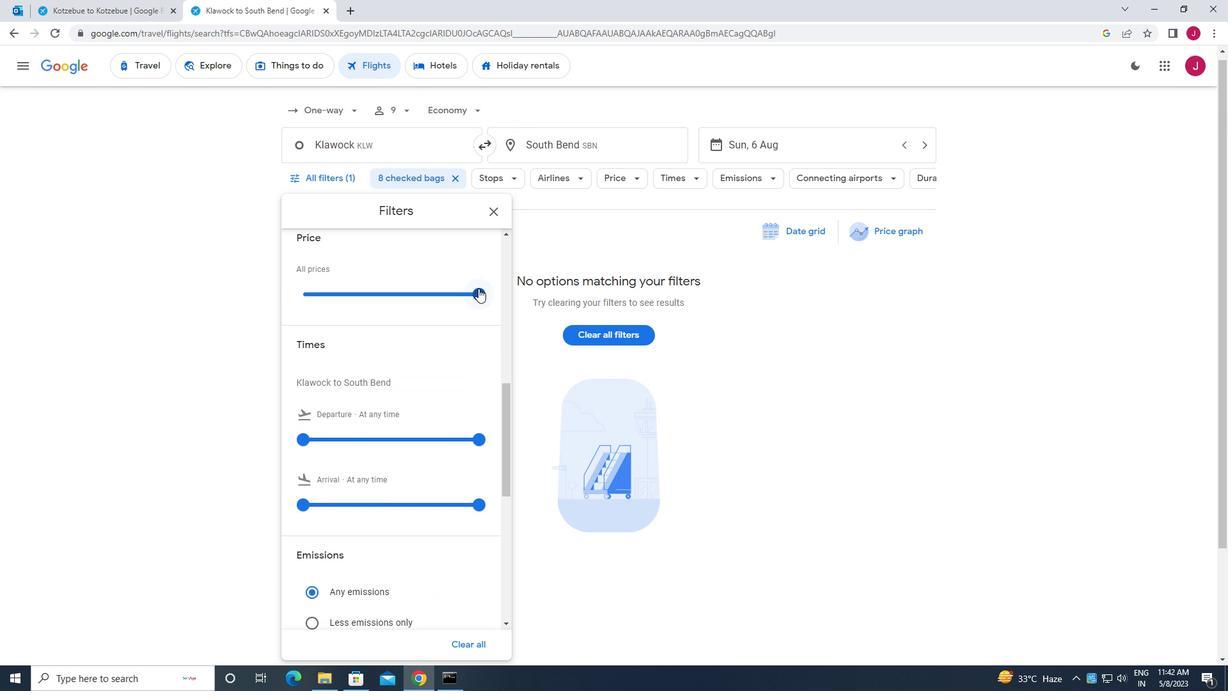 
Action: Mouse pressed left at (478, 294)
Screenshot: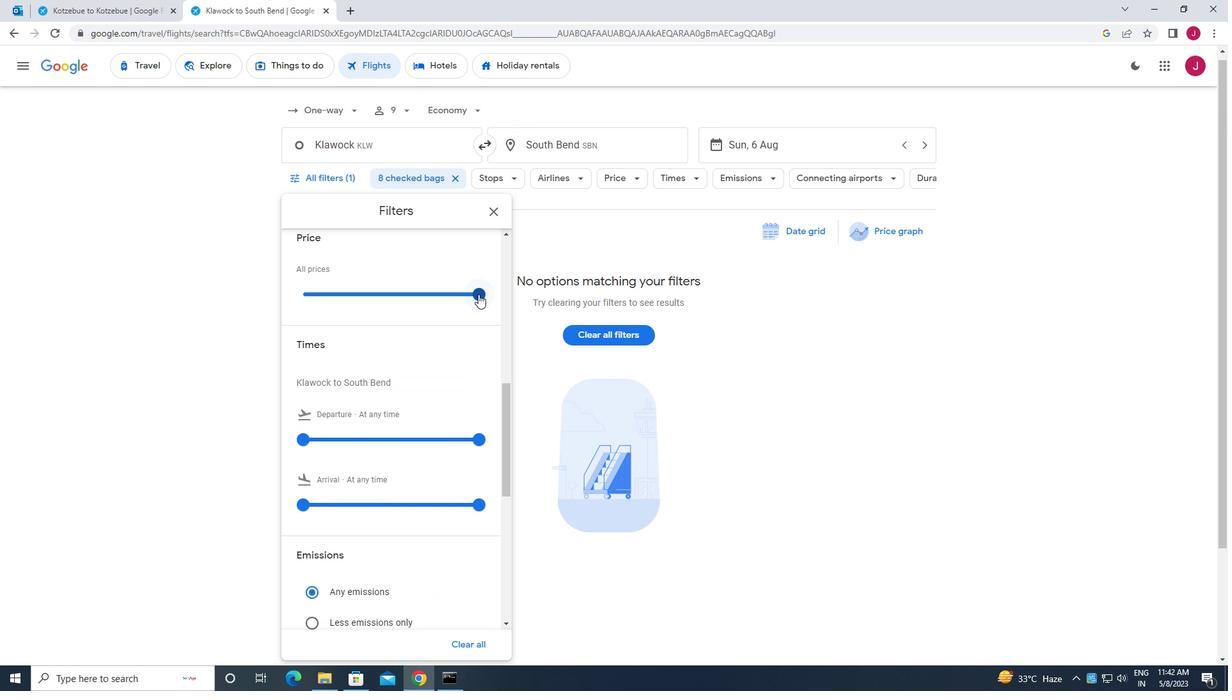 
Action: Mouse scrolled (478, 293) with delta (0, 0)
Screenshot: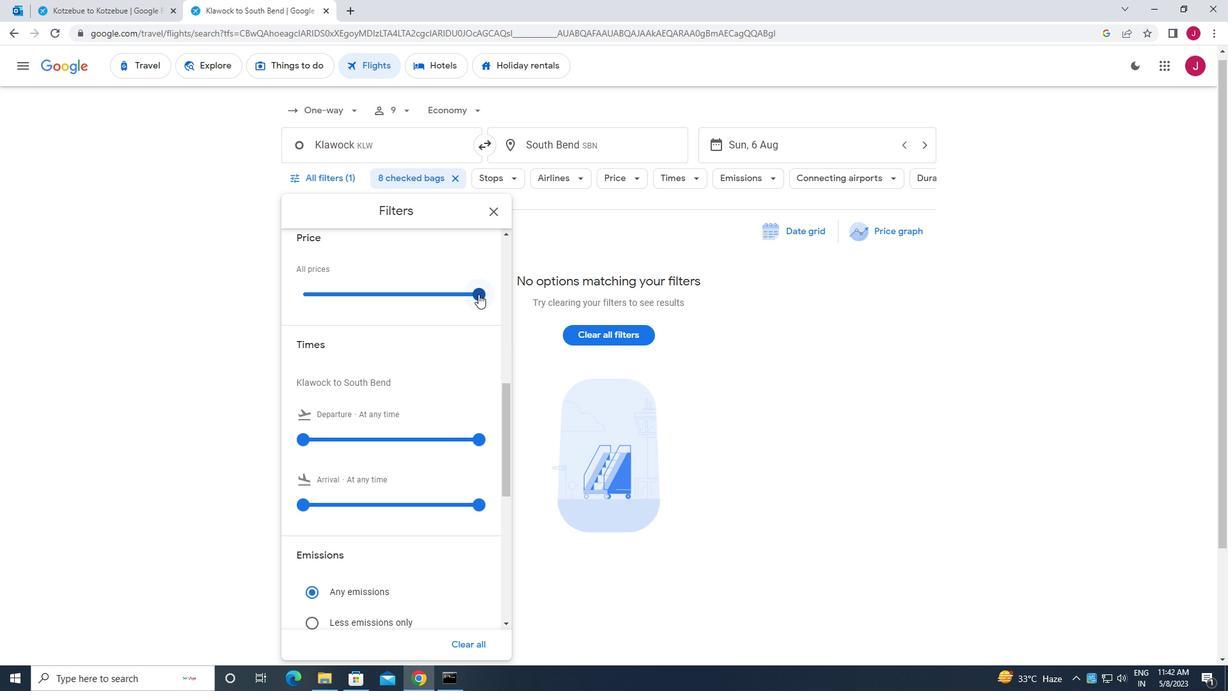 
Action: Mouse moved to (302, 373)
Screenshot: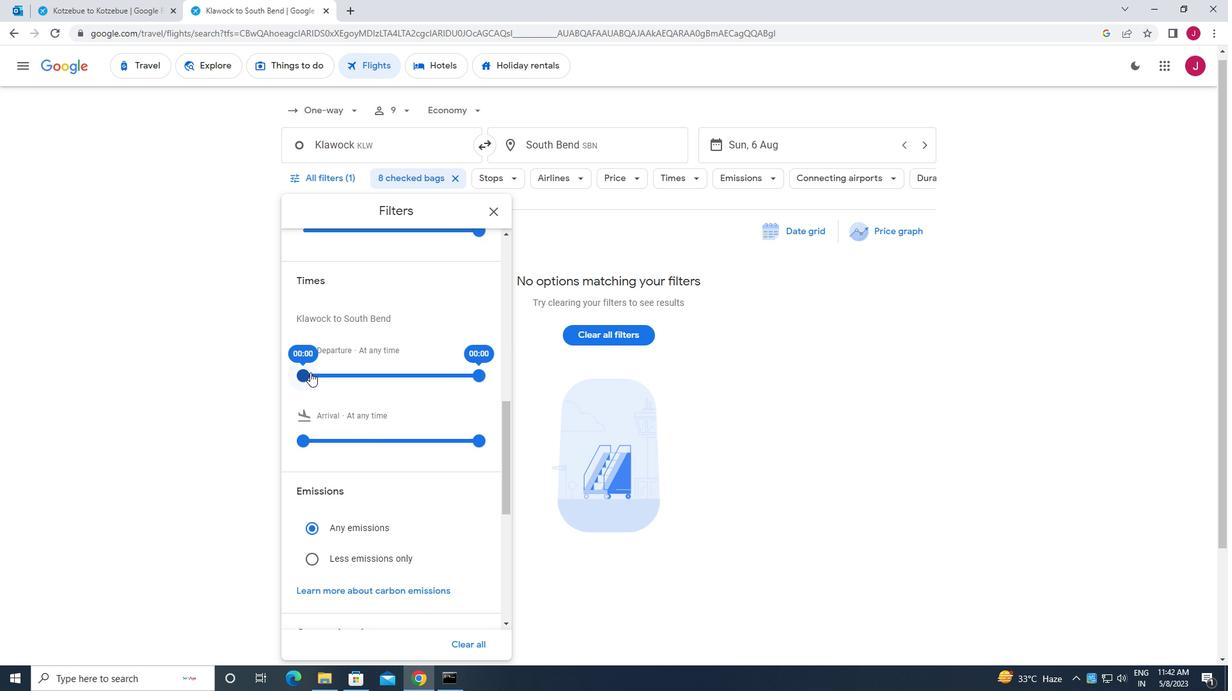 
Action: Mouse pressed left at (302, 373)
Screenshot: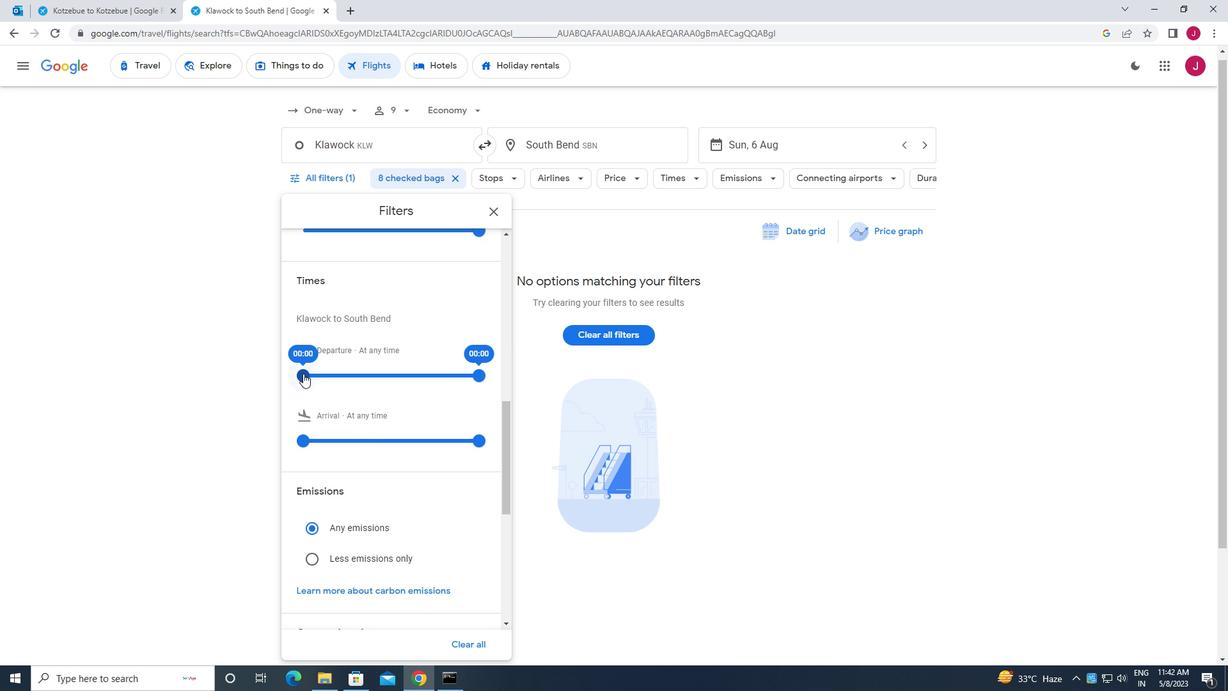 
Action: Mouse moved to (477, 375)
Screenshot: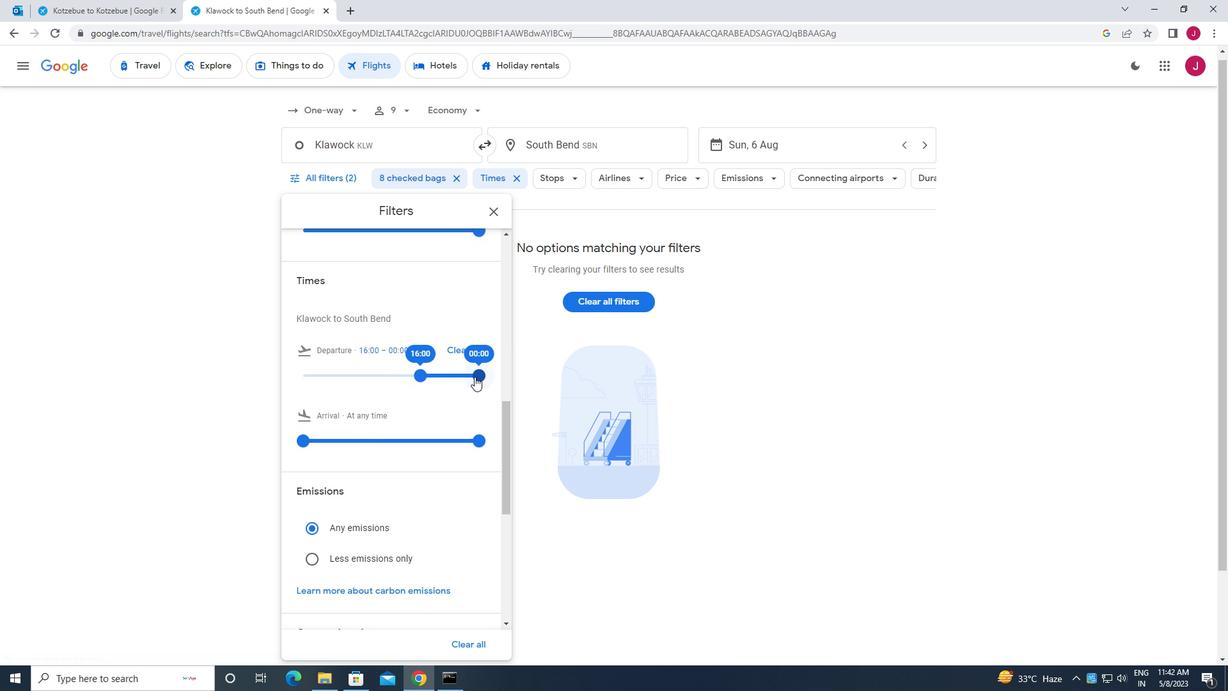 
Action: Mouse pressed left at (477, 375)
Screenshot: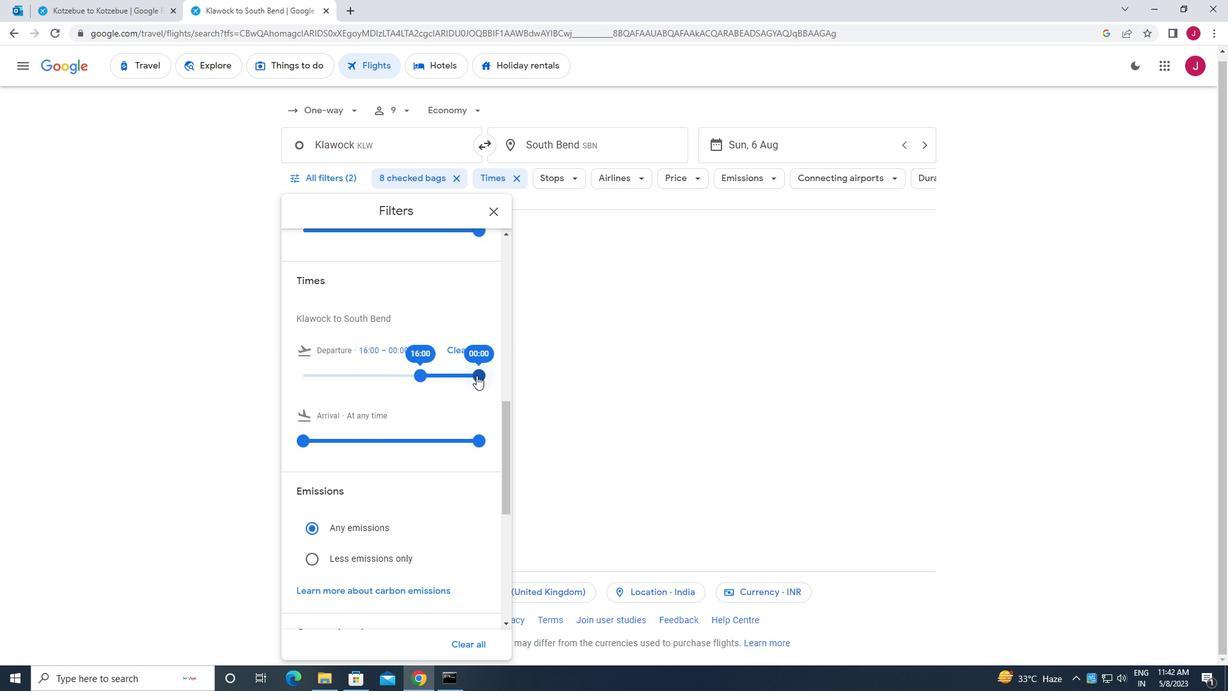
Action: Mouse moved to (492, 209)
Screenshot: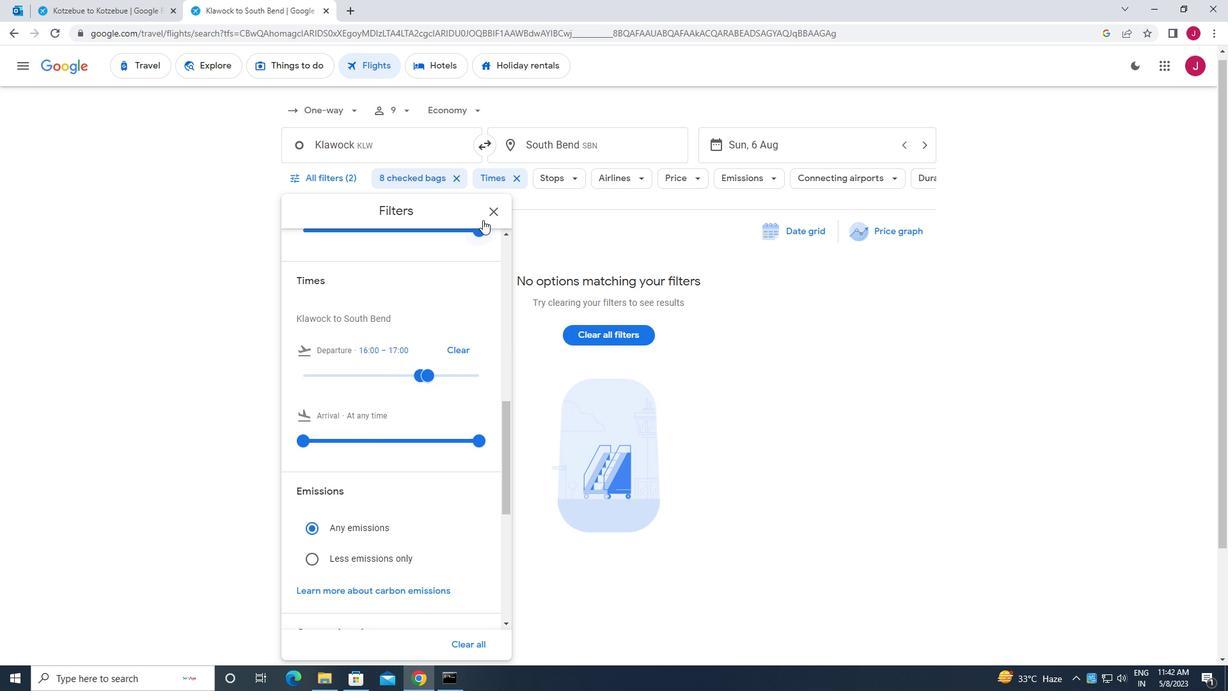 
Action: Mouse pressed left at (492, 209)
Screenshot: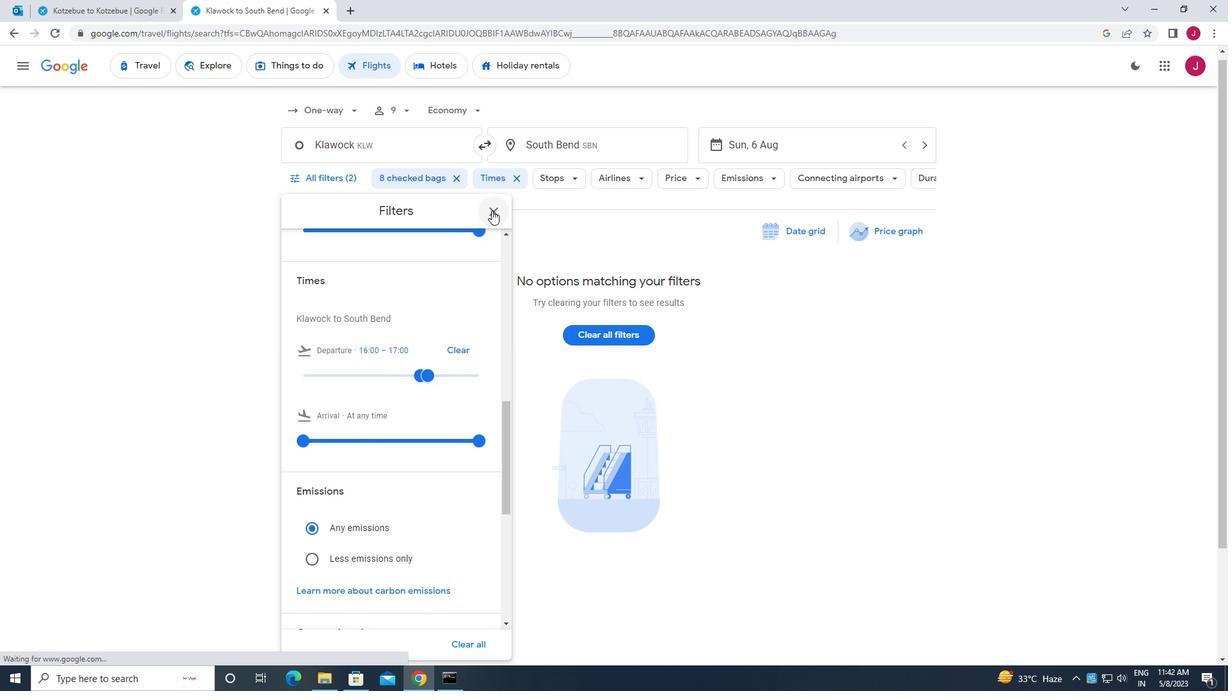 
